 Task: In the event  named  Third Lunch Break: Mindfulness Session, Set a range of dates when you can accept meetings  '12 Jul â€" 5 Aug 2023'. Select a duration of  30 min. Select working hours  	_x000D_
MON- SAT 10:30am â€" 6:00pm. Add time before or after your events  as 15 min. Set the frequency of available time slots for invitees as  35 min. Set the minimum notice period and maximum events allowed per day as  166 hour and 6. , logged in from the account softage.4@softage.net and add another guest for the event, softage.9@softage.net
Action: Mouse pressed left at (499, 401)
Screenshot: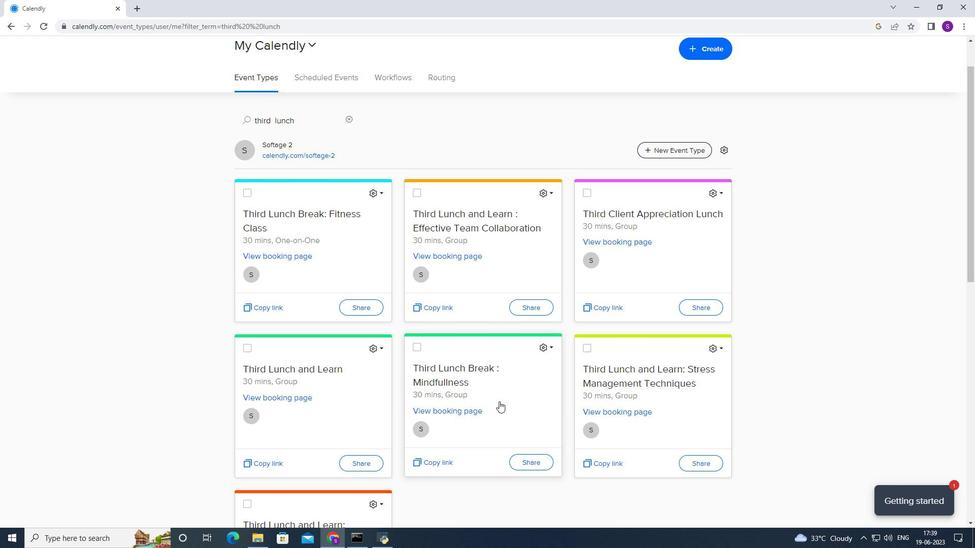 
Action: Mouse moved to (345, 227)
Screenshot: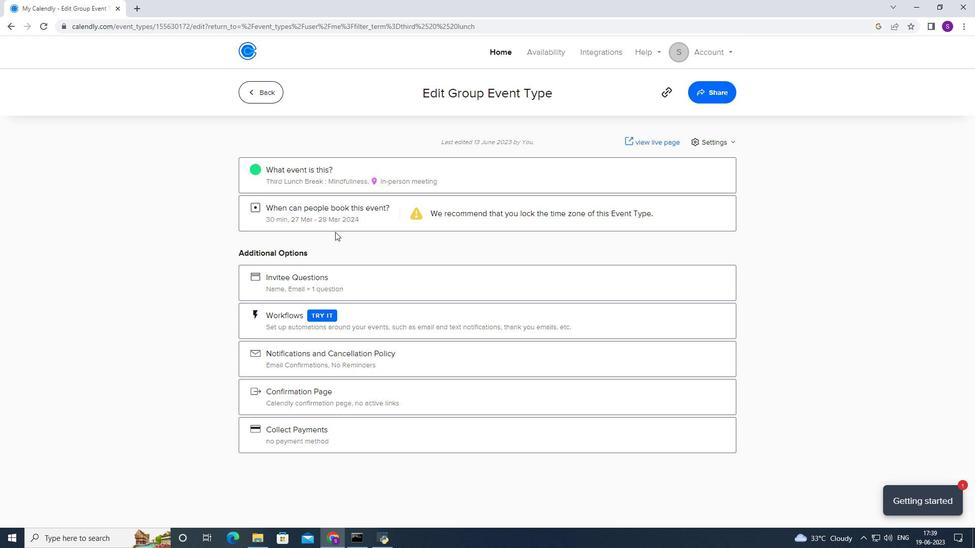 
Action: Mouse pressed left at (345, 227)
Screenshot: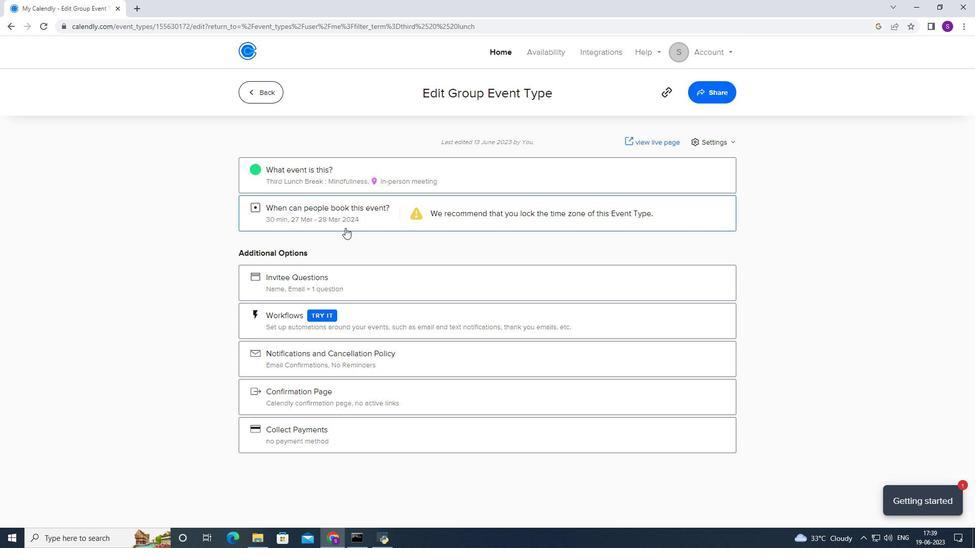 
Action: Mouse moved to (370, 343)
Screenshot: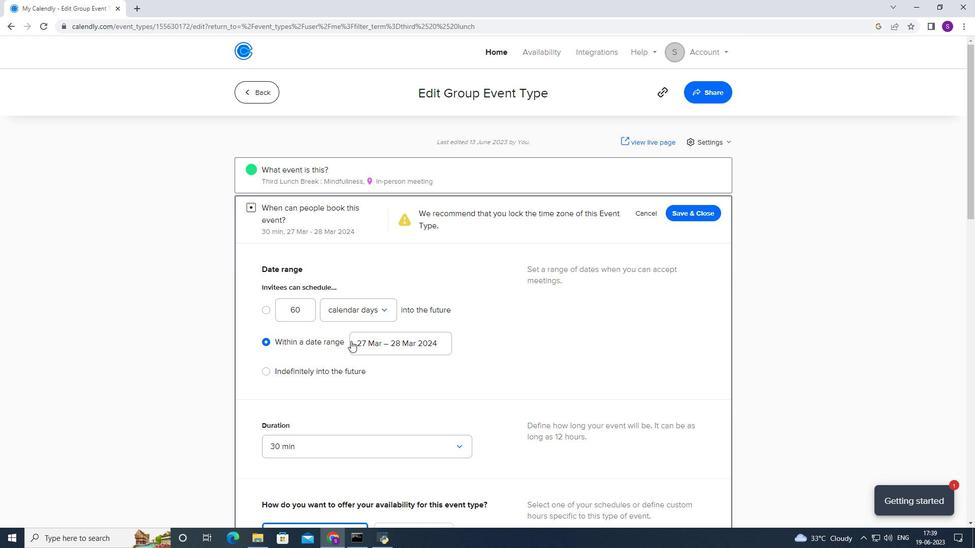 
Action: Mouse pressed left at (370, 343)
Screenshot: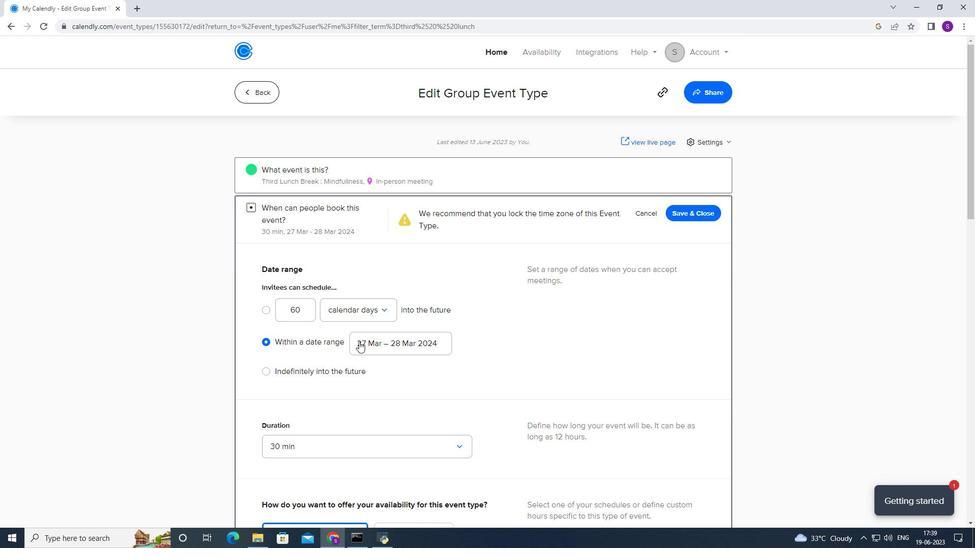 
Action: Mouse moved to (429, 161)
Screenshot: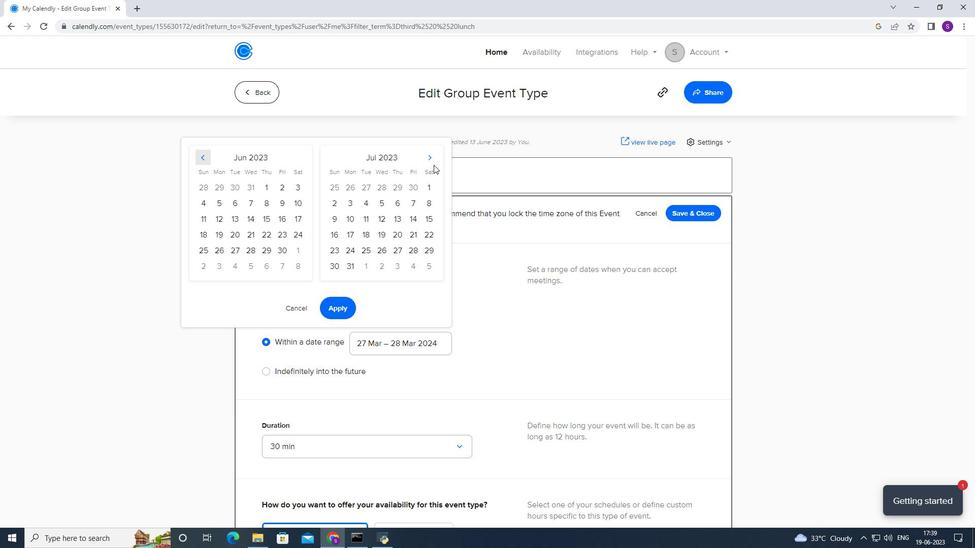 
Action: Mouse pressed left at (429, 161)
Screenshot: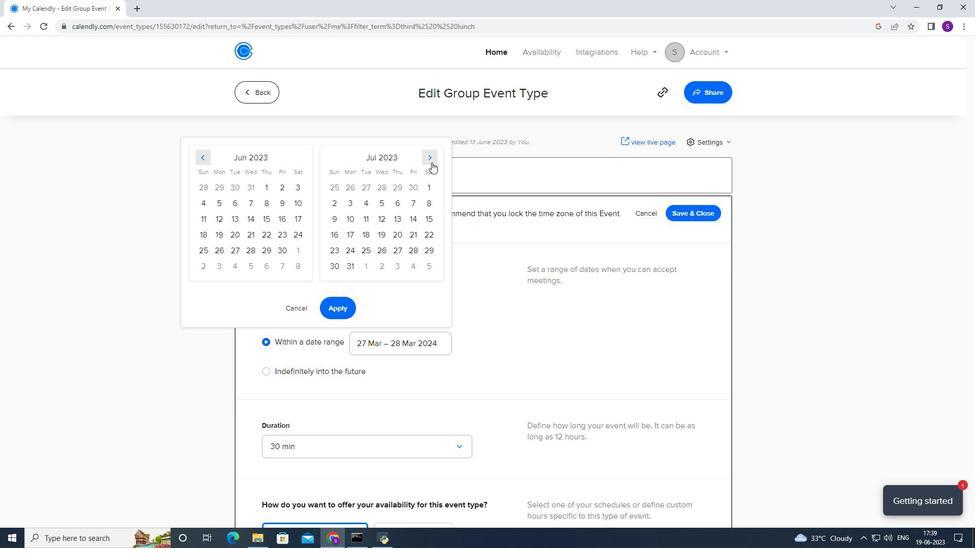
Action: Mouse moved to (251, 217)
Screenshot: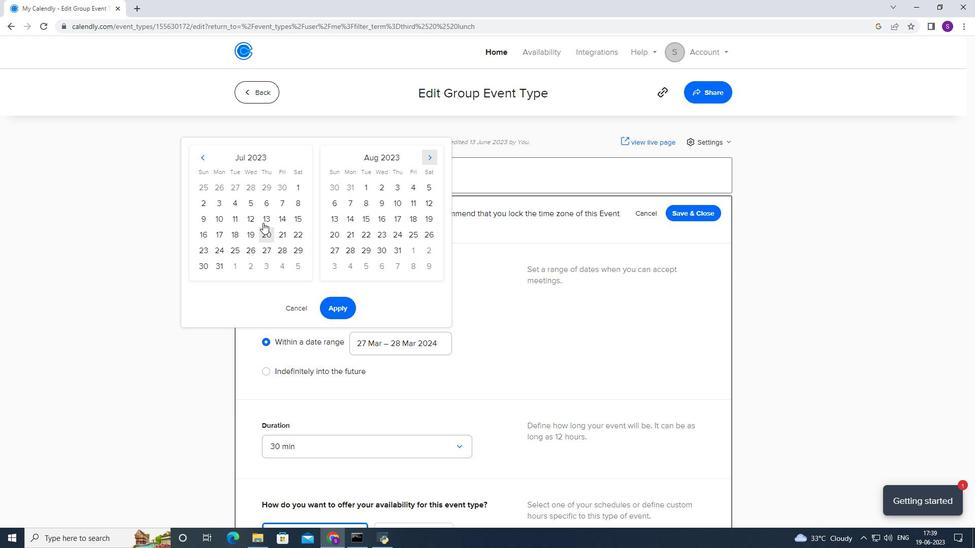 
Action: Mouse pressed left at (251, 217)
Screenshot: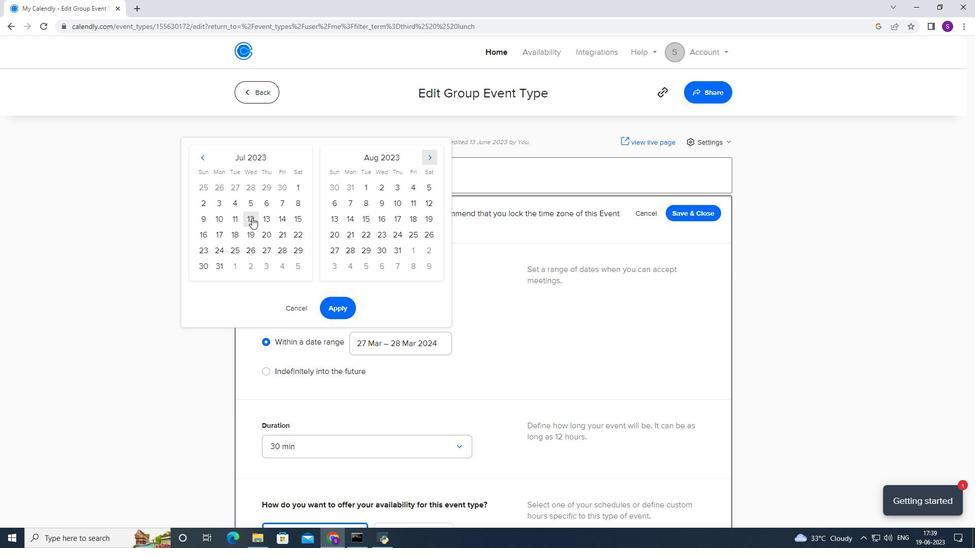 
Action: Mouse moved to (426, 192)
Screenshot: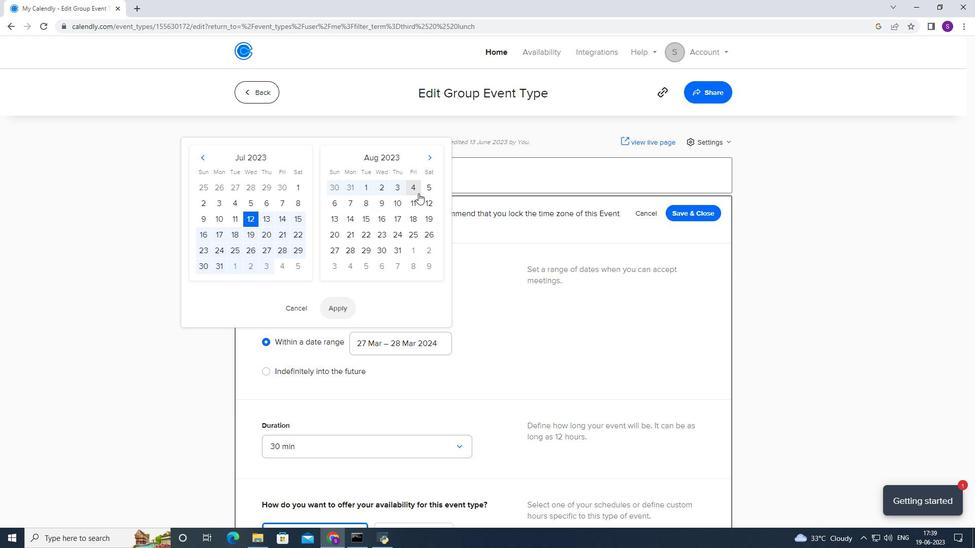 
Action: Mouse pressed left at (426, 192)
Screenshot: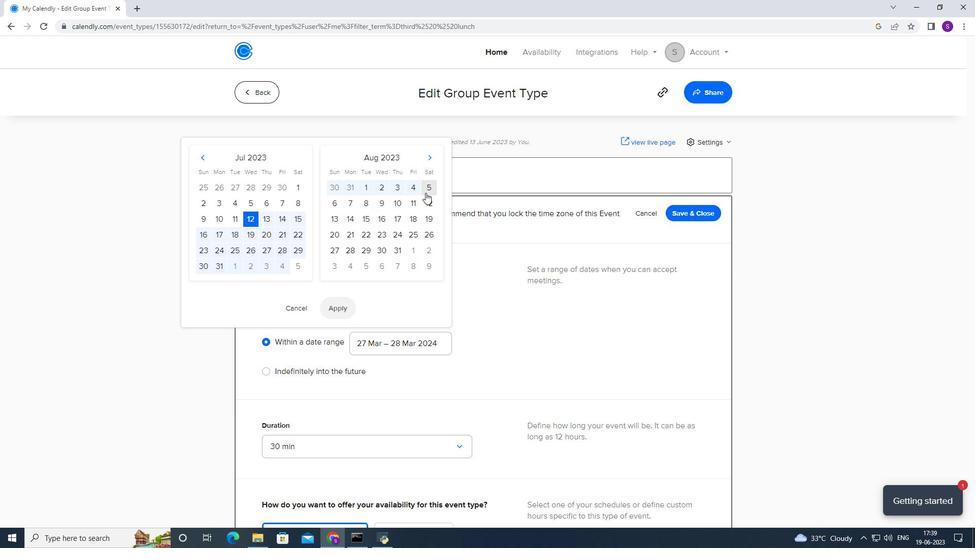 
Action: Mouse moved to (339, 304)
Screenshot: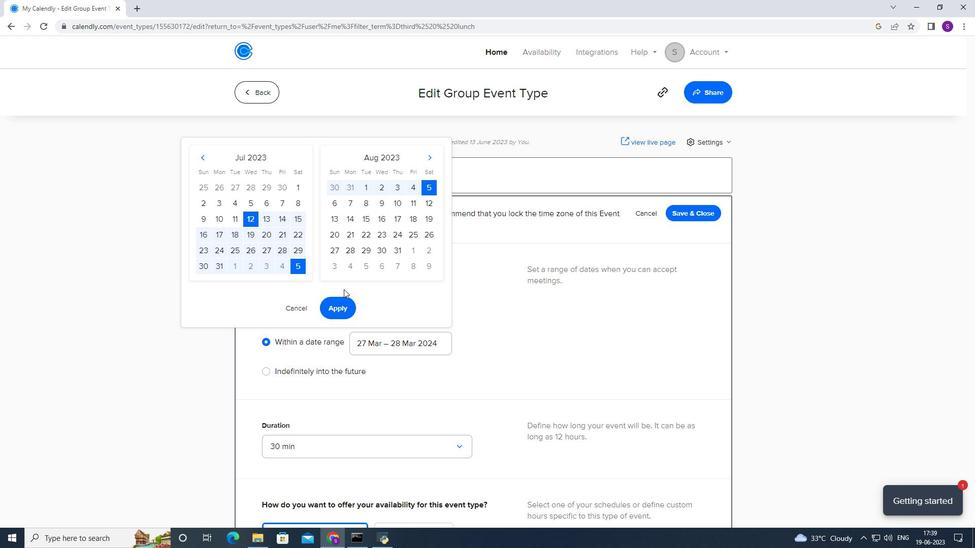 
Action: Mouse pressed left at (339, 304)
Screenshot: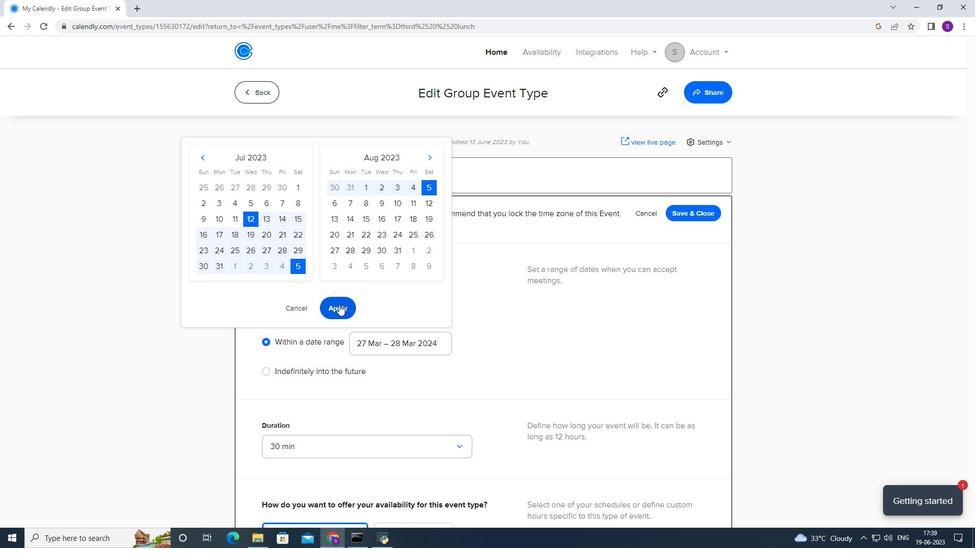 
Action: Mouse moved to (314, 352)
Screenshot: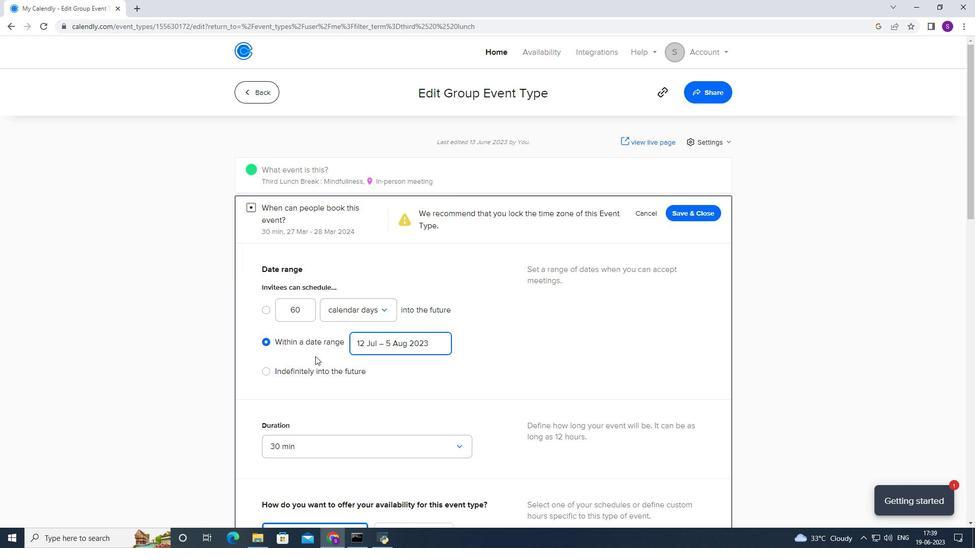 
Action: Mouse scrolled (314, 351) with delta (0, 0)
Screenshot: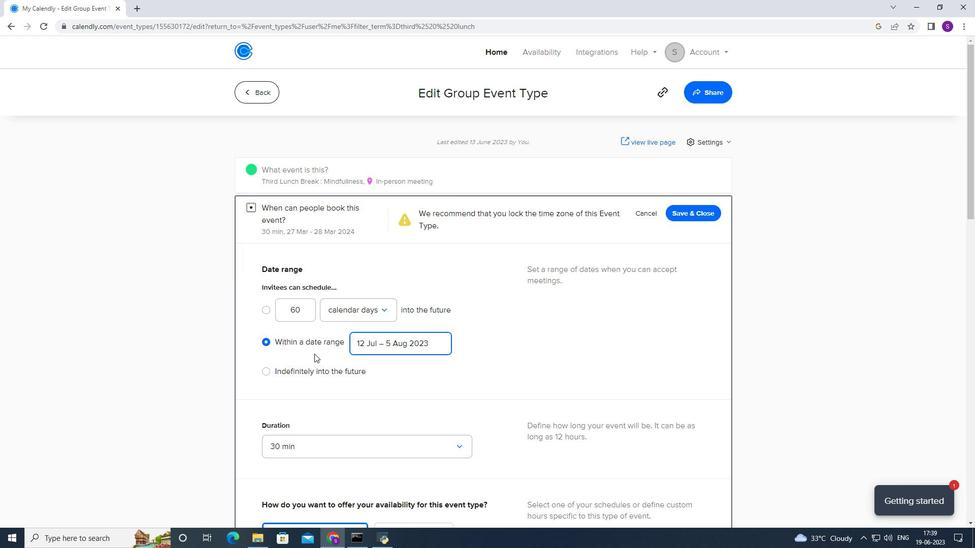 
Action: Mouse scrolled (314, 351) with delta (0, 0)
Screenshot: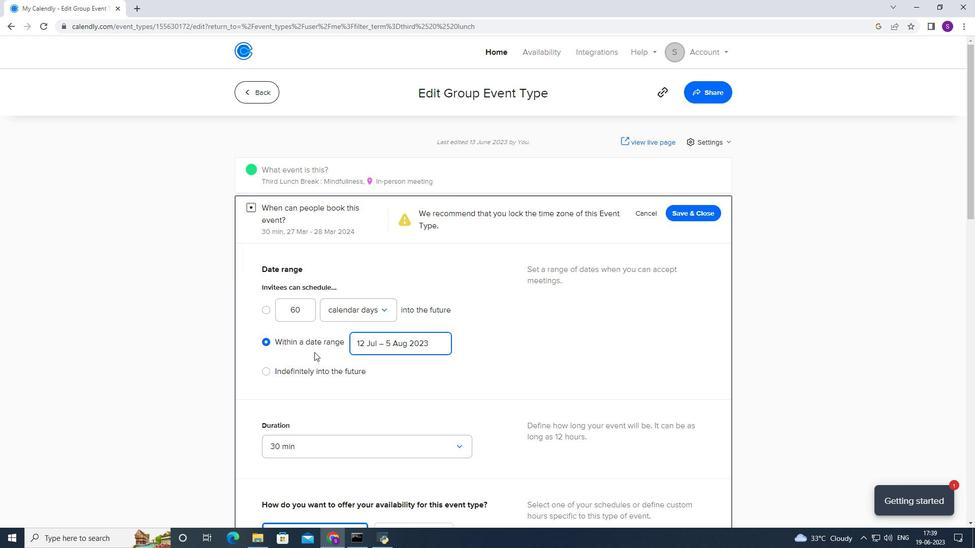 
Action: Mouse scrolled (314, 351) with delta (0, 0)
Screenshot: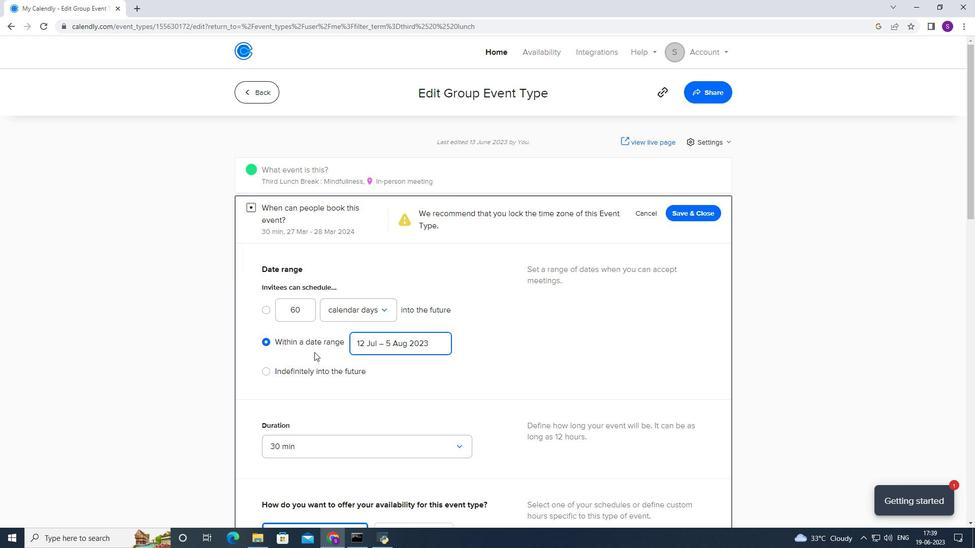 
Action: Mouse moved to (312, 306)
Screenshot: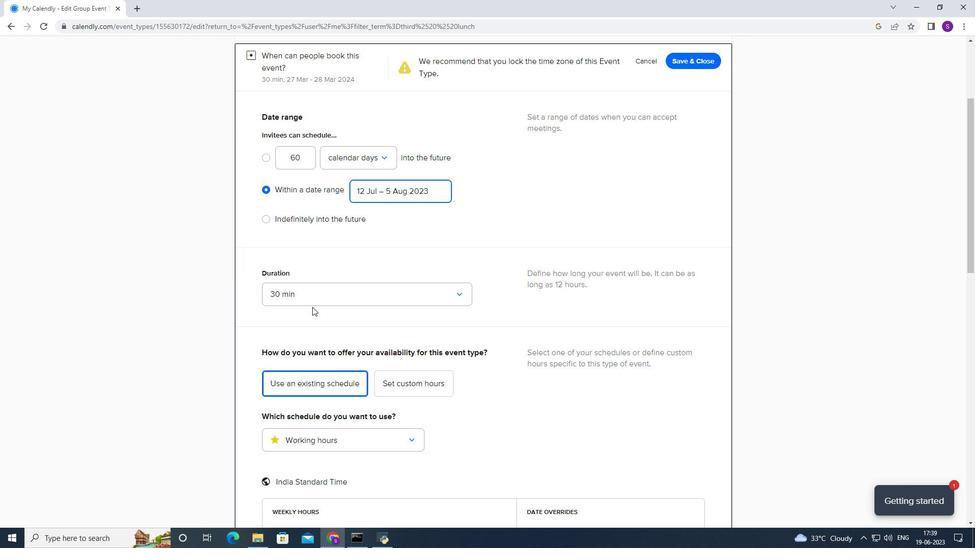 
Action: Mouse scrolled (312, 306) with delta (0, 0)
Screenshot: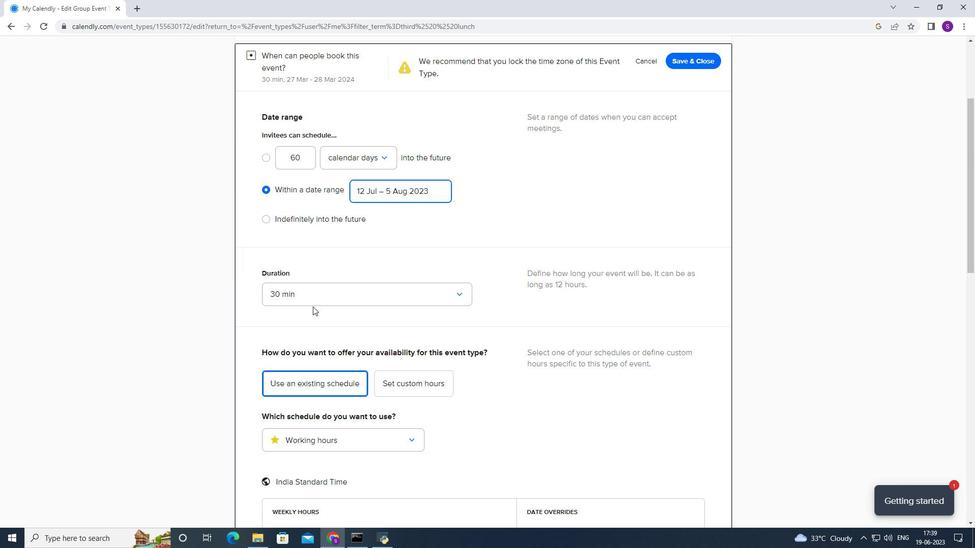 
Action: Mouse scrolled (312, 306) with delta (0, 0)
Screenshot: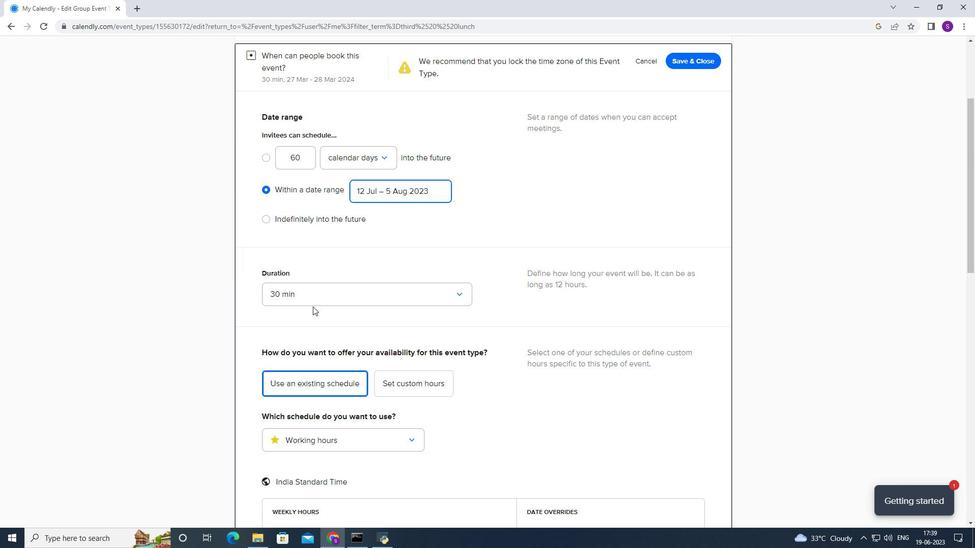 
Action: Mouse scrolled (312, 306) with delta (0, 0)
Screenshot: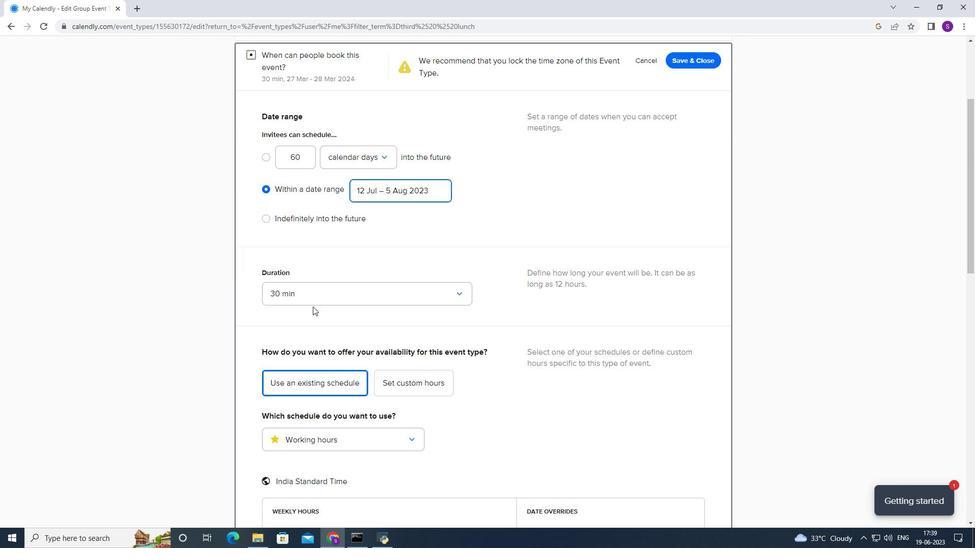 
Action: Mouse moved to (383, 267)
Screenshot: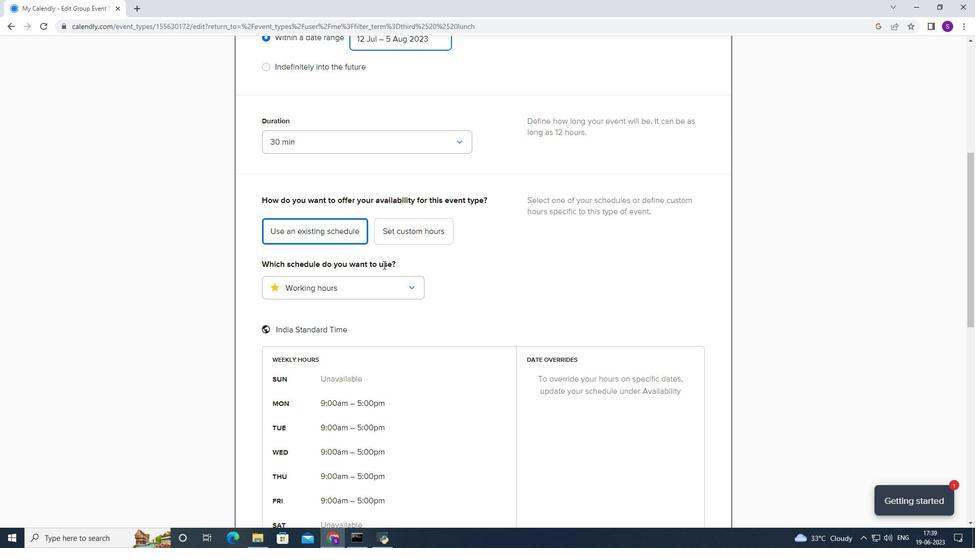 
Action: Mouse scrolled (383, 266) with delta (0, 0)
Screenshot: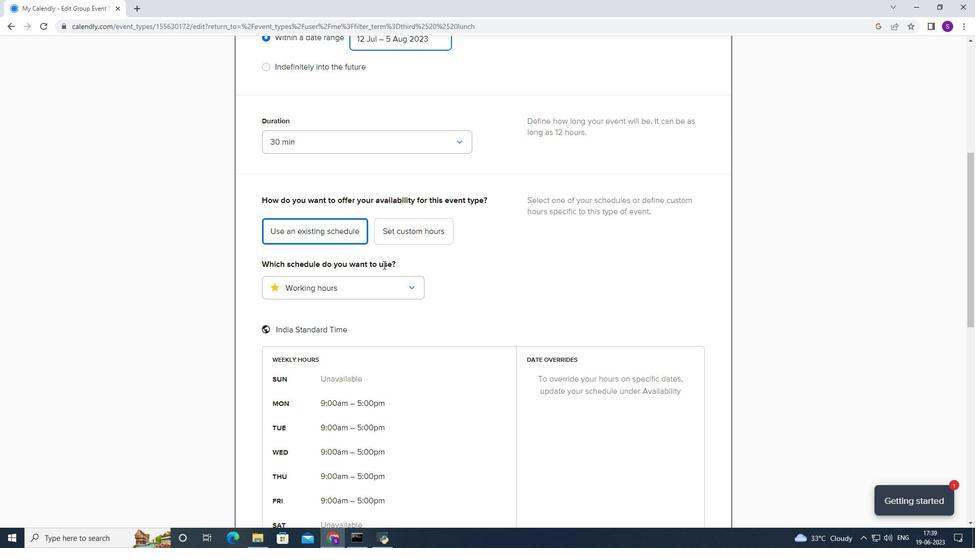 
Action: Mouse moved to (384, 274)
Screenshot: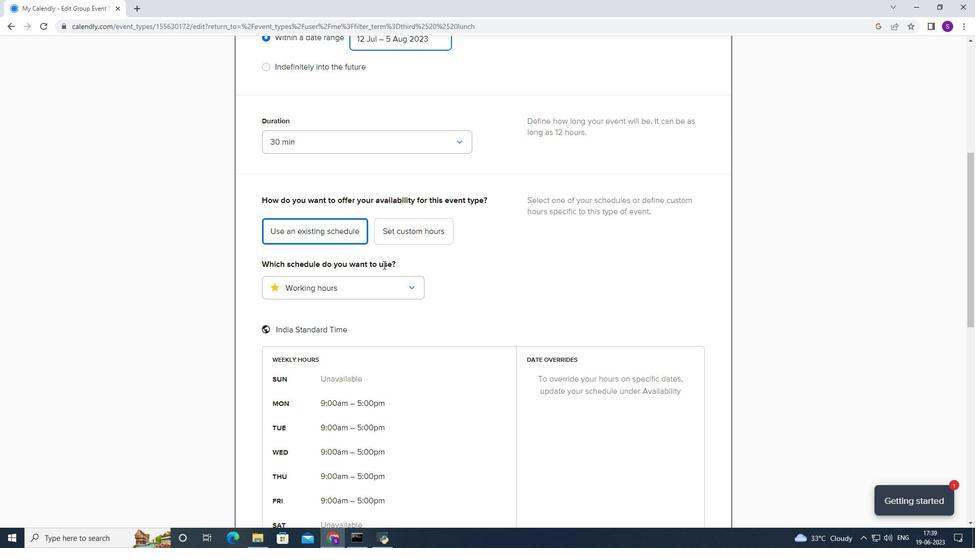 
Action: Mouse scrolled (384, 273) with delta (0, 0)
Screenshot: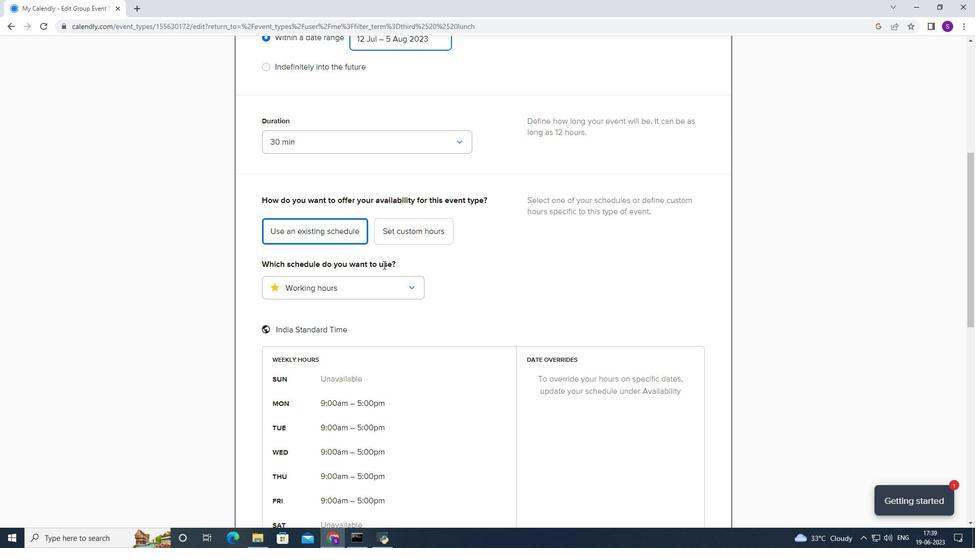 
Action: Mouse moved to (384, 275)
Screenshot: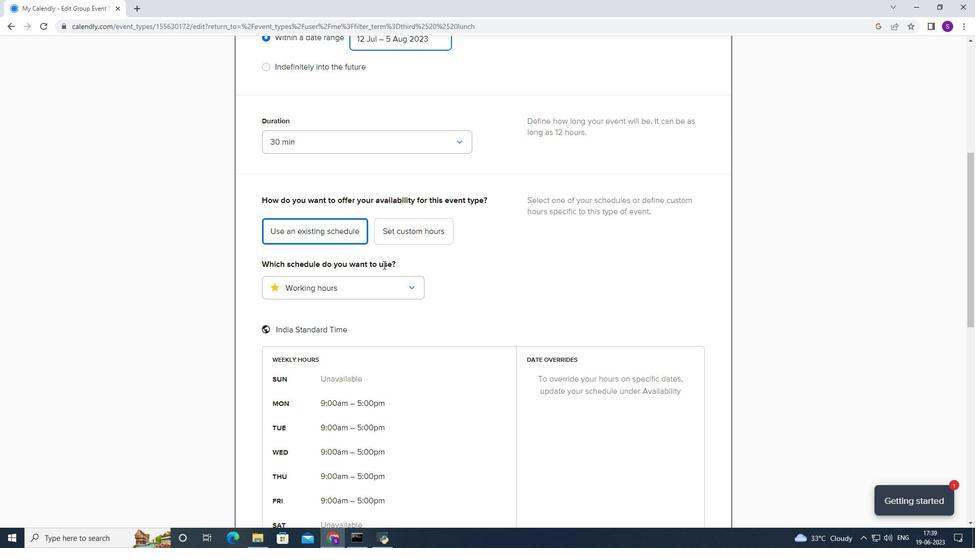 
Action: Mouse scrolled (384, 274) with delta (0, 0)
Screenshot: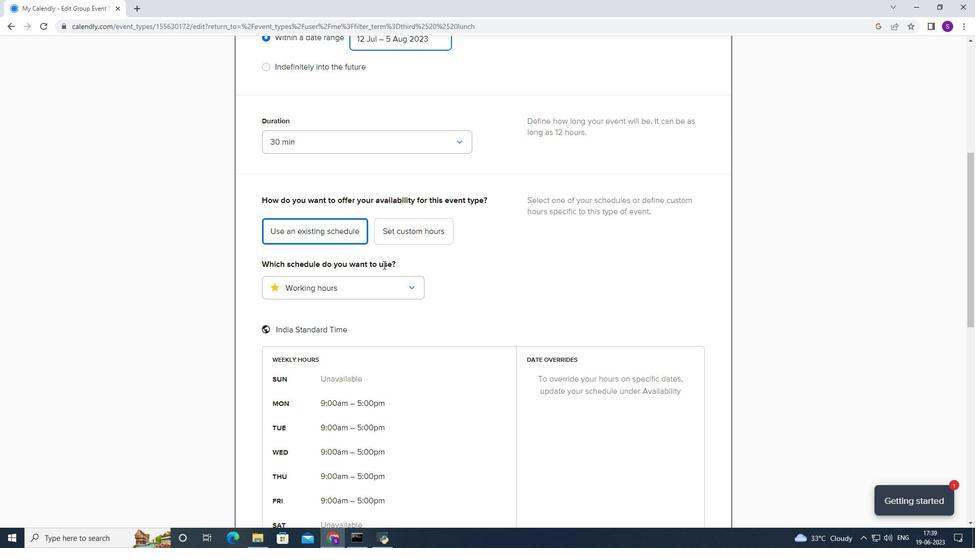 
Action: Mouse moved to (433, 82)
Screenshot: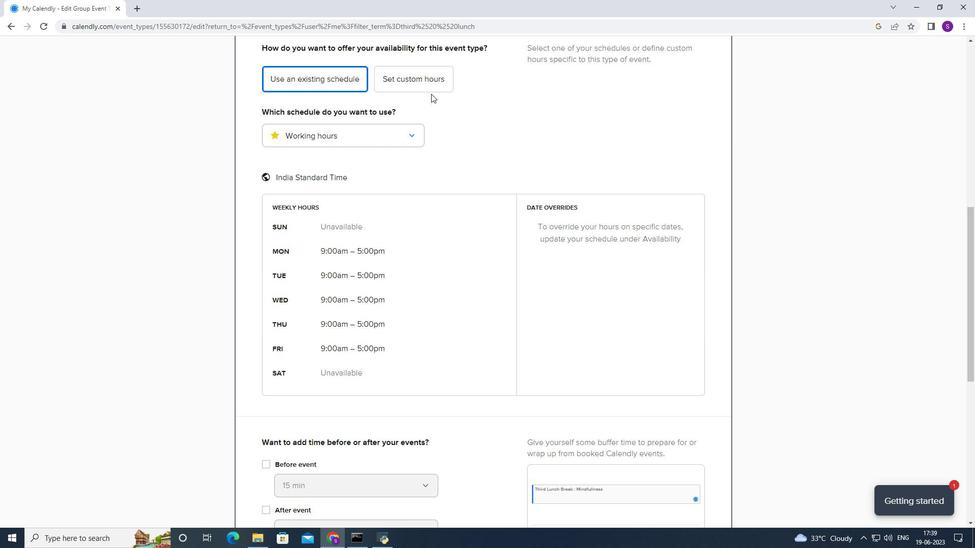 
Action: Mouse pressed left at (433, 82)
Screenshot: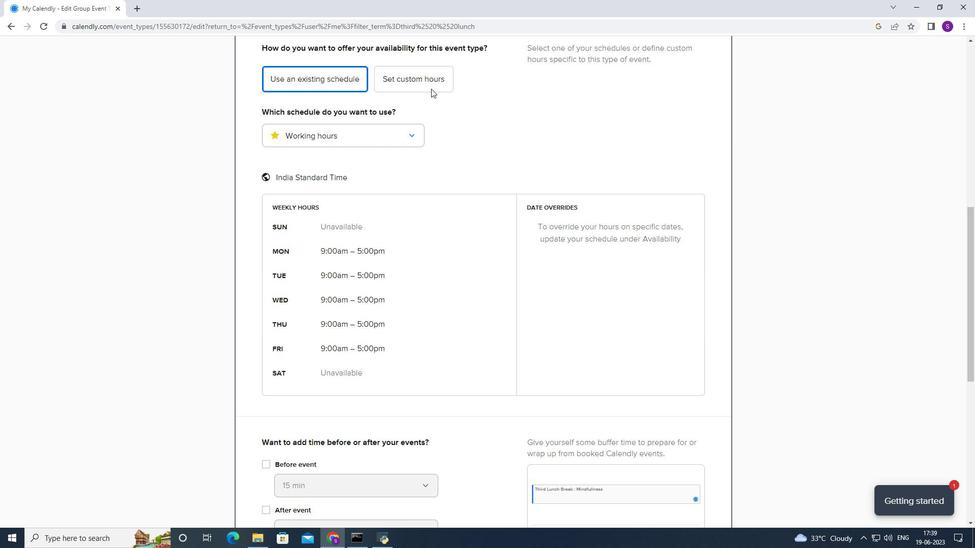 
Action: Mouse moved to (347, 252)
Screenshot: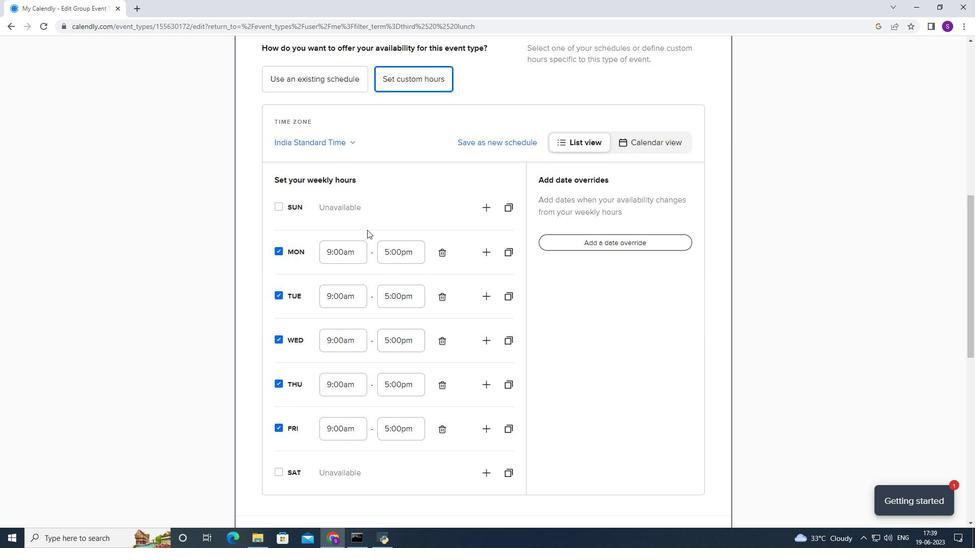 
Action: Mouse pressed left at (347, 252)
Screenshot: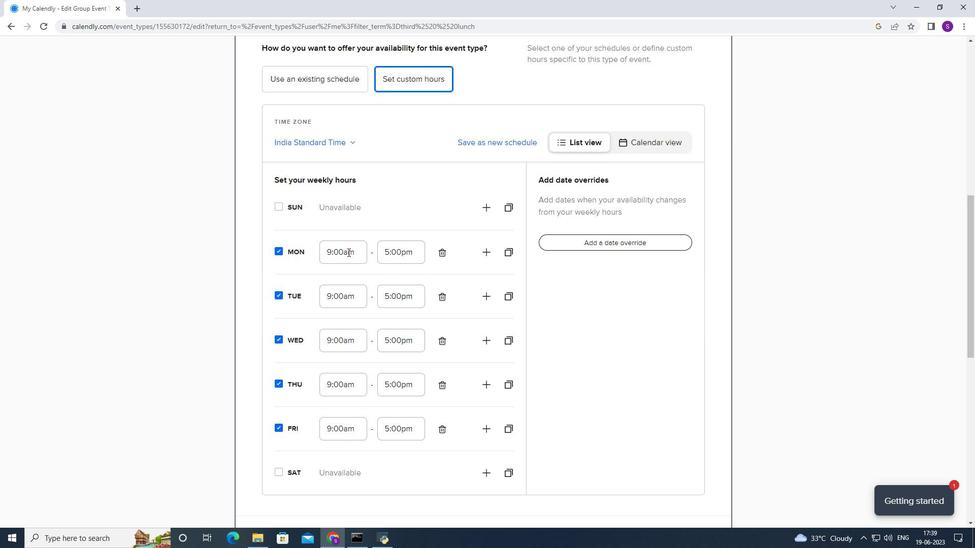 
Action: Mouse moved to (352, 294)
Screenshot: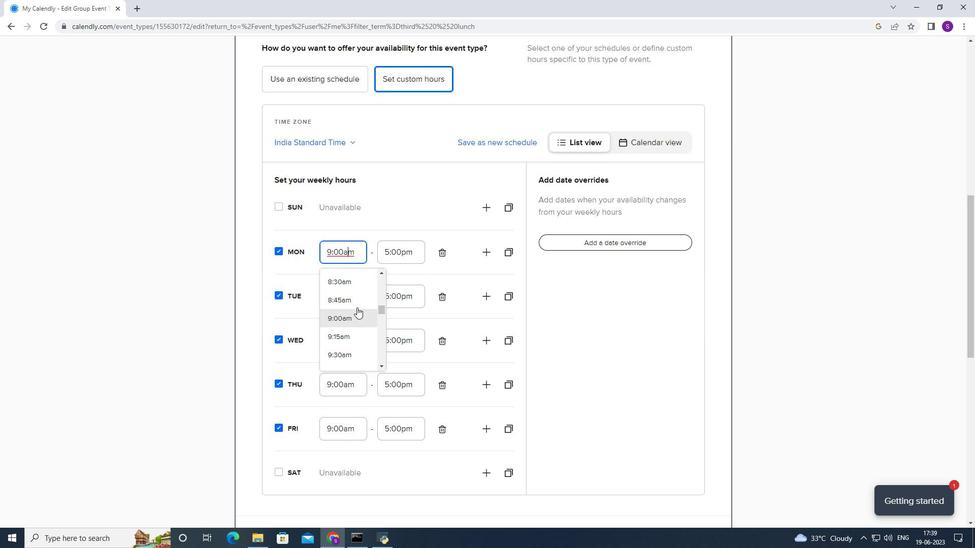 
Action: Mouse scrolled (352, 293) with delta (0, 0)
Screenshot: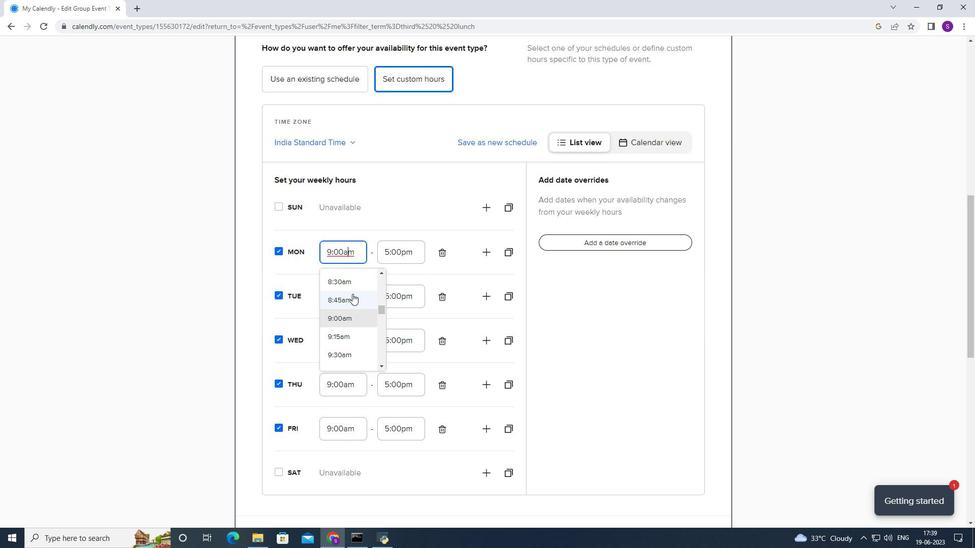 
Action: Mouse scrolled (352, 293) with delta (0, 0)
Screenshot: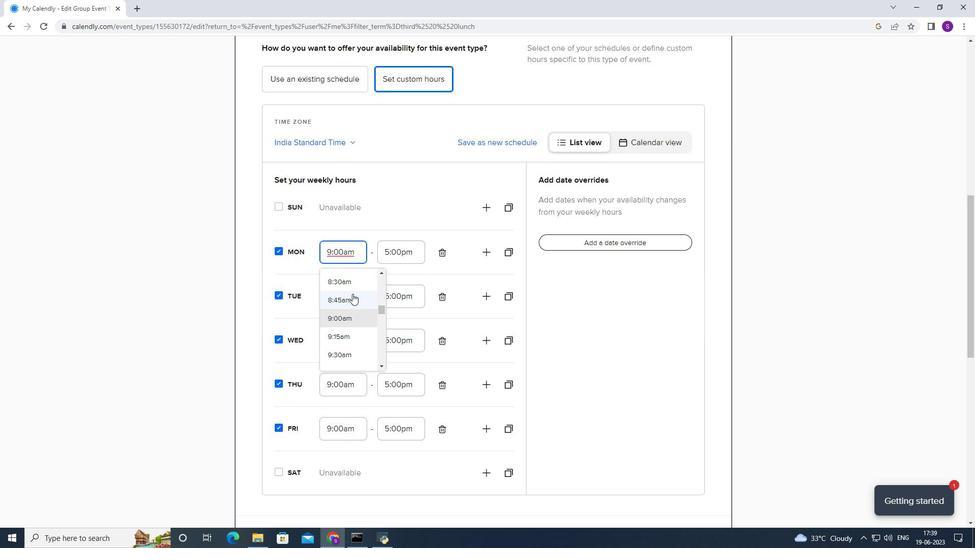 
Action: Mouse moved to (355, 332)
Screenshot: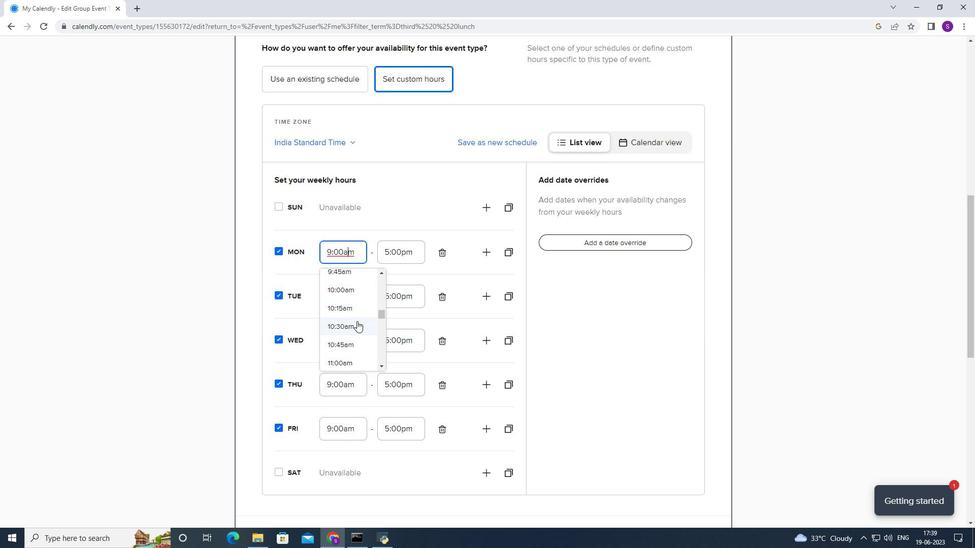 
Action: Mouse pressed left at (355, 332)
Screenshot: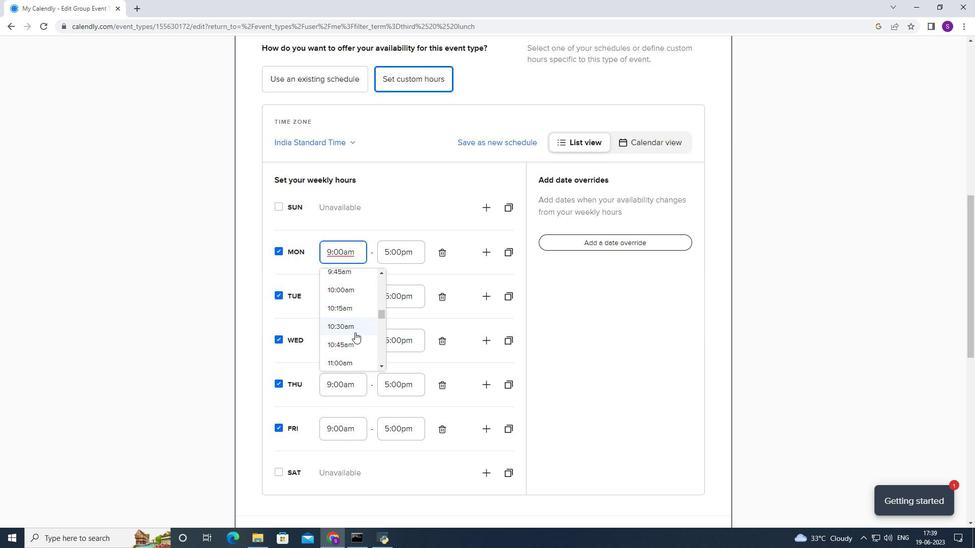 
Action: Mouse moved to (418, 244)
Screenshot: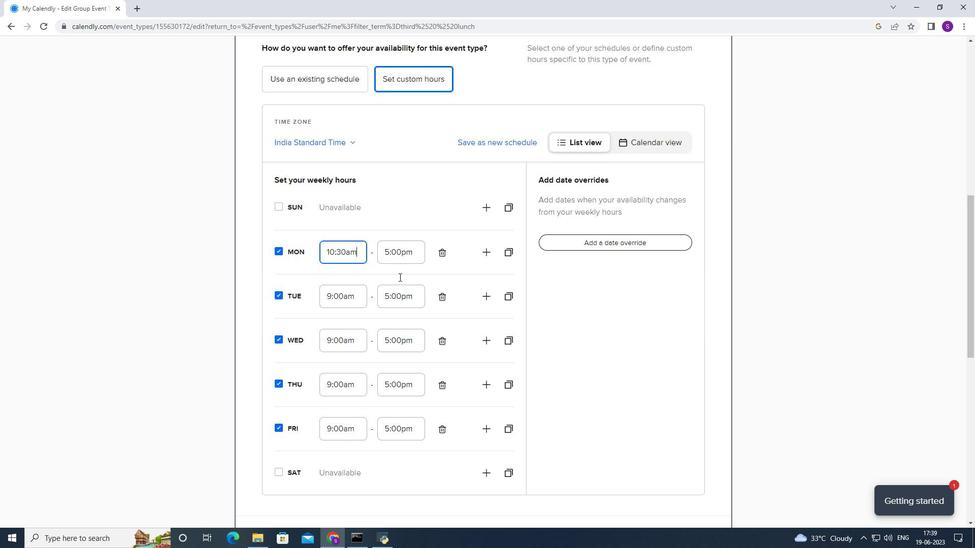 
Action: Mouse pressed left at (418, 244)
Screenshot: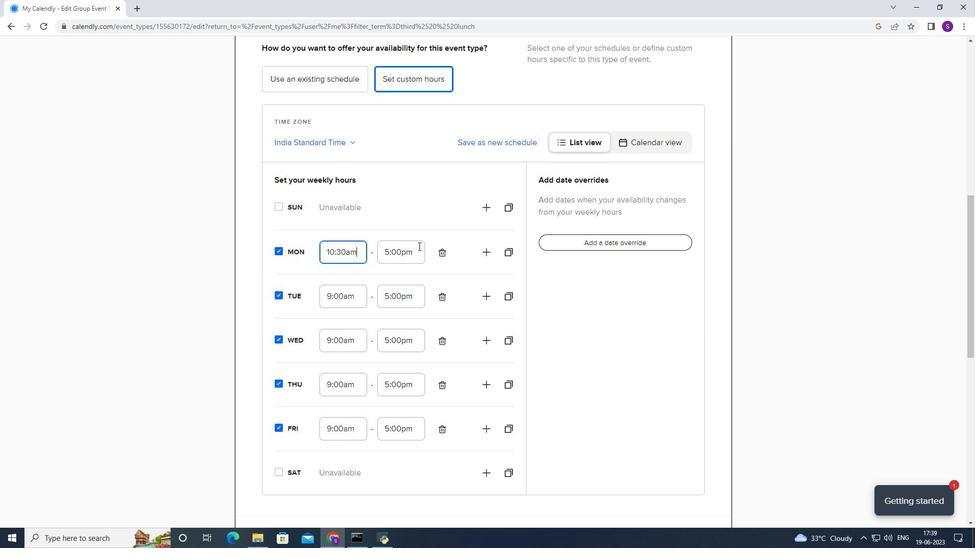 
Action: Mouse moved to (402, 323)
Screenshot: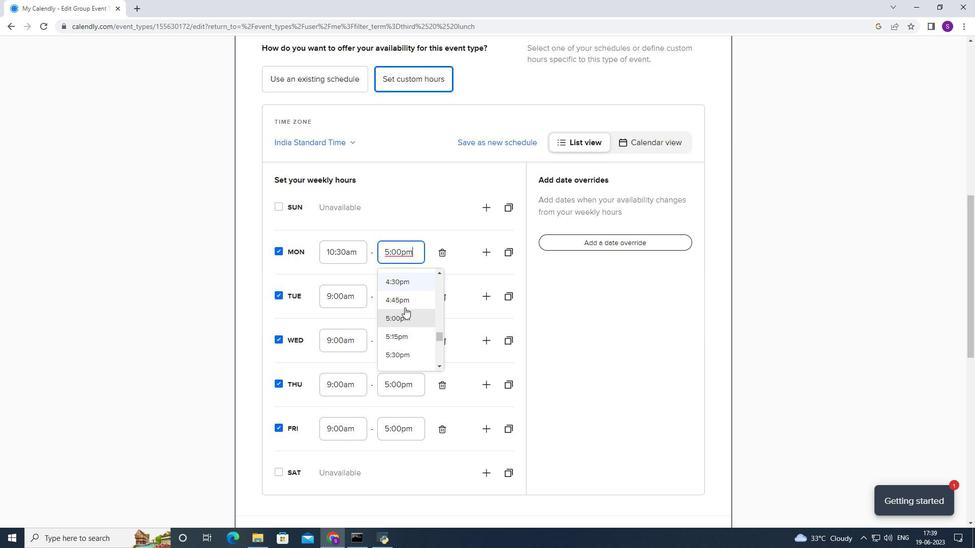 
Action: Mouse scrolled (402, 322) with delta (0, 0)
Screenshot: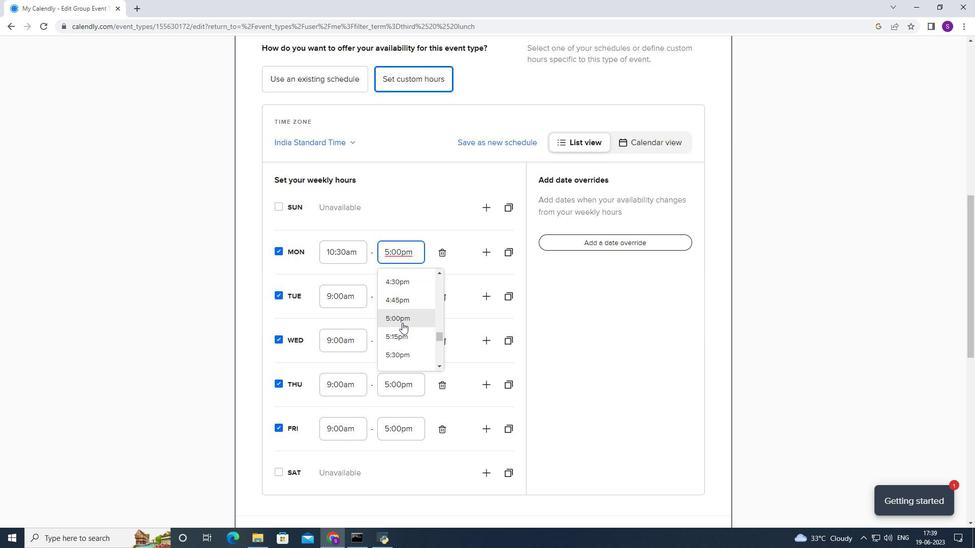 
Action: Mouse moved to (396, 341)
Screenshot: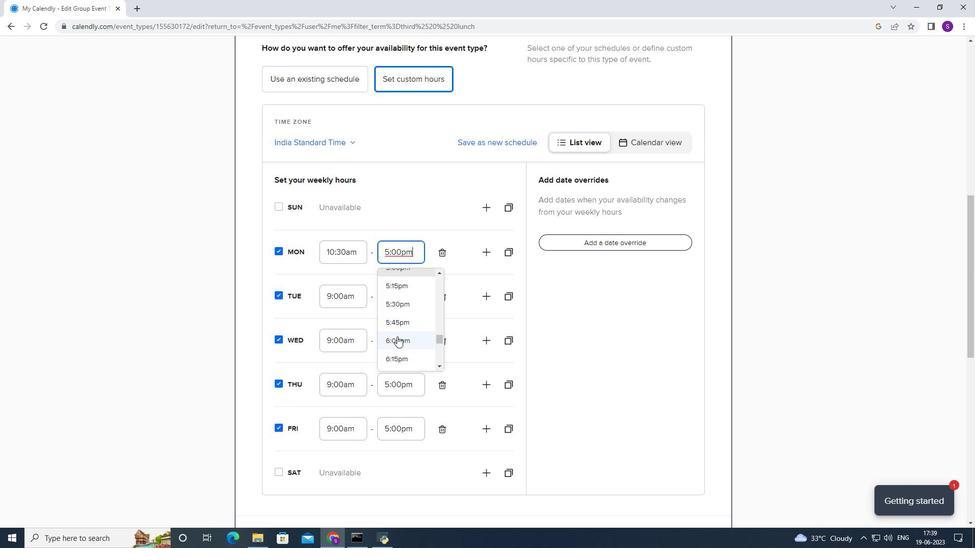 
Action: Mouse pressed left at (396, 341)
Screenshot: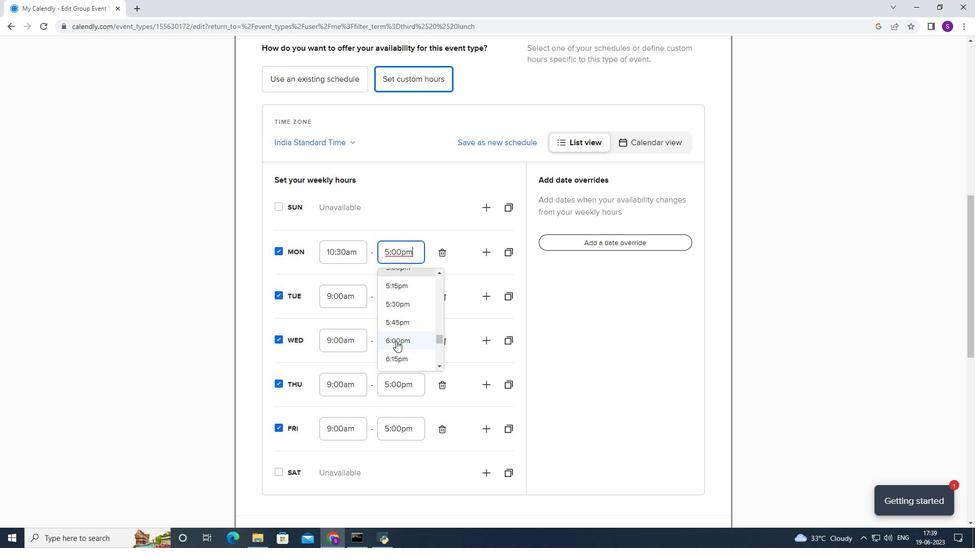 
Action: Mouse moved to (358, 303)
Screenshot: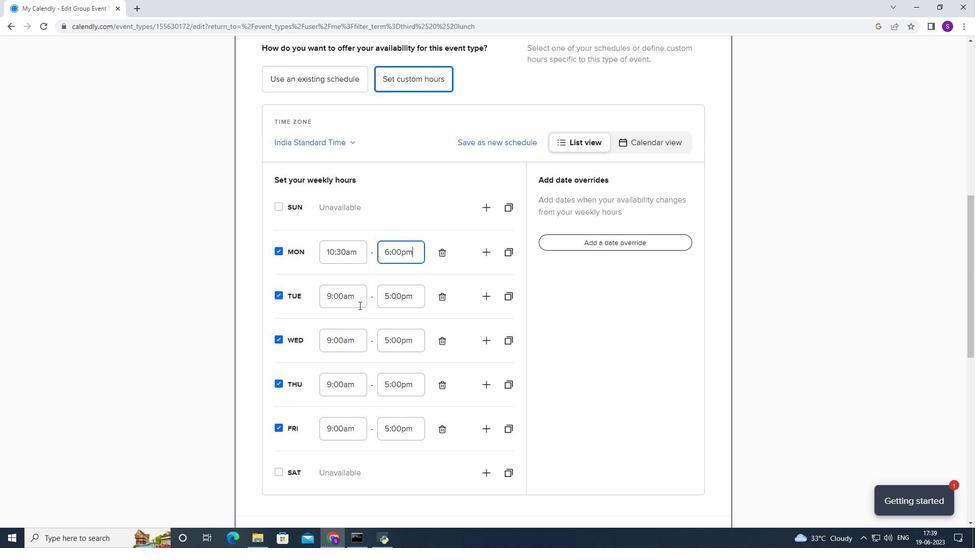 
Action: Mouse pressed left at (358, 303)
Screenshot: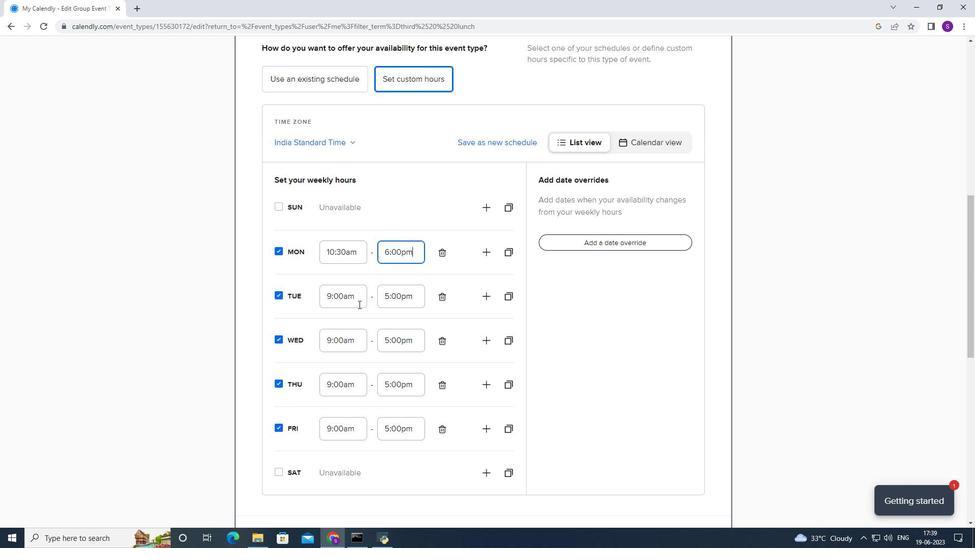 
Action: Mouse moved to (344, 340)
Screenshot: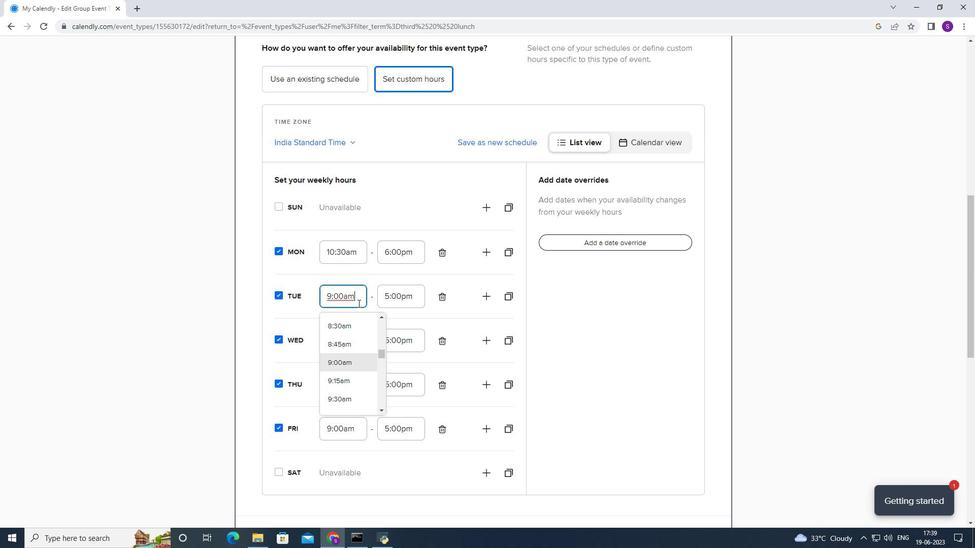 
Action: Mouse scrolled (344, 339) with delta (0, 0)
Screenshot: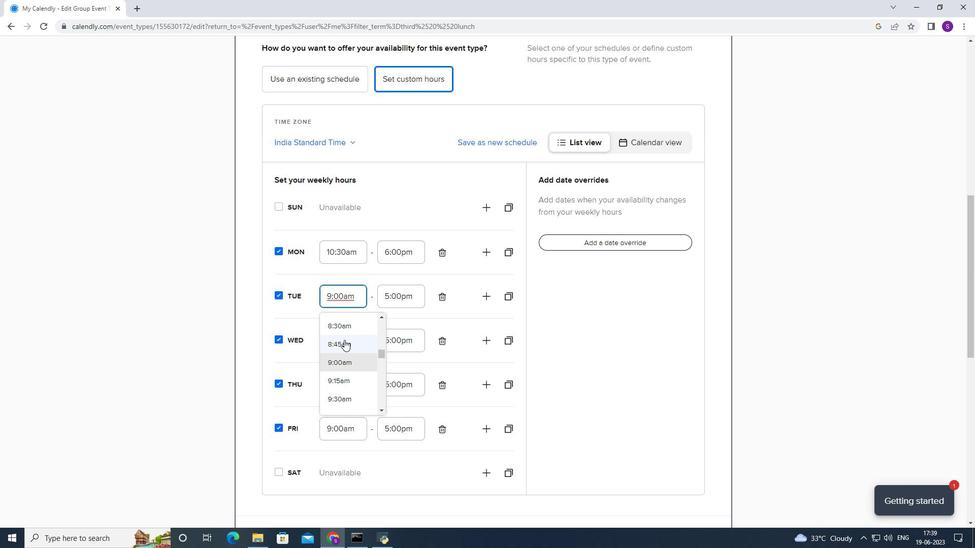 
Action: Mouse moved to (332, 399)
Screenshot: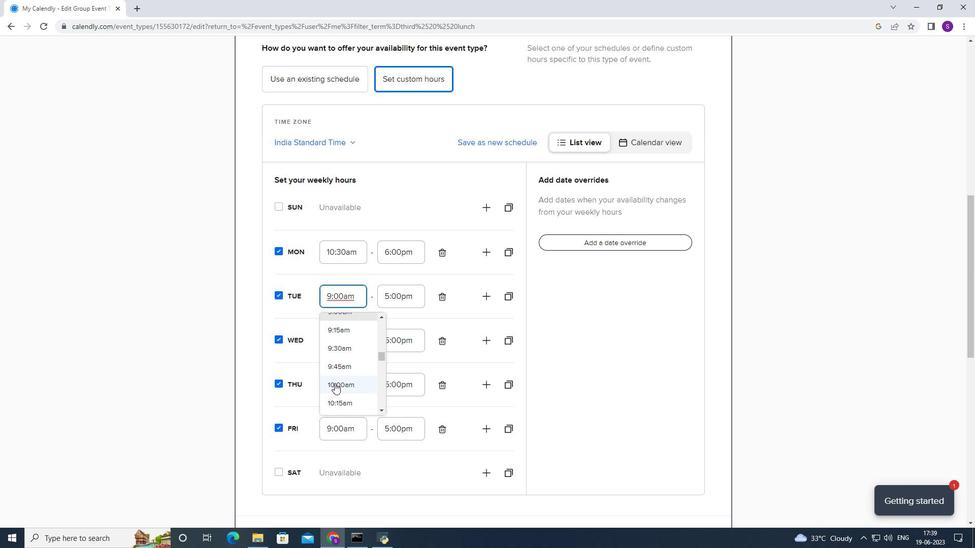 
Action: Mouse pressed left at (332, 399)
Screenshot: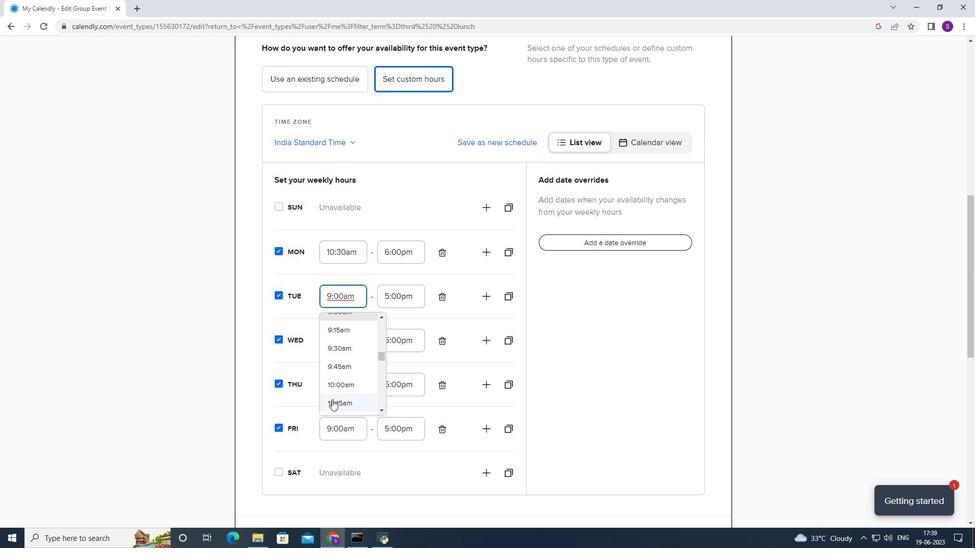 
Action: Mouse moved to (357, 297)
Screenshot: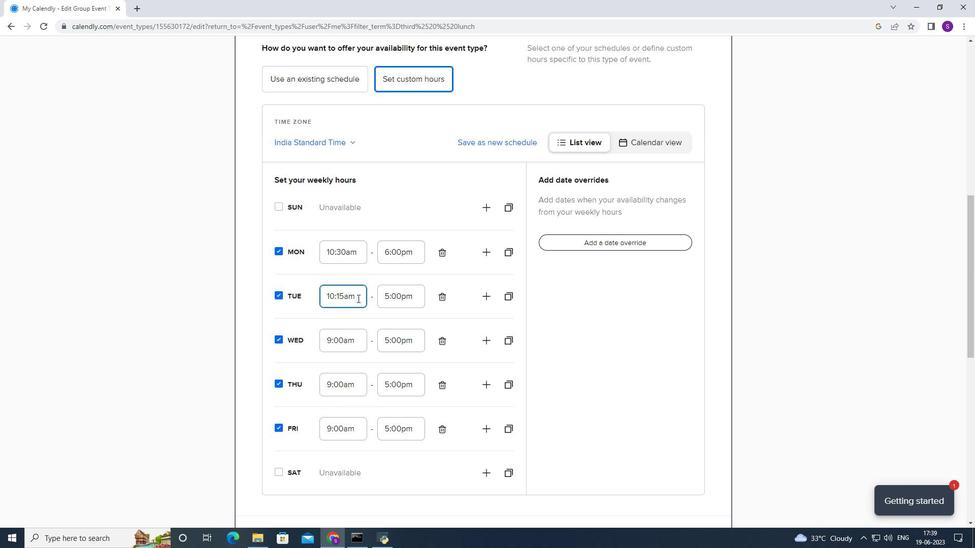 
Action: Mouse pressed left at (357, 297)
Screenshot: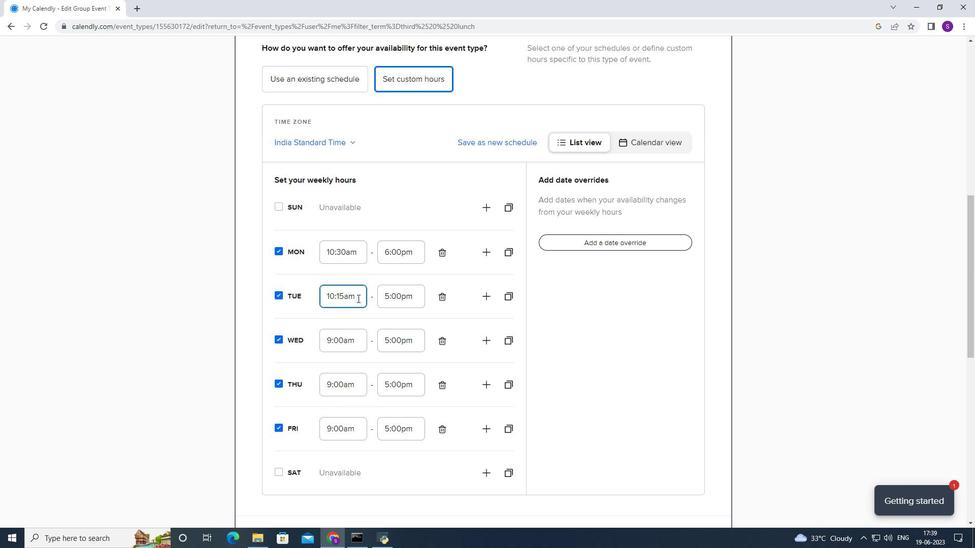 
Action: Mouse moved to (347, 364)
Screenshot: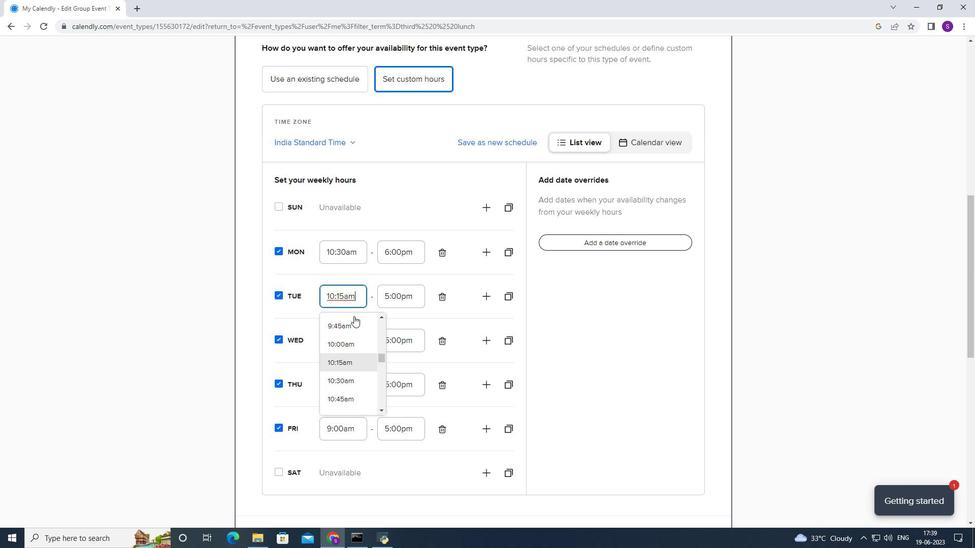 
Action: Mouse scrolled (347, 364) with delta (0, 0)
Screenshot: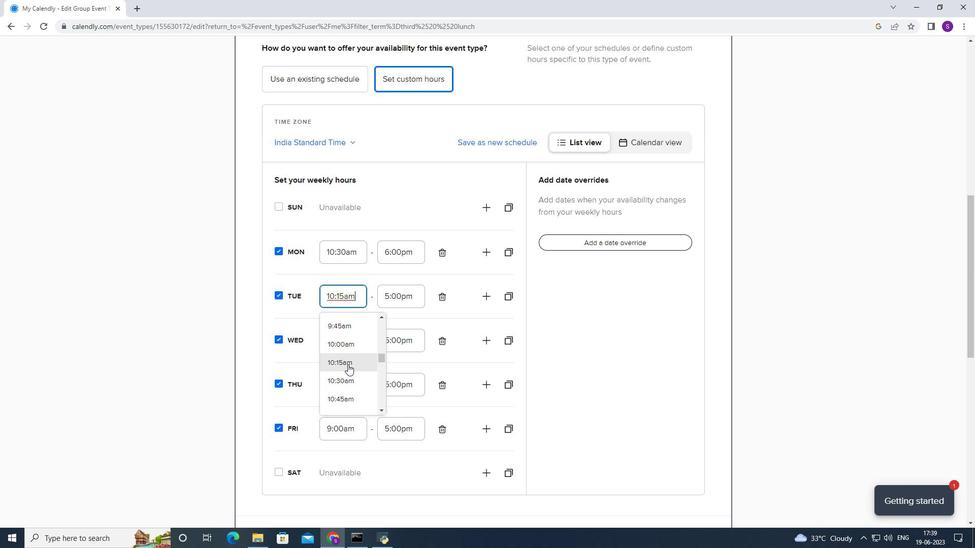 
Action: Mouse scrolled (347, 364) with delta (0, 0)
Screenshot: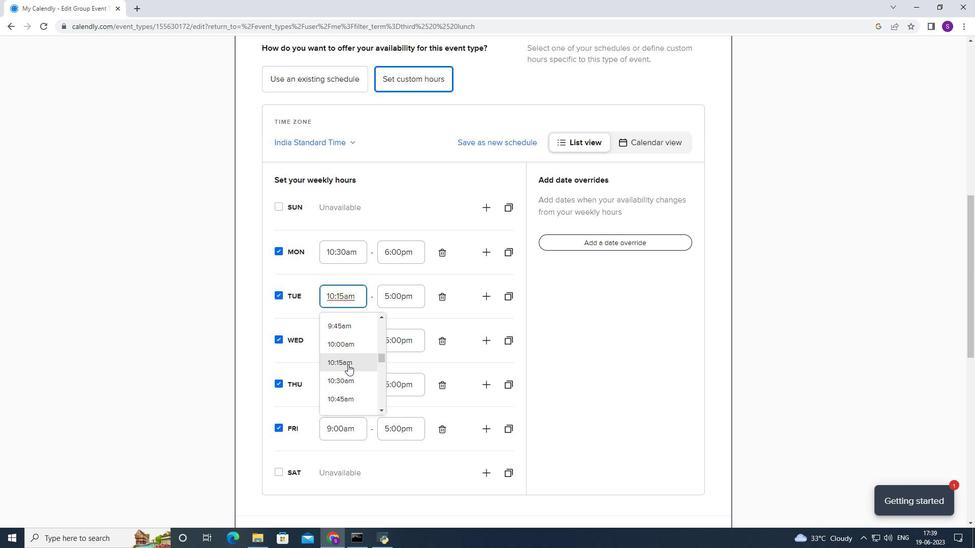 
Action: Mouse moved to (344, 337)
Screenshot: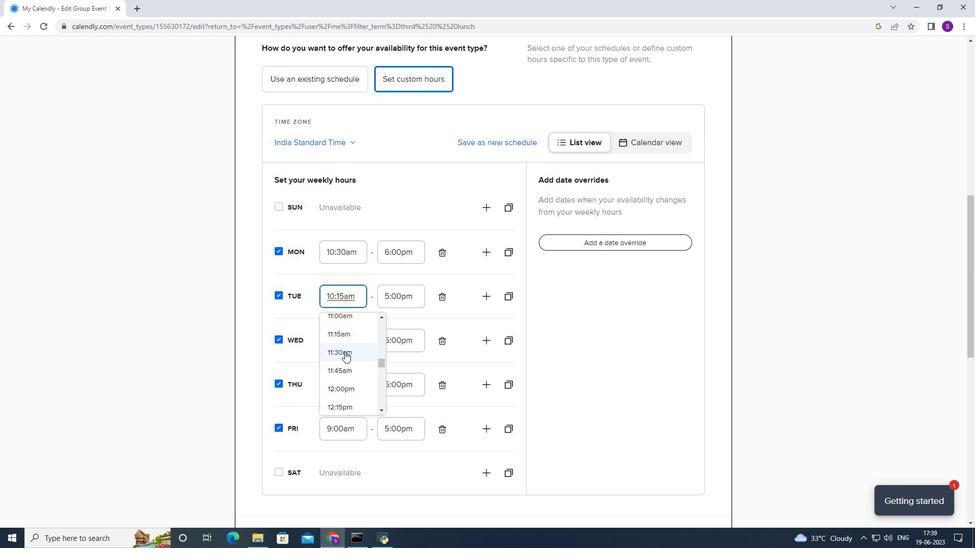 
Action: Mouse scrolled (344, 338) with delta (0, 0)
Screenshot: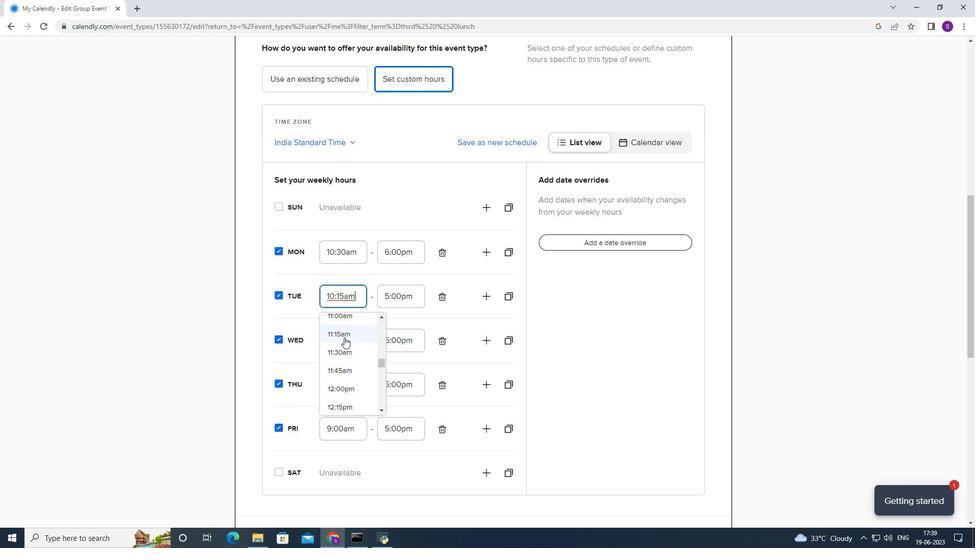 
Action: Mouse moved to (355, 338)
Screenshot: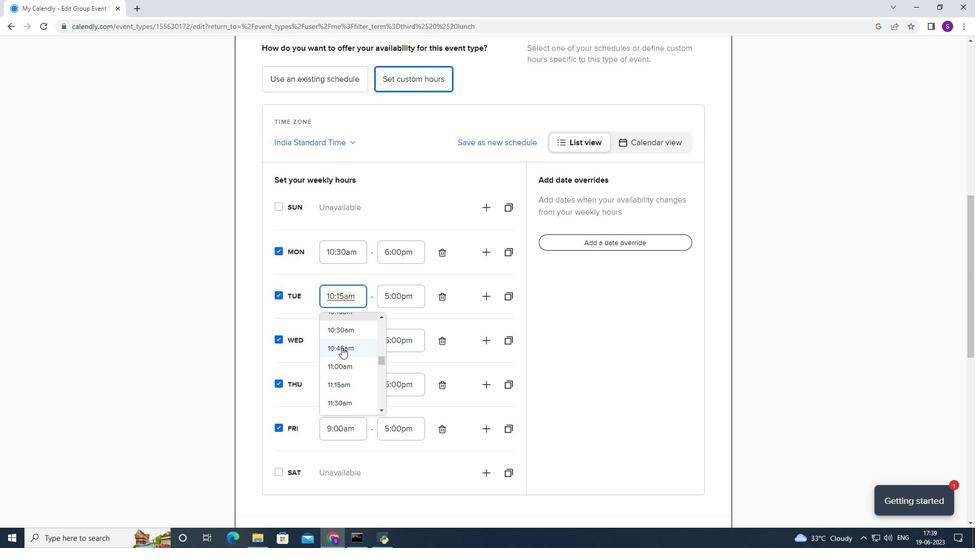 
Action: Mouse pressed left at (355, 338)
Screenshot: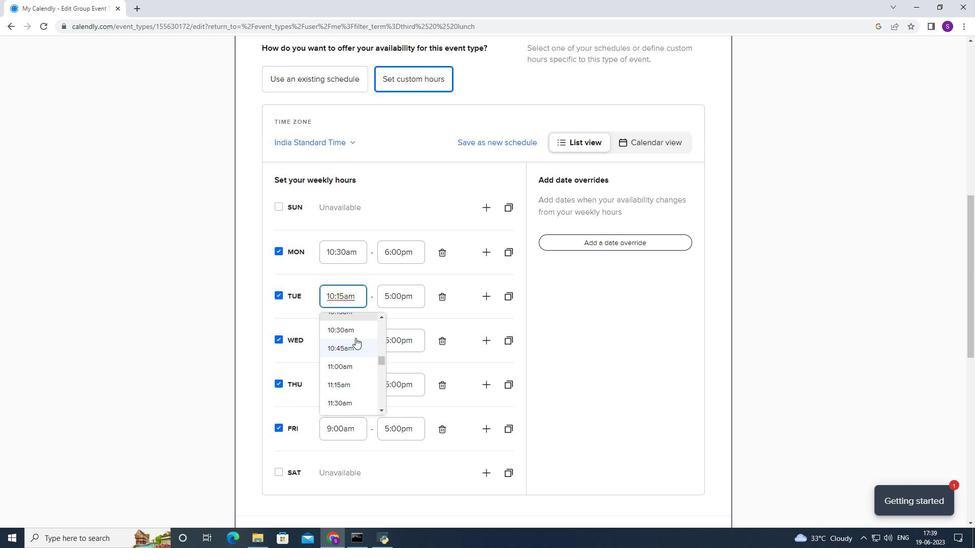 
Action: Mouse moved to (409, 310)
Screenshot: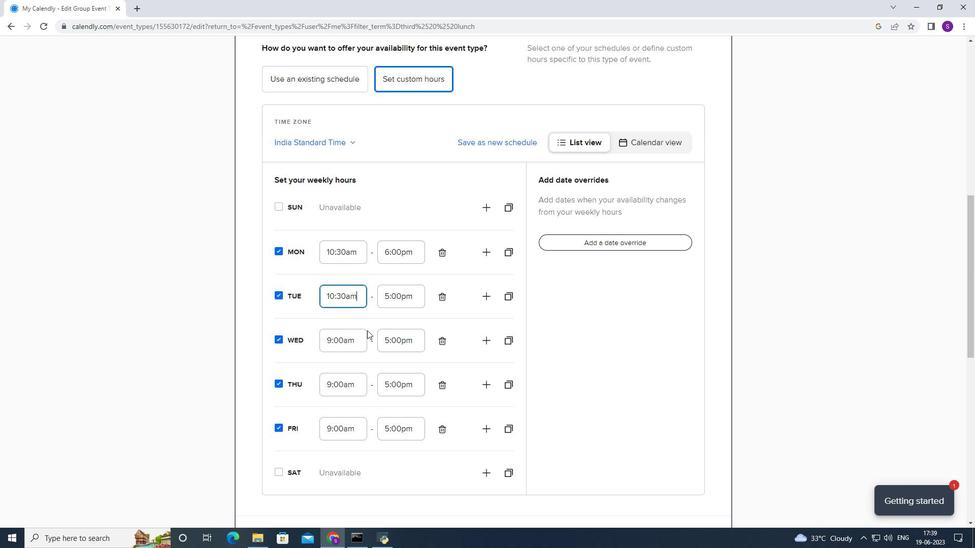 
Action: Mouse pressed left at (409, 310)
Screenshot: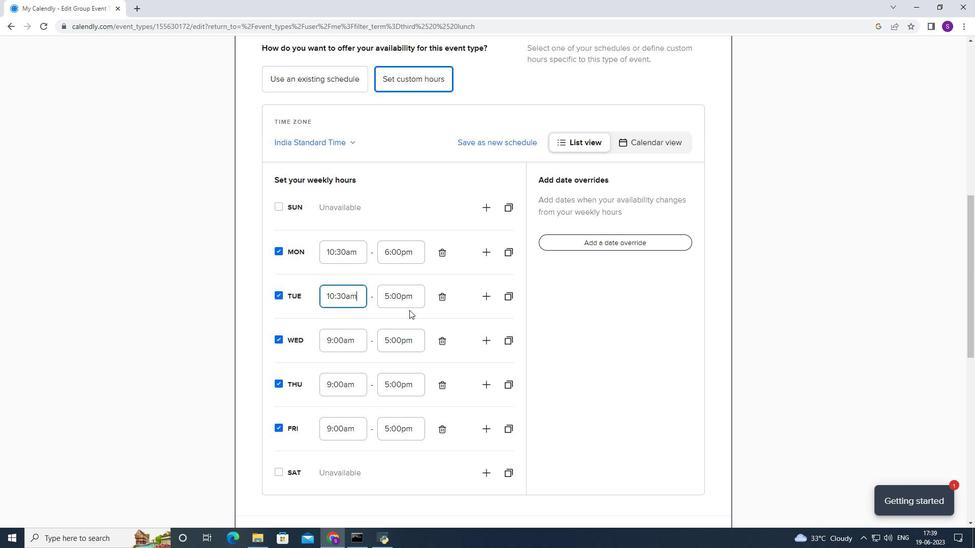 
Action: Mouse moved to (413, 302)
Screenshot: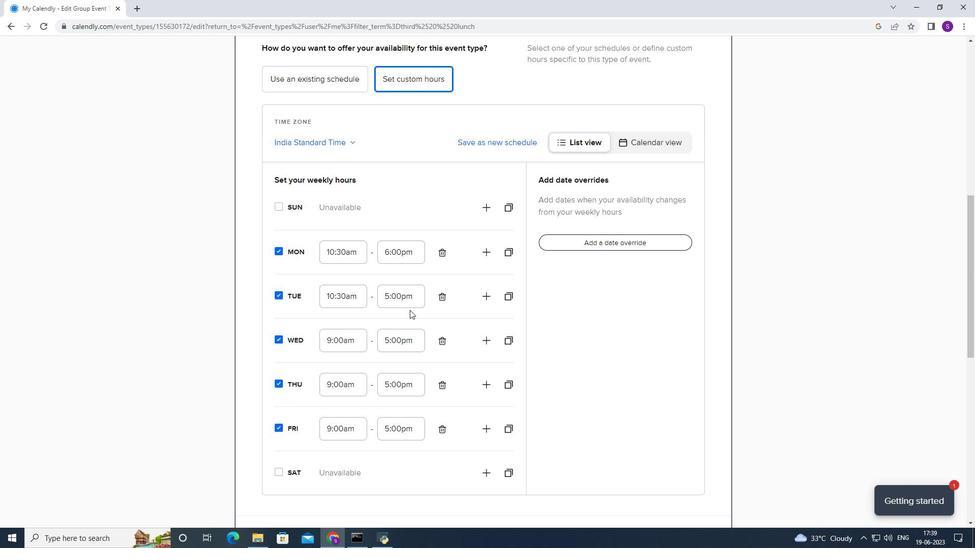 
Action: Mouse pressed left at (413, 302)
Screenshot: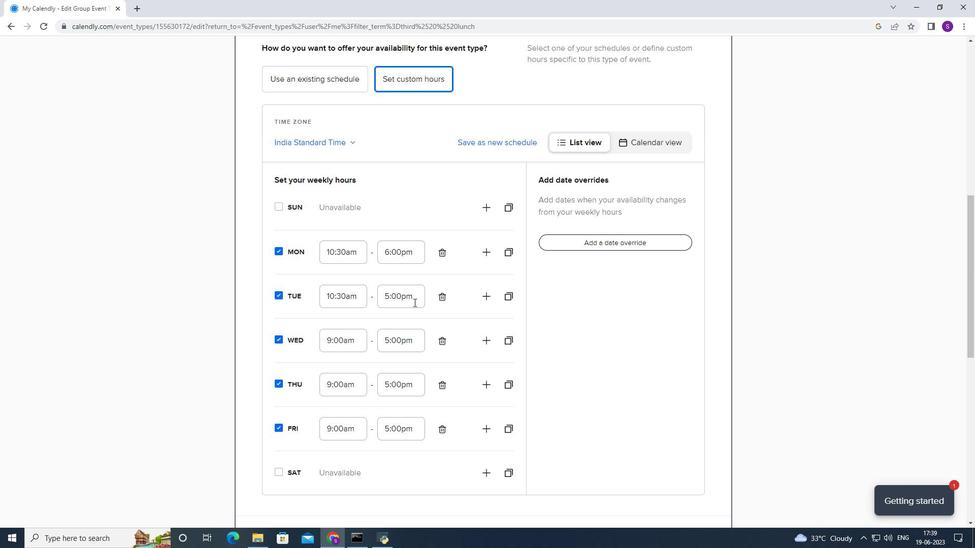 
Action: Mouse moved to (403, 354)
Screenshot: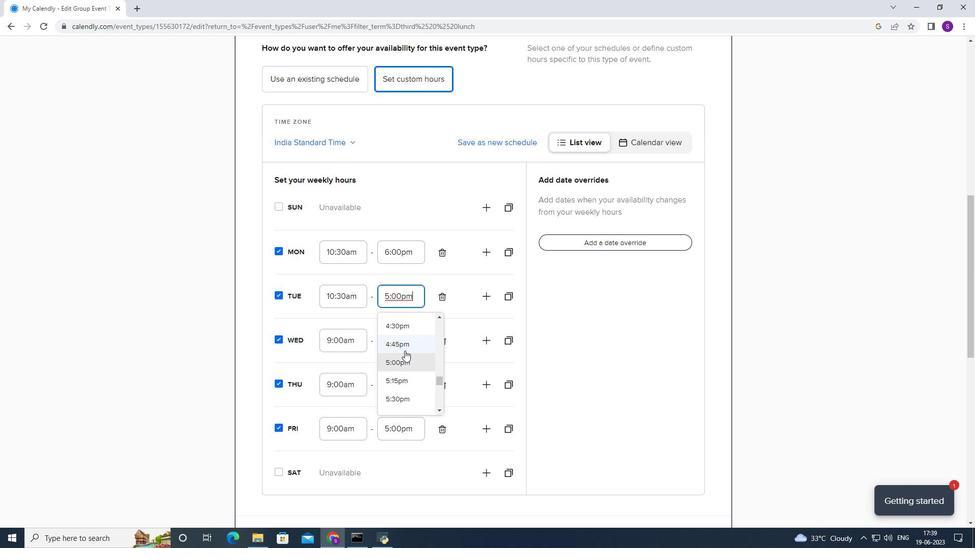 
Action: Mouse scrolled (403, 353) with delta (0, 0)
Screenshot: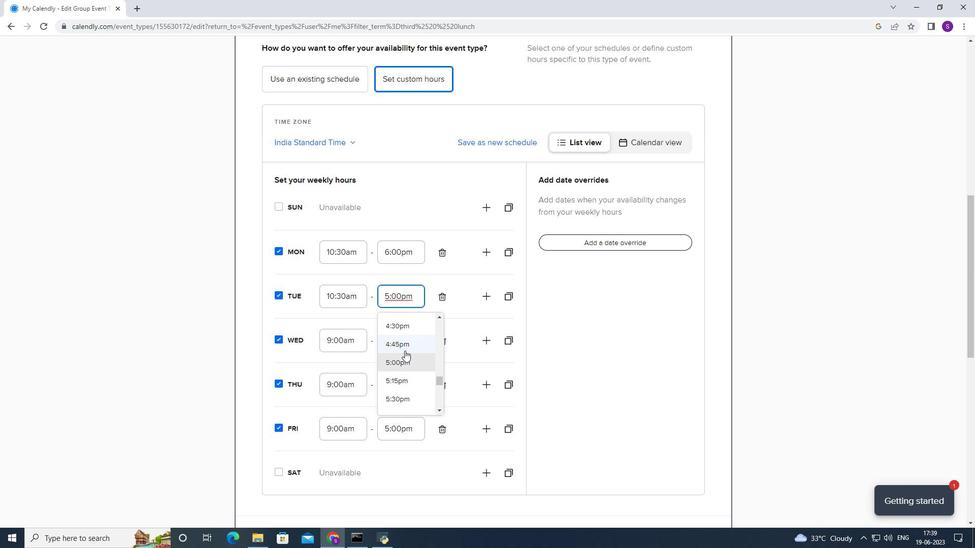 
Action: Mouse moved to (393, 387)
Screenshot: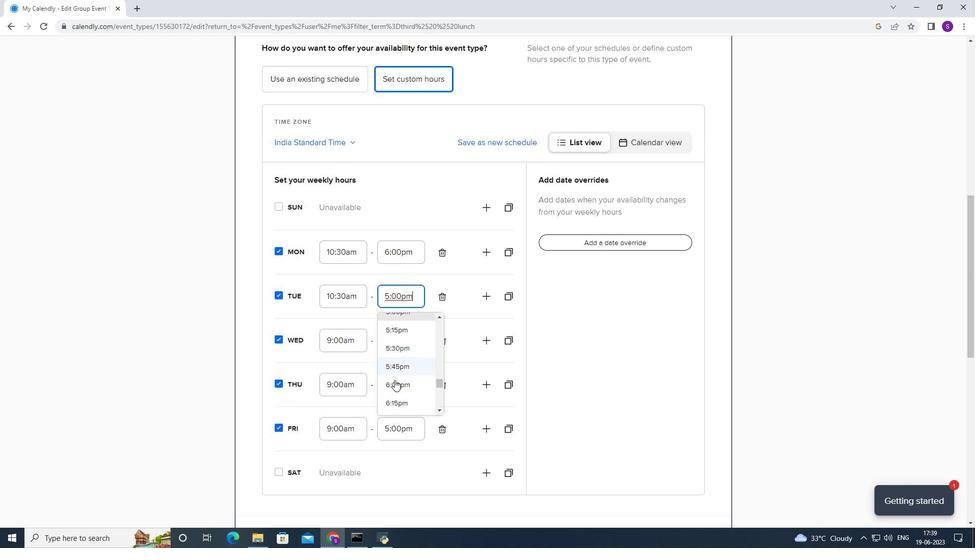 
Action: Mouse pressed left at (393, 387)
Screenshot: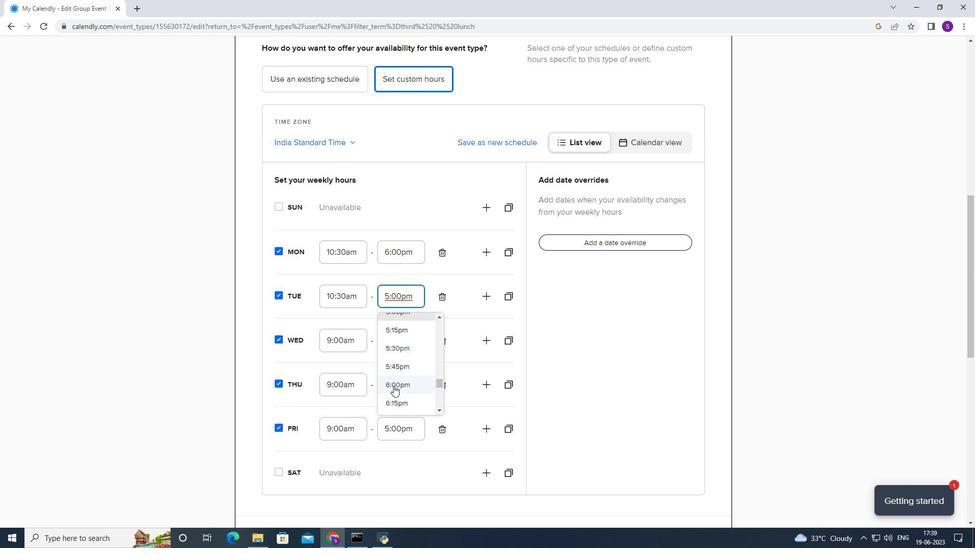
Action: Mouse moved to (351, 345)
Screenshot: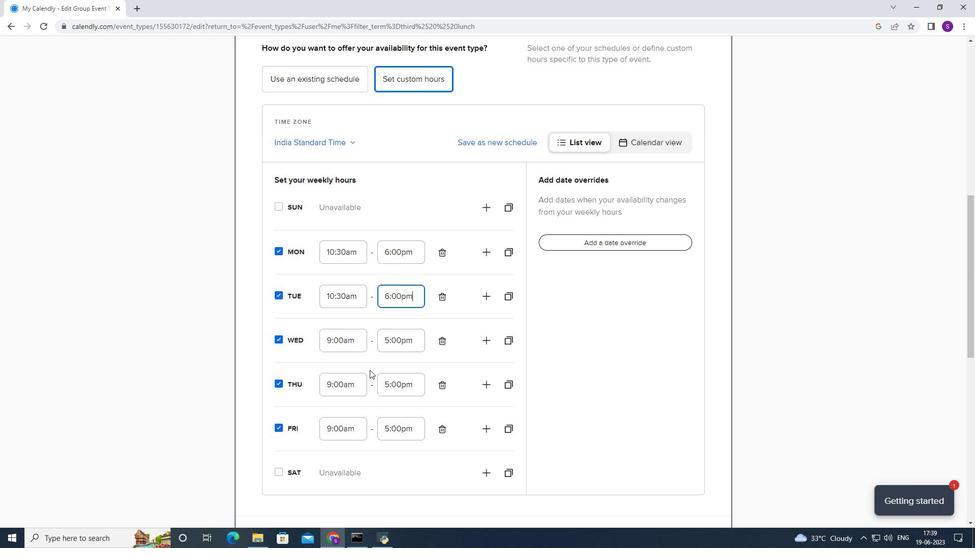 
Action: Mouse pressed left at (351, 345)
Screenshot: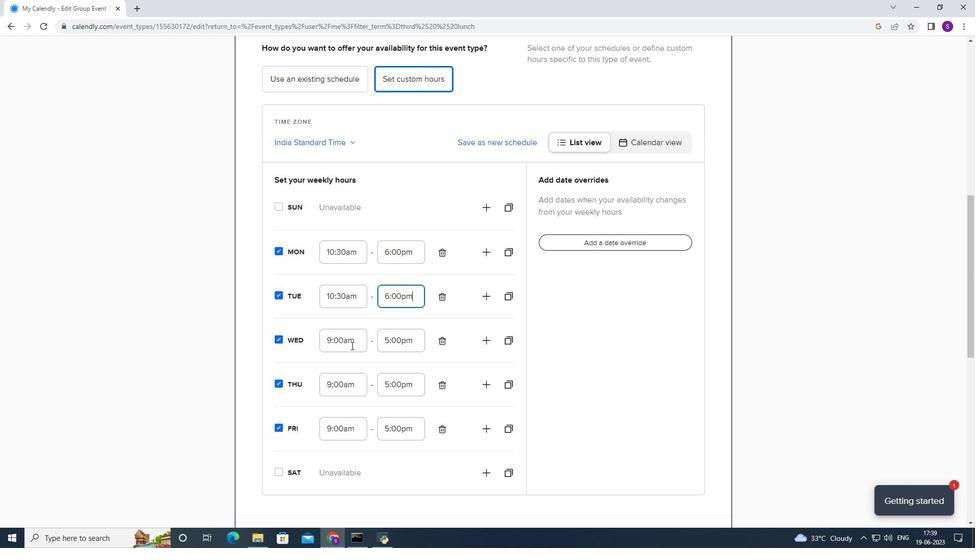 
Action: Mouse moved to (341, 397)
Screenshot: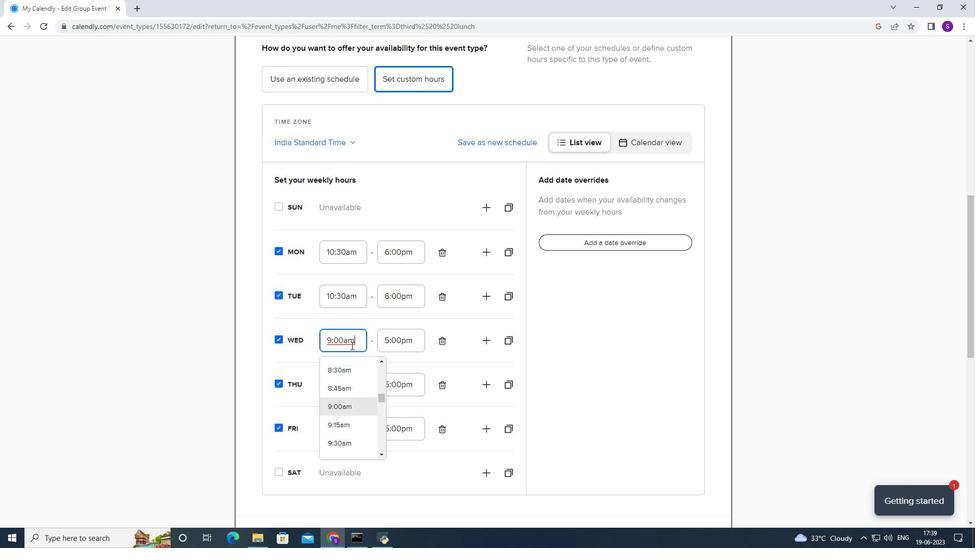 
Action: Mouse scrolled (341, 397) with delta (0, 0)
Screenshot: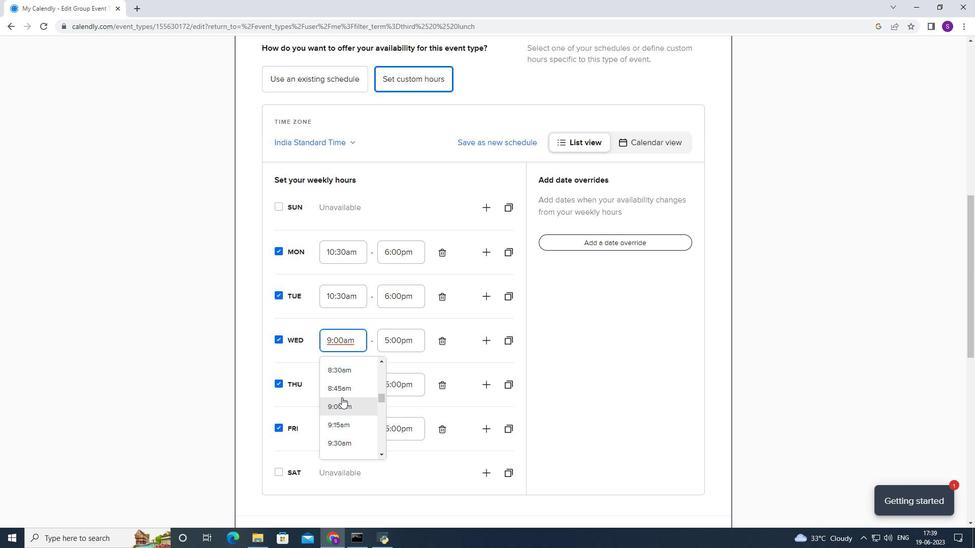 
Action: Mouse scrolled (341, 397) with delta (0, 0)
Screenshot: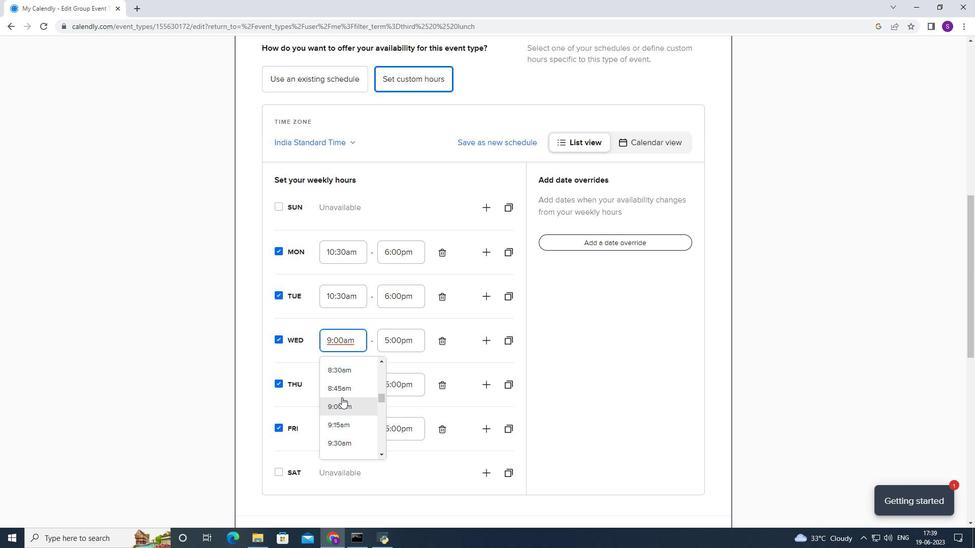 
Action: Mouse moved to (339, 417)
Screenshot: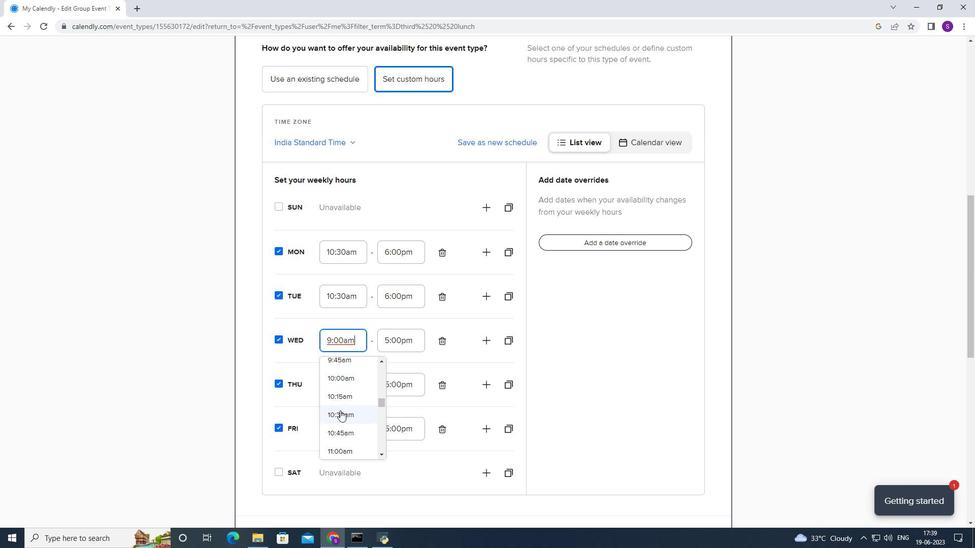 
Action: Mouse pressed left at (339, 417)
Screenshot: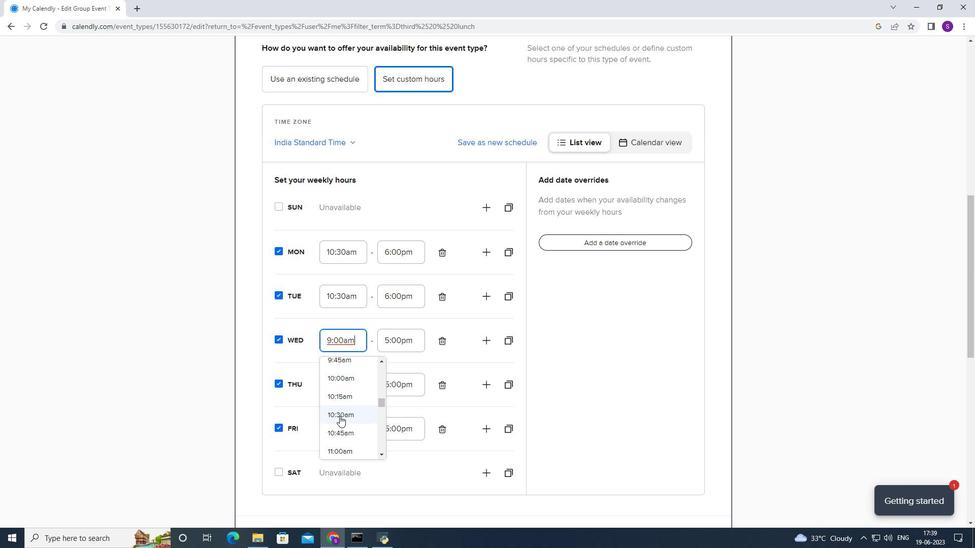 
Action: Mouse moved to (397, 339)
Screenshot: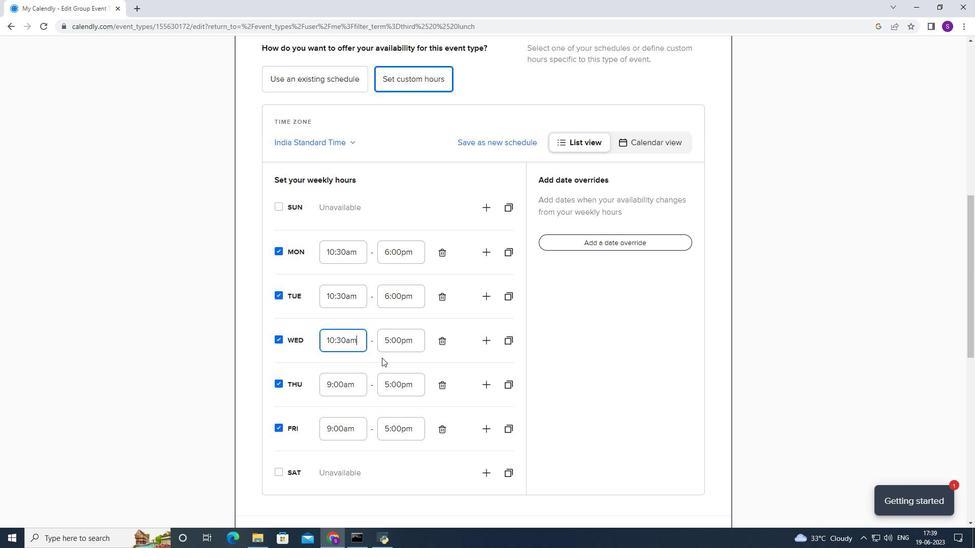 
Action: Mouse pressed left at (397, 339)
Screenshot: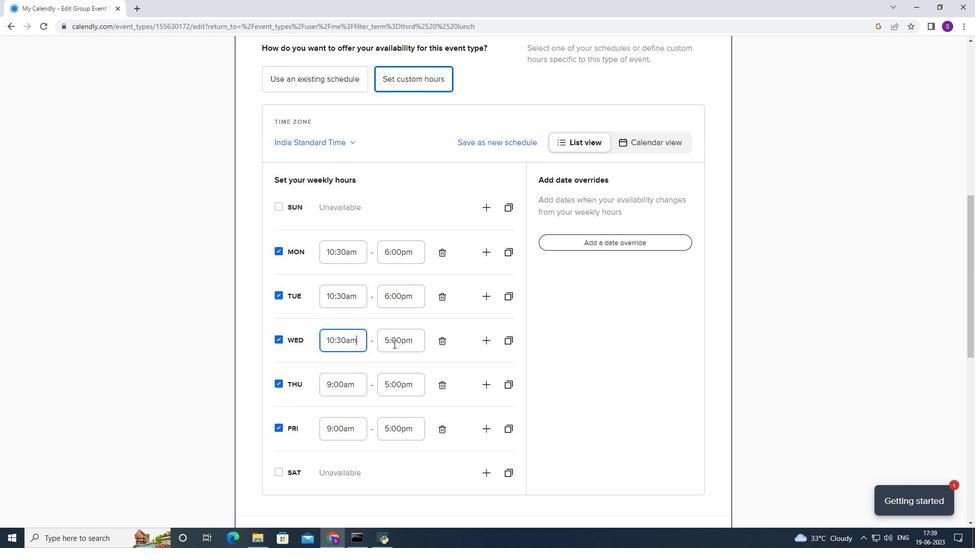 
Action: Mouse moved to (377, 412)
Screenshot: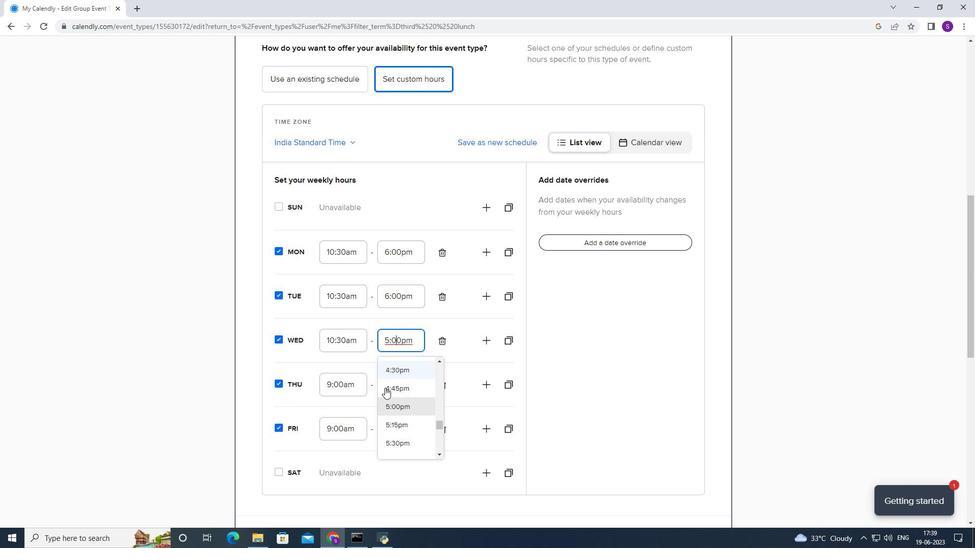
Action: Mouse scrolled (377, 411) with delta (0, 0)
Screenshot: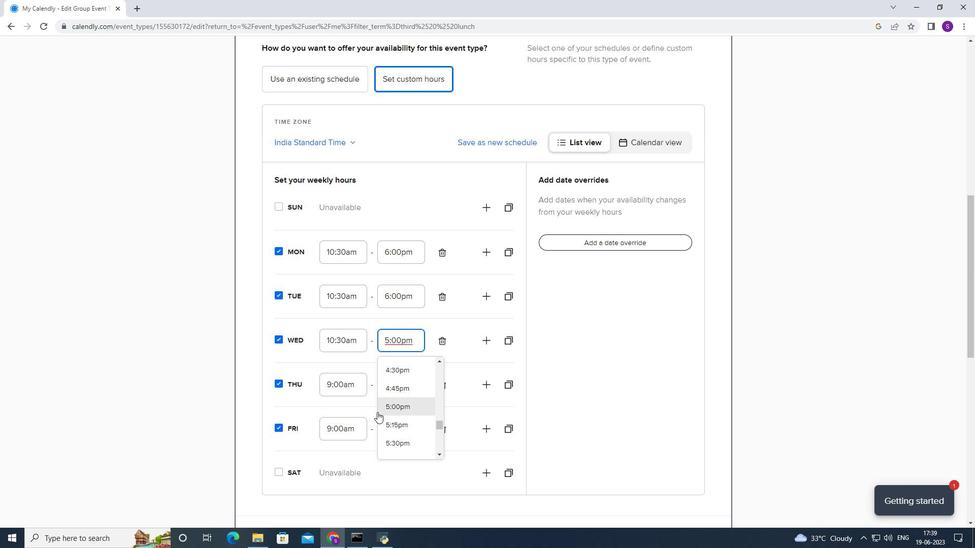 
Action: Mouse scrolled (377, 411) with delta (0, 0)
Screenshot: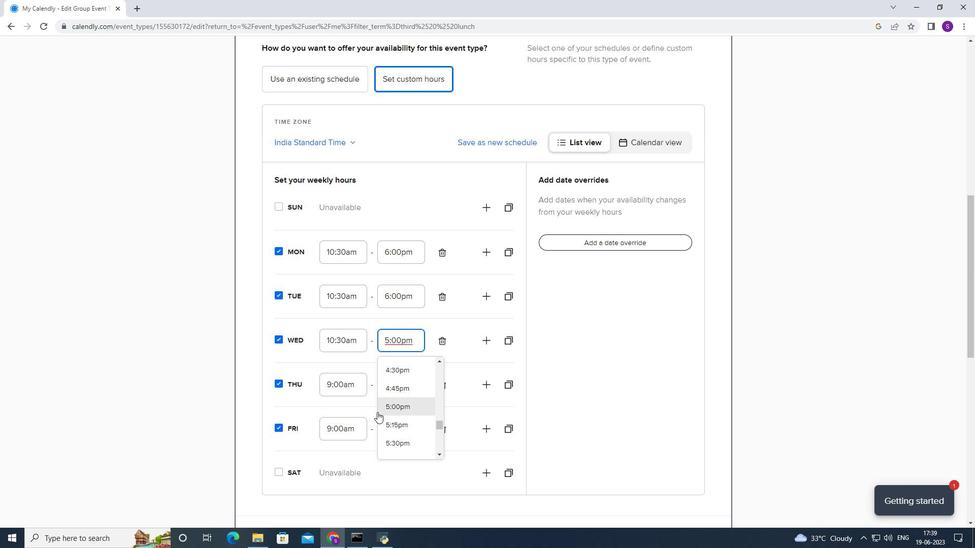 
Action: Mouse moved to (402, 337)
Screenshot: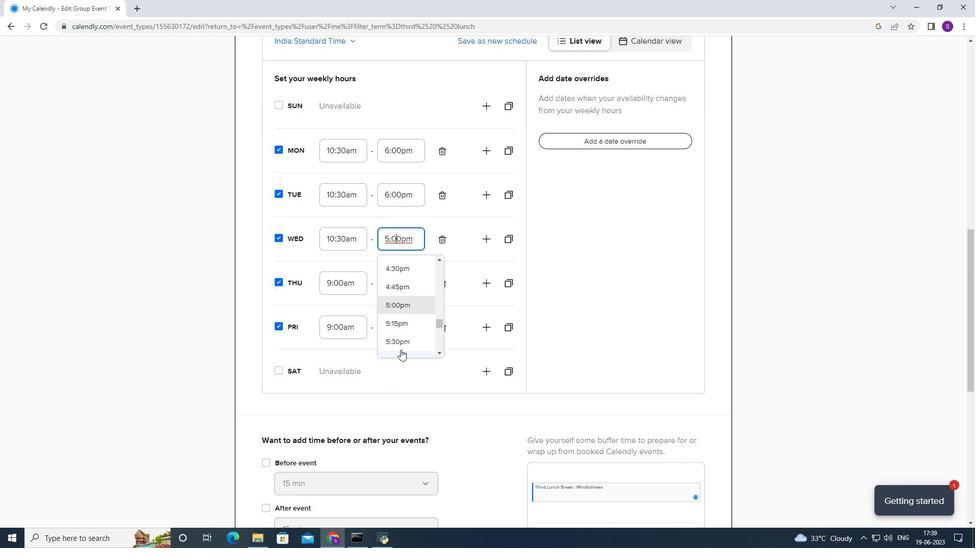 
Action: Mouse scrolled (402, 336) with delta (0, 0)
Screenshot: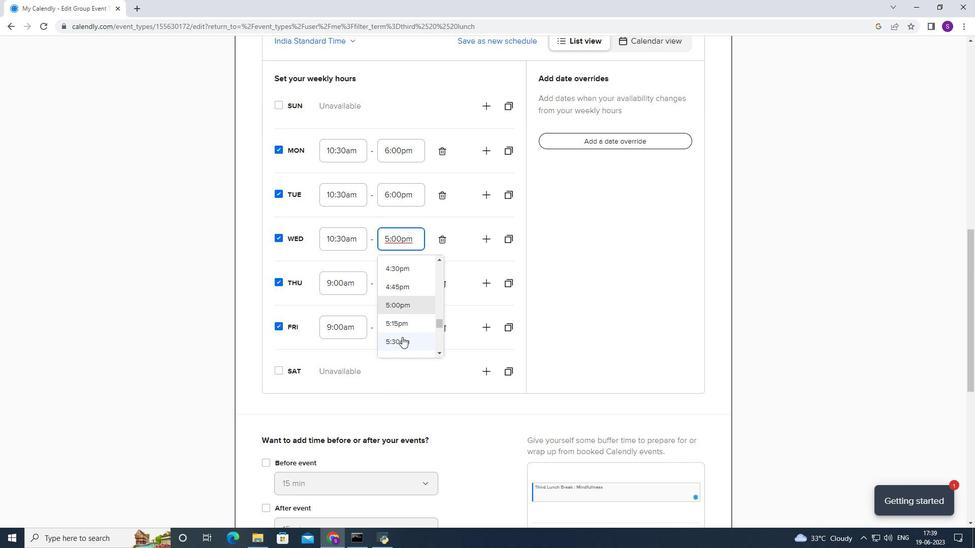 
Action: Mouse moved to (401, 323)
Screenshot: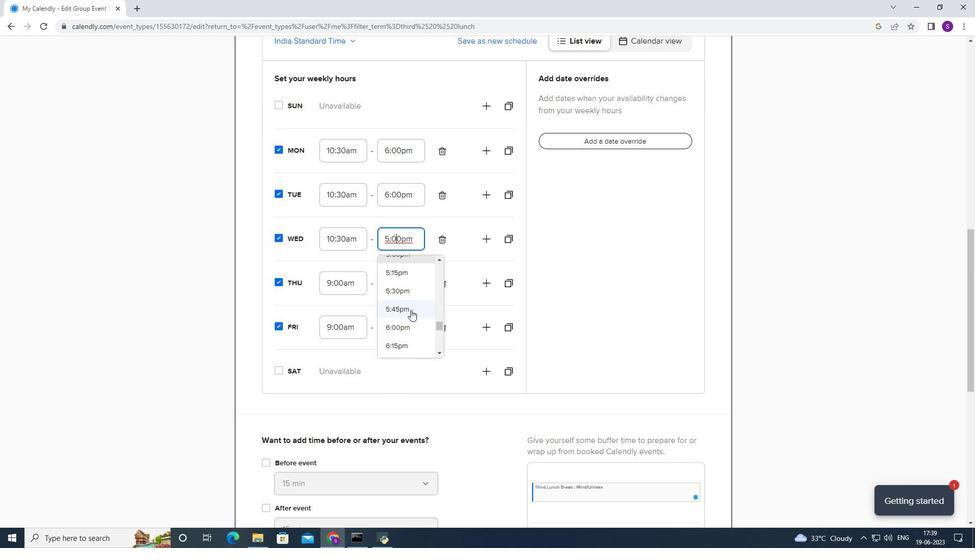 
Action: Mouse pressed left at (401, 323)
Screenshot: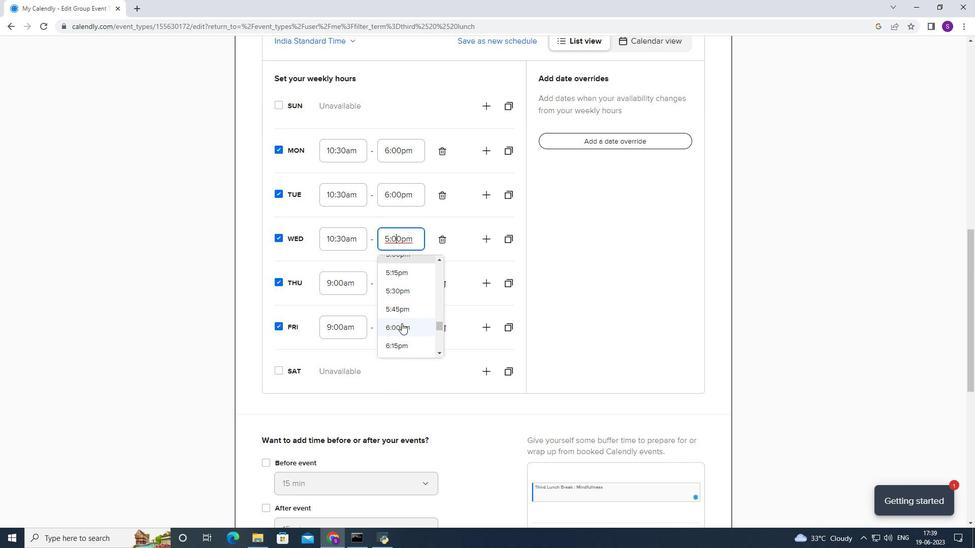 
Action: Mouse moved to (338, 293)
Screenshot: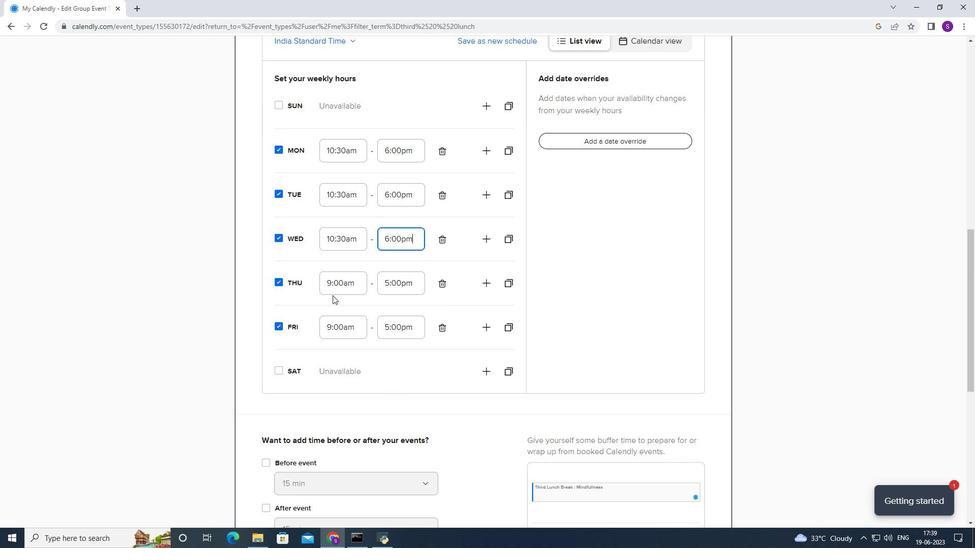 
Action: Mouse pressed left at (338, 293)
Screenshot: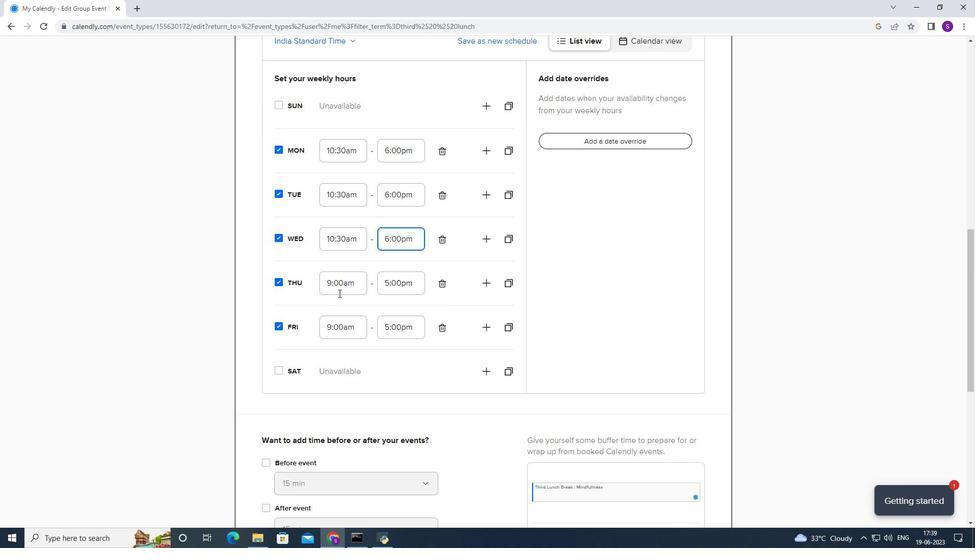 
Action: Mouse moved to (338, 338)
Screenshot: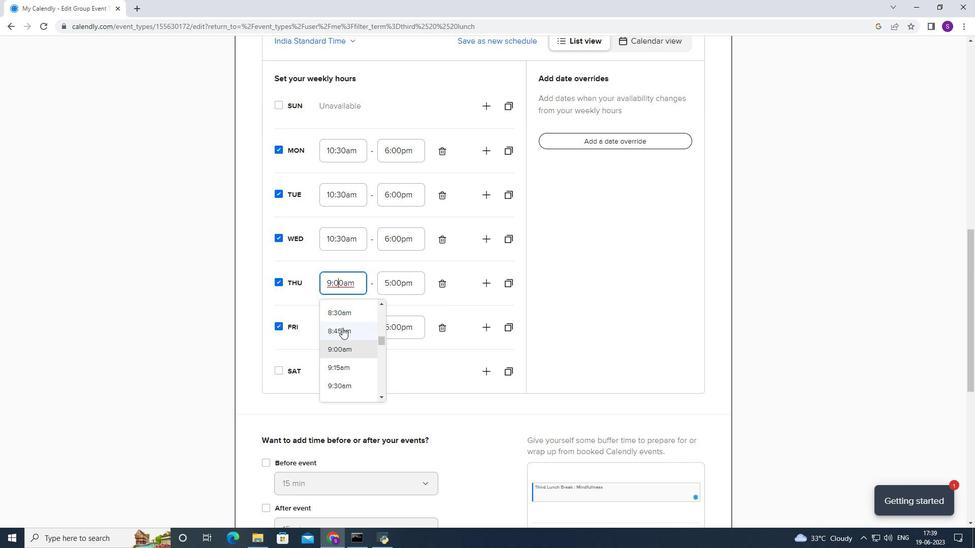 
Action: Mouse scrolled (338, 337) with delta (0, 0)
Screenshot: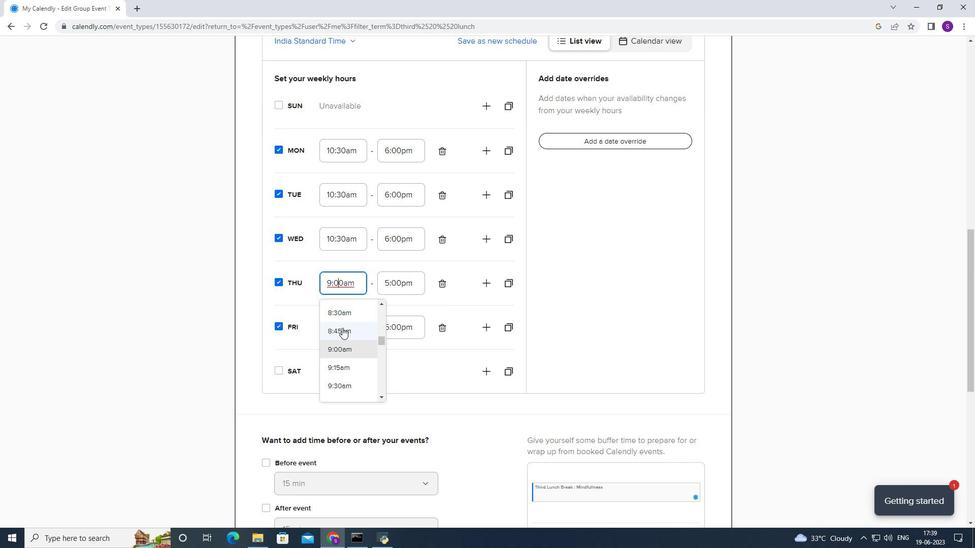 
Action: Mouse scrolled (338, 337) with delta (0, 0)
Screenshot: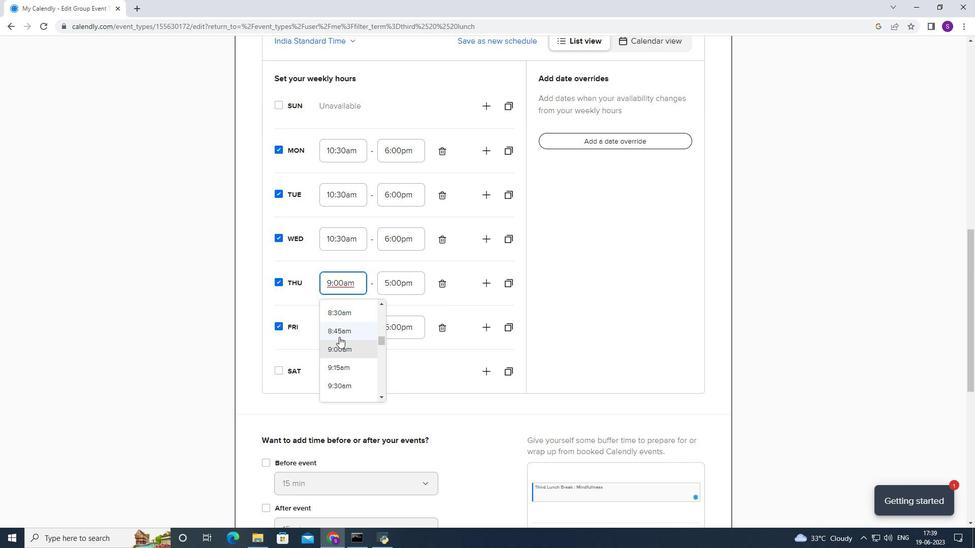 
Action: Mouse moved to (342, 341)
Screenshot: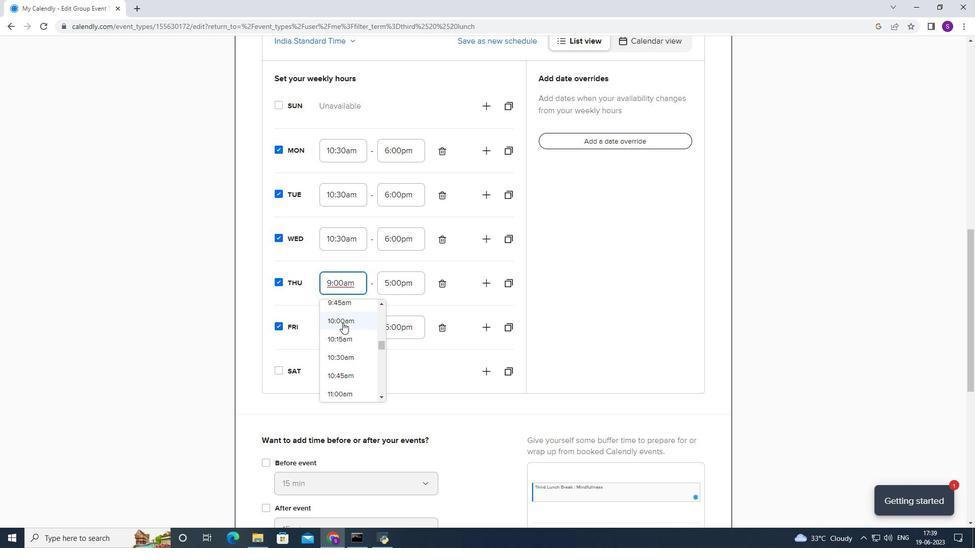 
Action: Mouse pressed left at (342, 341)
Screenshot: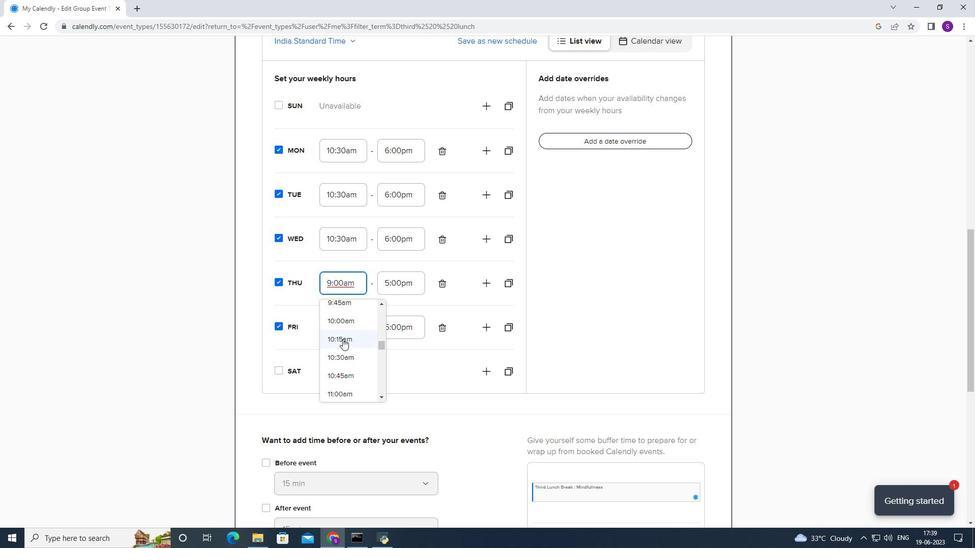 
Action: Mouse moved to (346, 293)
Screenshot: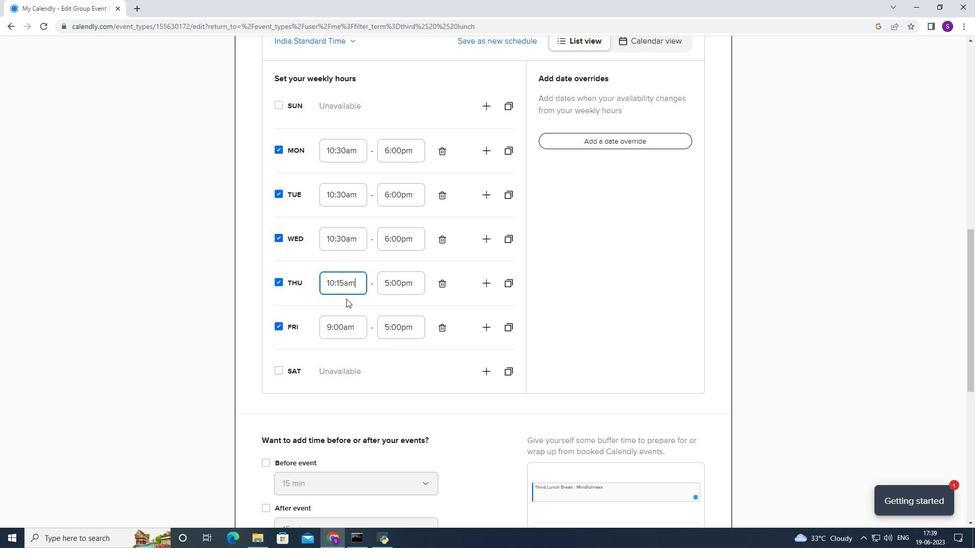 
Action: Mouse pressed left at (346, 293)
Screenshot: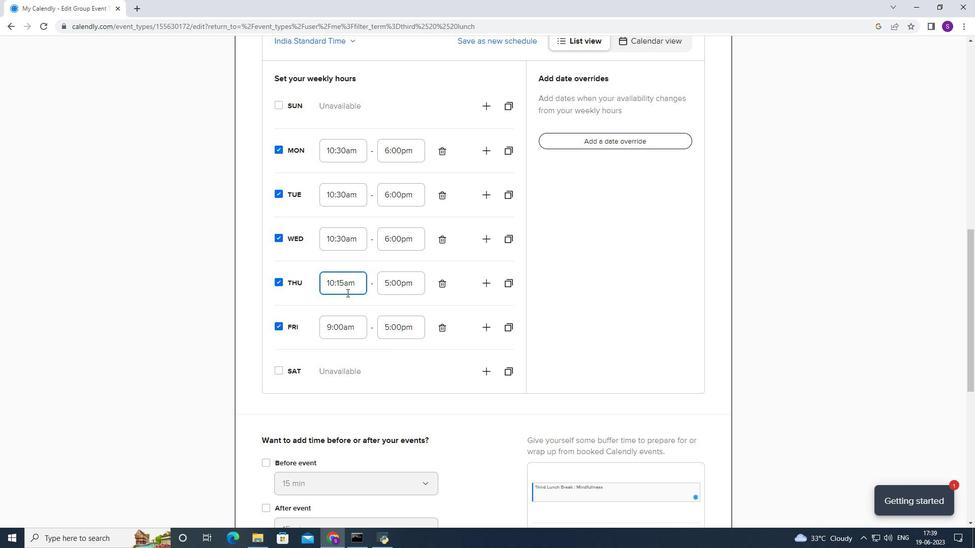 
Action: Mouse moved to (341, 374)
Screenshot: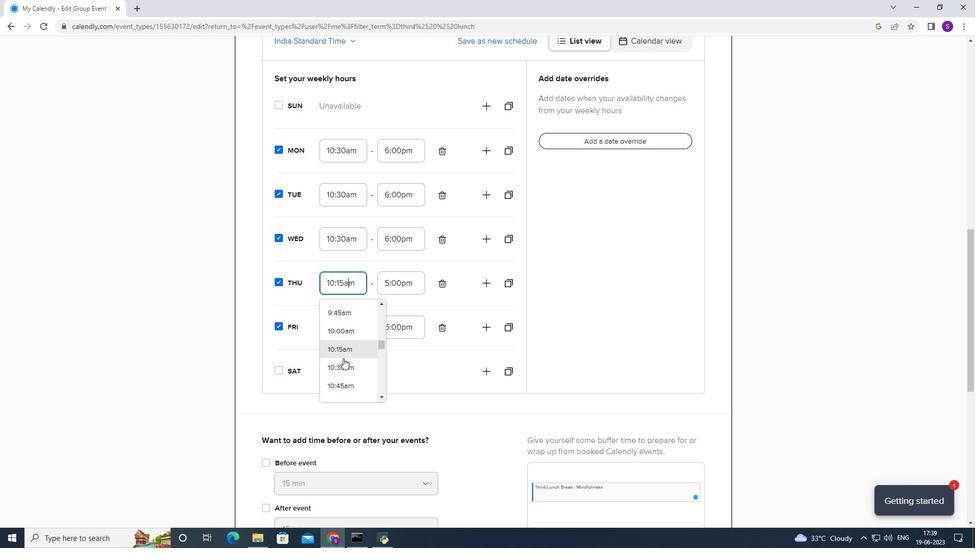 
Action: Mouse pressed left at (341, 374)
Screenshot: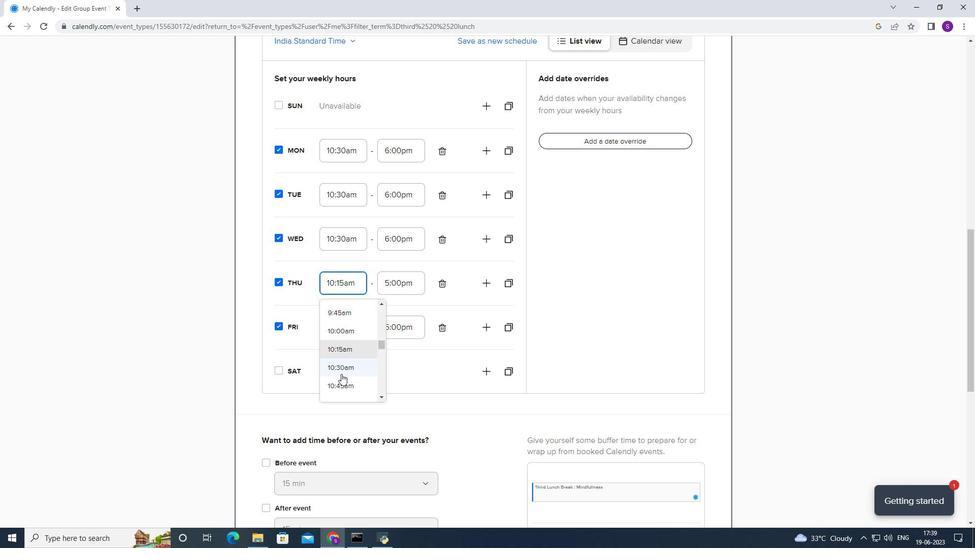 
Action: Mouse moved to (398, 281)
Screenshot: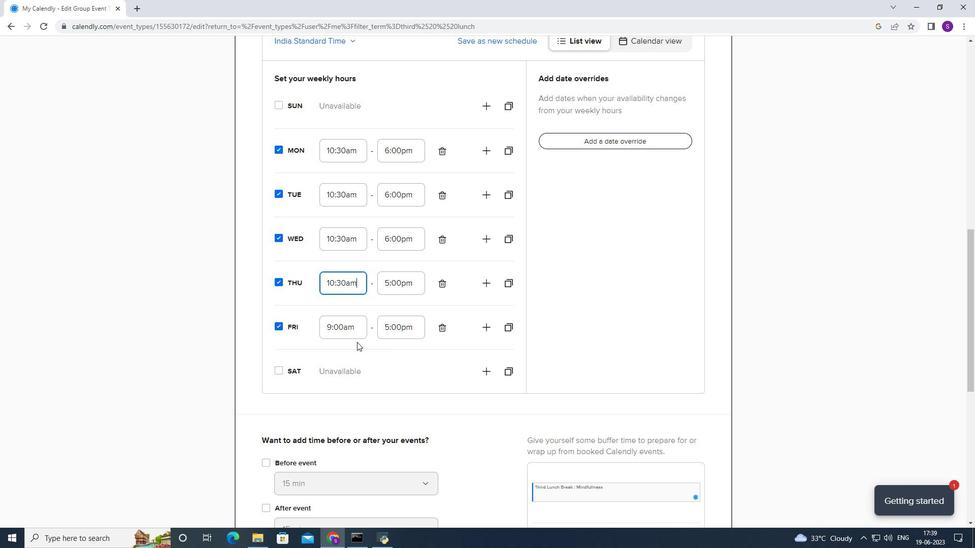 
Action: Mouse pressed left at (398, 281)
Screenshot: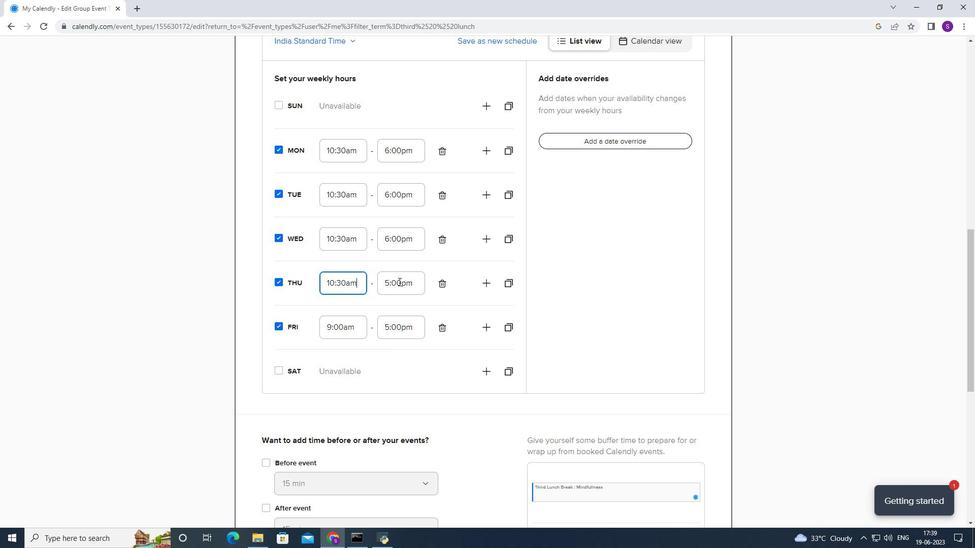 
Action: Mouse moved to (381, 368)
Screenshot: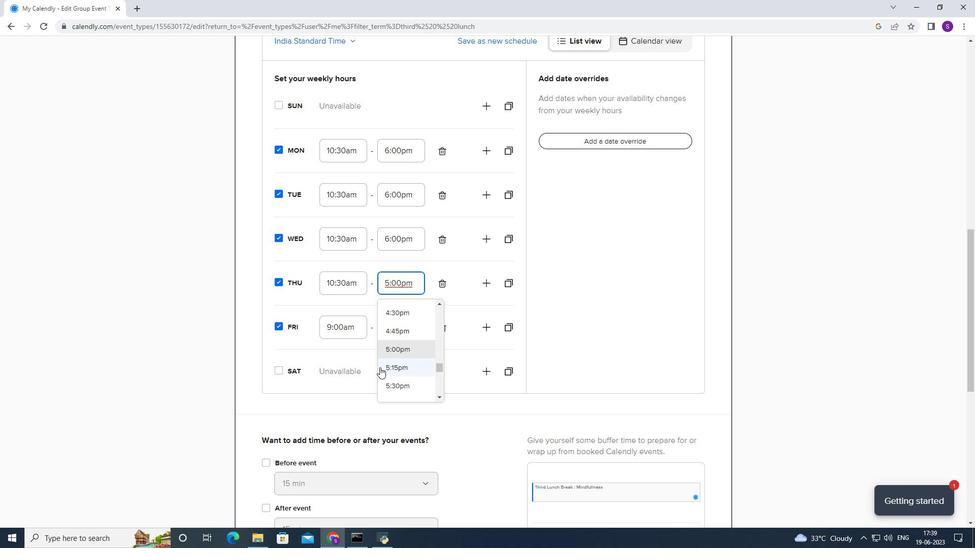 
Action: Mouse scrolled (381, 367) with delta (0, 0)
Screenshot: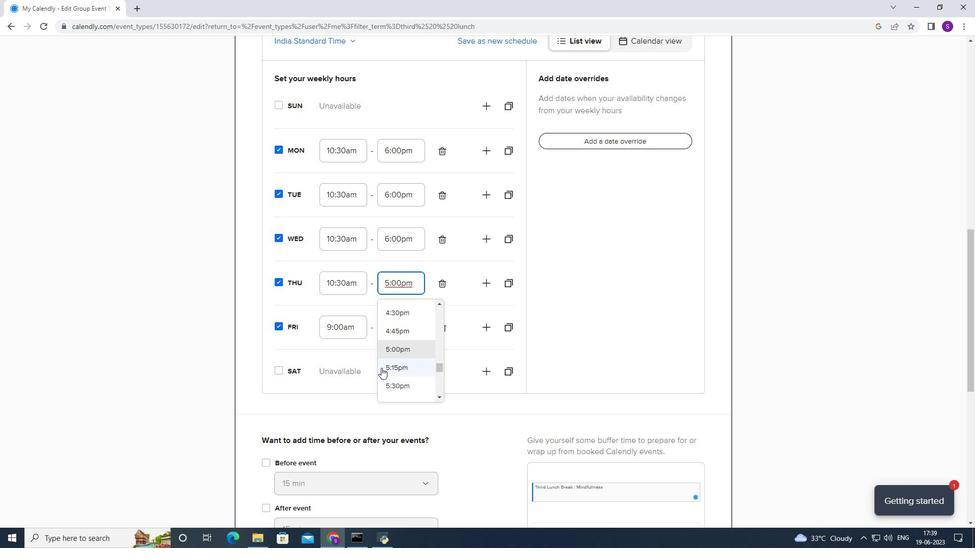 
Action: Mouse moved to (403, 362)
Screenshot: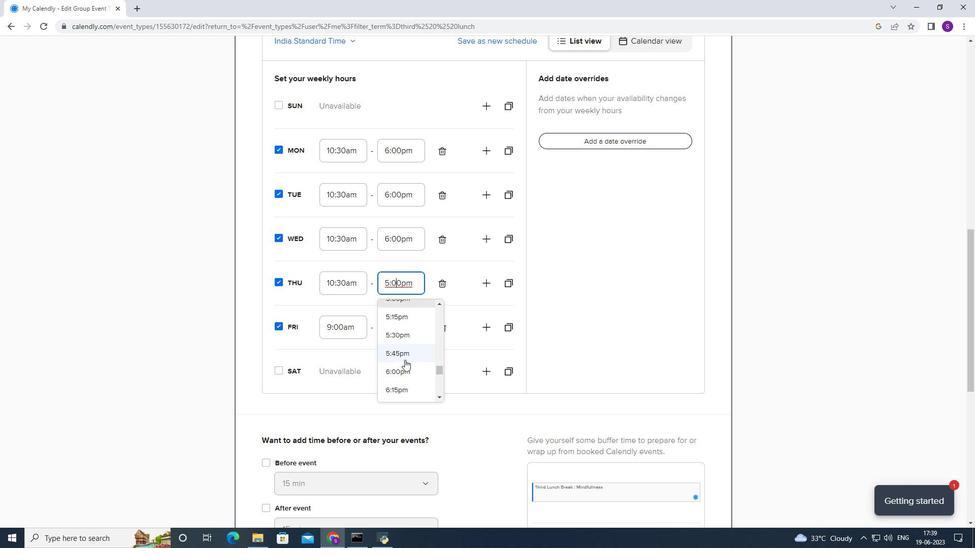 
Action: Mouse pressed left at (403, 362)
Screenshot: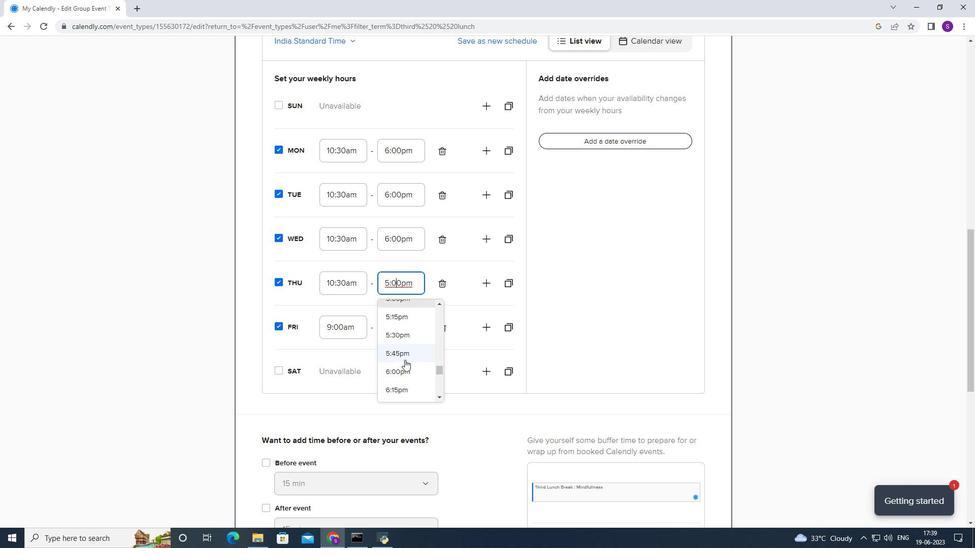 
Action: Mouse moved to (356, 320)
Screenshot: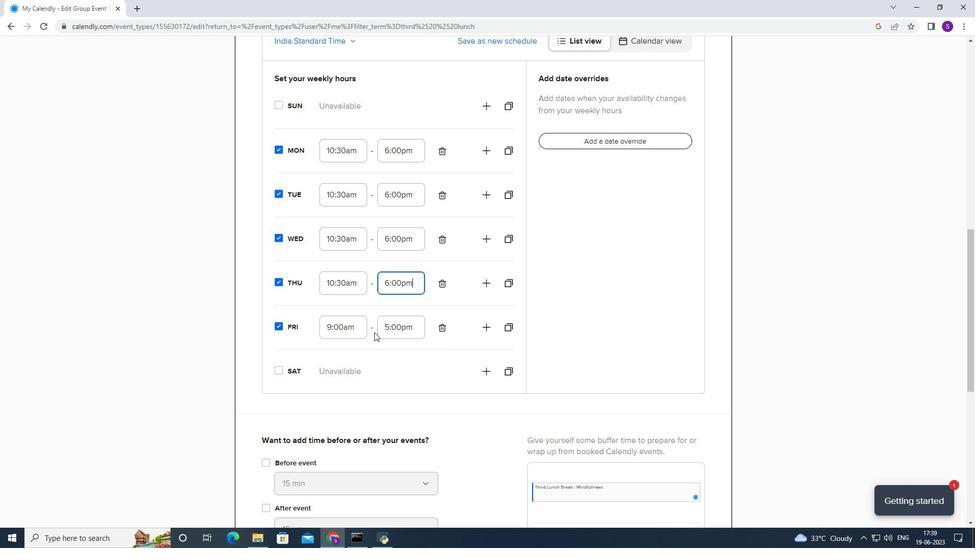 
Action: Mouse pressed left at (356, 320)
Screenshot: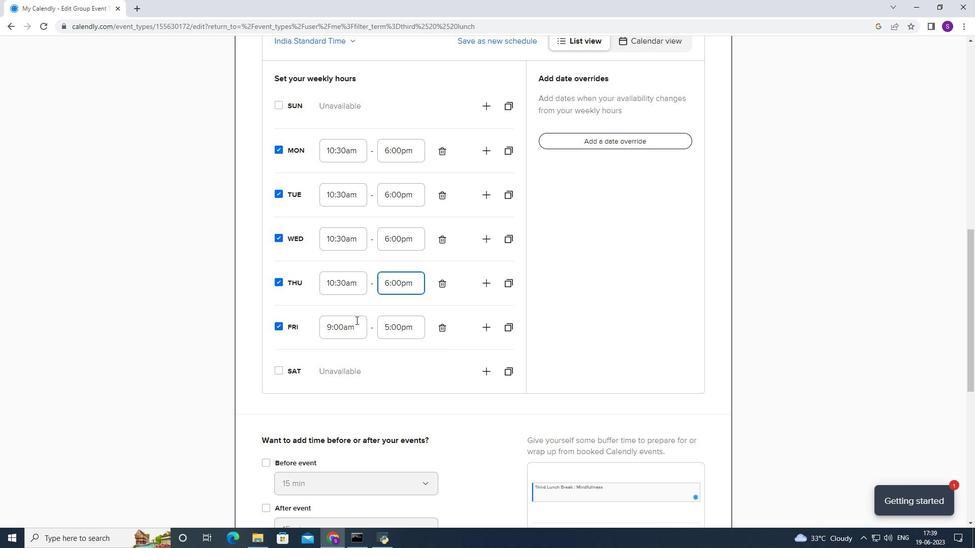 
Action: Mouse moved to (352, 333)
Screenshot: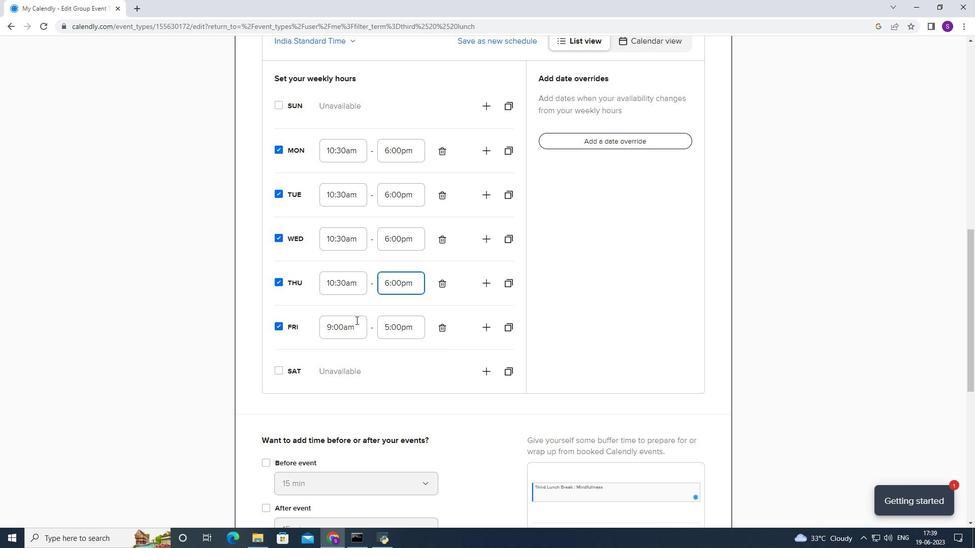 
Action: Mouse pressed left at (352, 333)
Screenshot: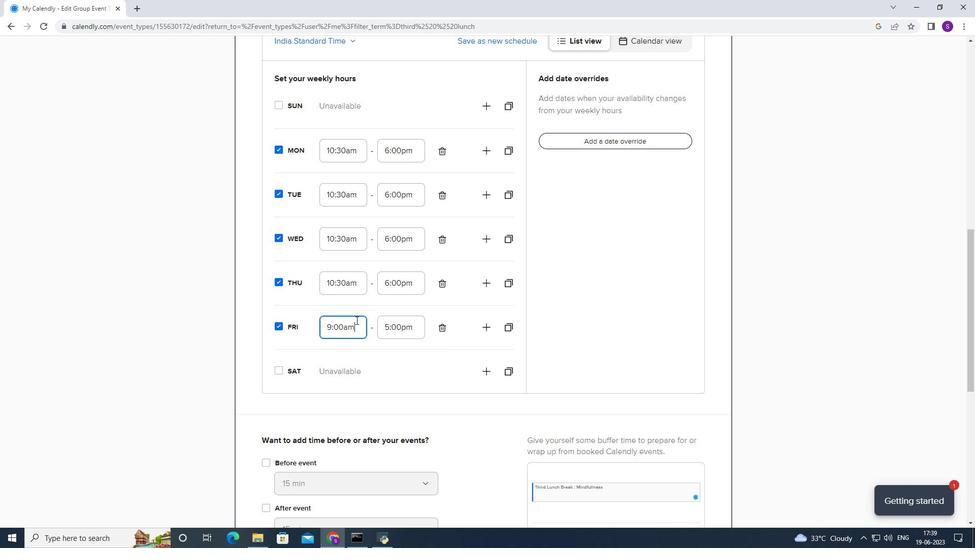 
Action: Mouse moved to (344, 391)
Screenshot: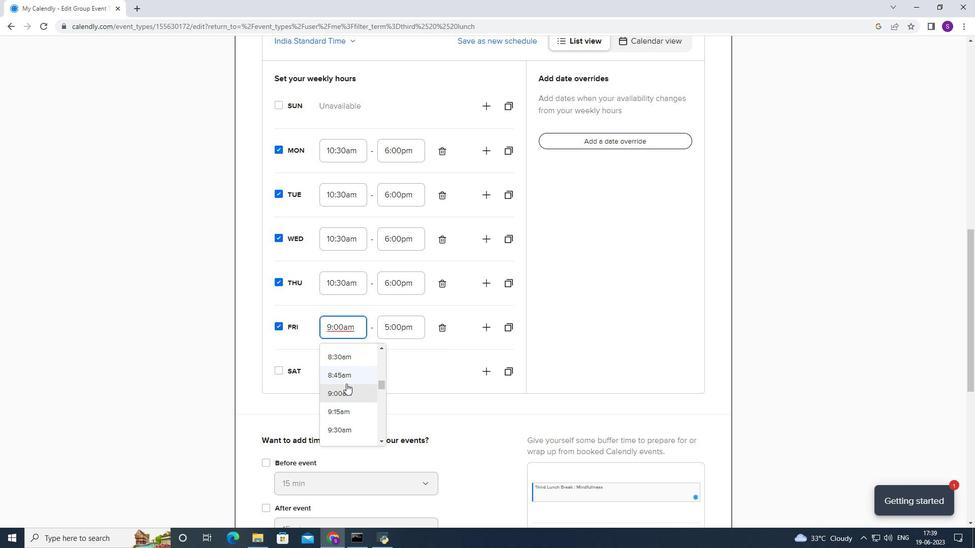 
Action: Mouse scrolled (344, 390) with delta (0, 0)
Screenshot: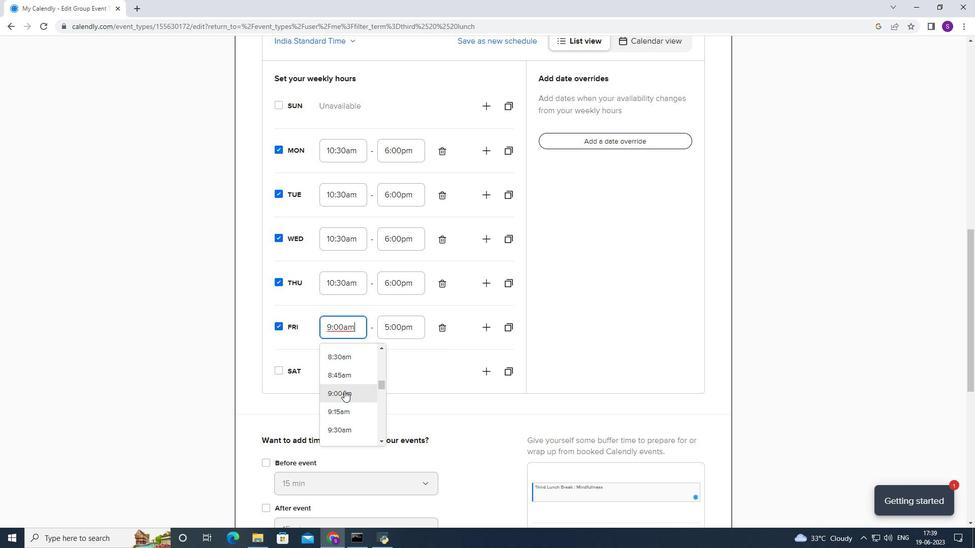
Action: Mouse scrolled (344, 390) with delta (0, 0)
Screenshot: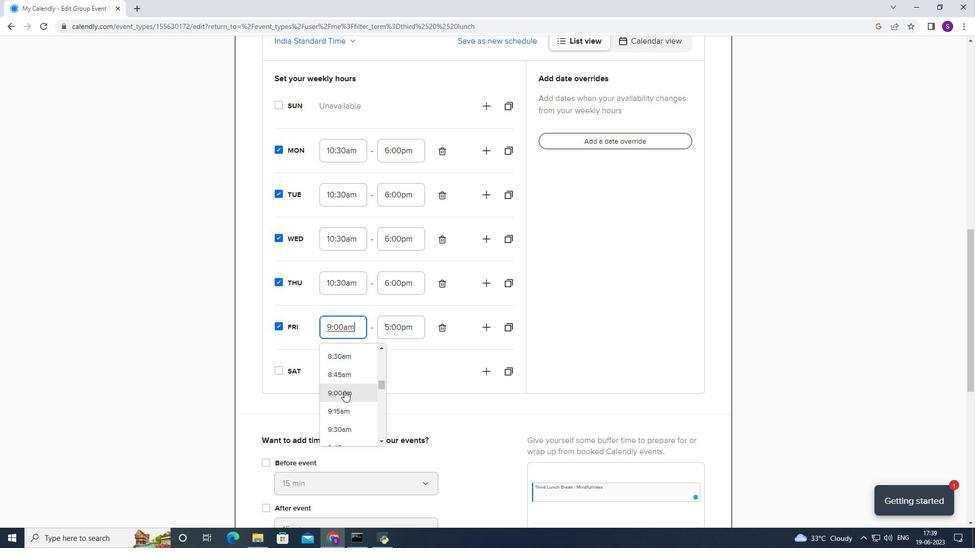 
Action: Mouse moved to (346, 380)
Screenshot: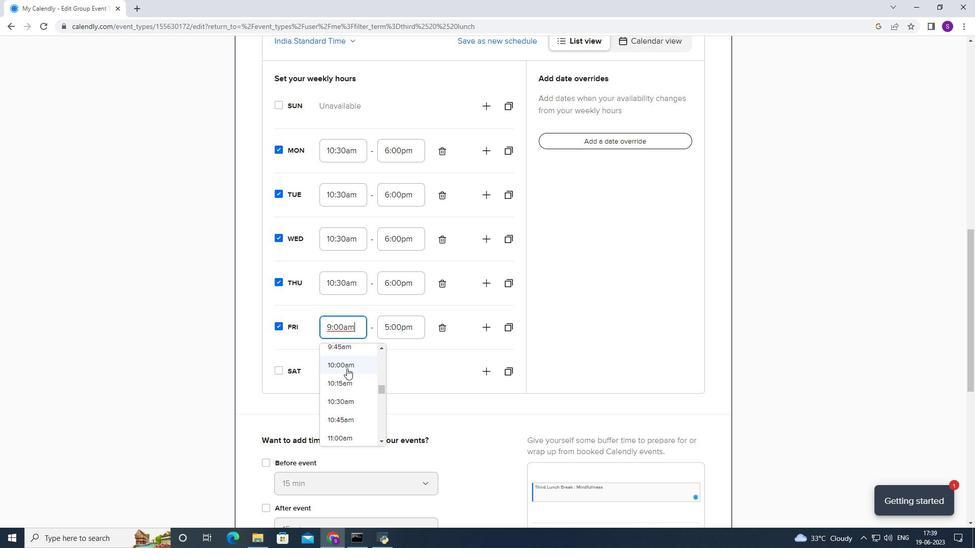 
Action: Mouse pressed left at (346, 380)
Screenshot: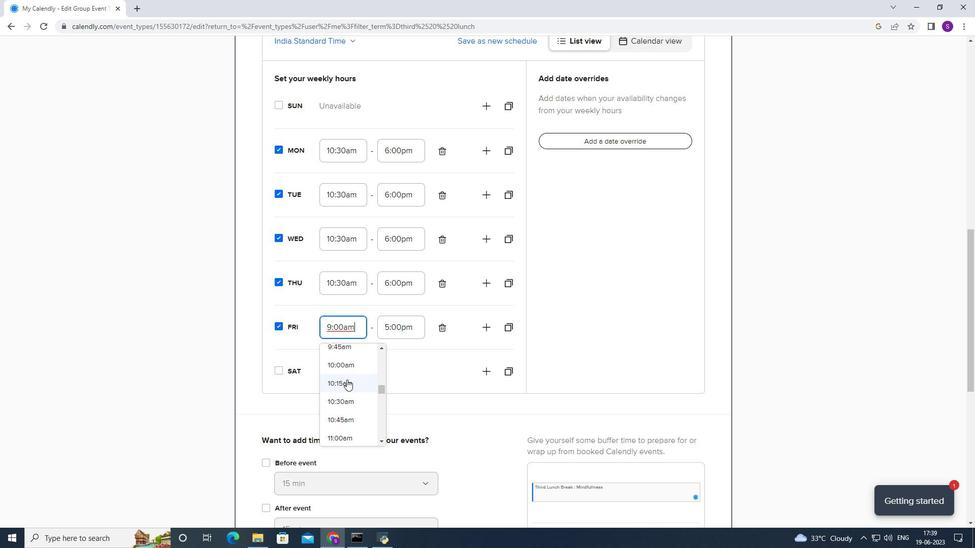 
Action: Mouse moved to (349, 339)
Screenshot: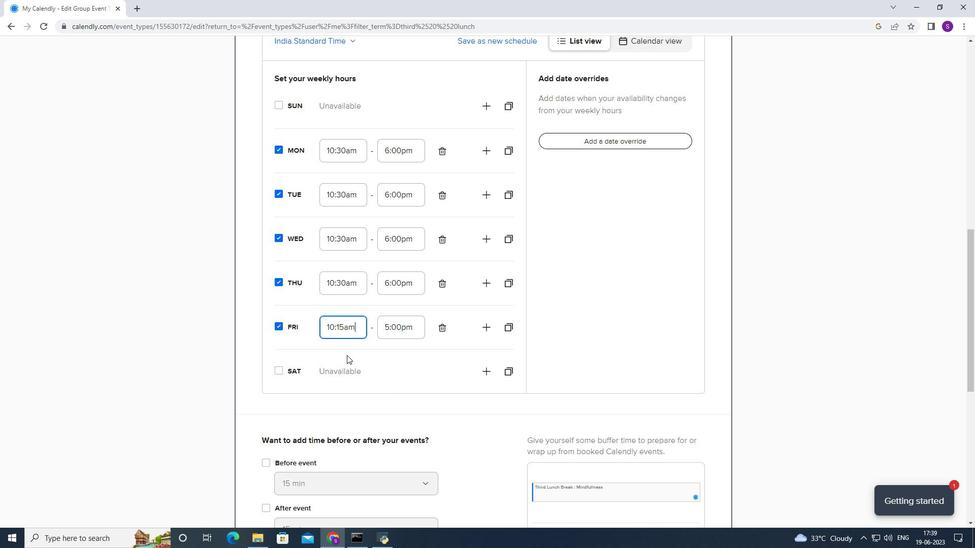 
Action: Mouse pressed left at (349, 339)
Screenshot: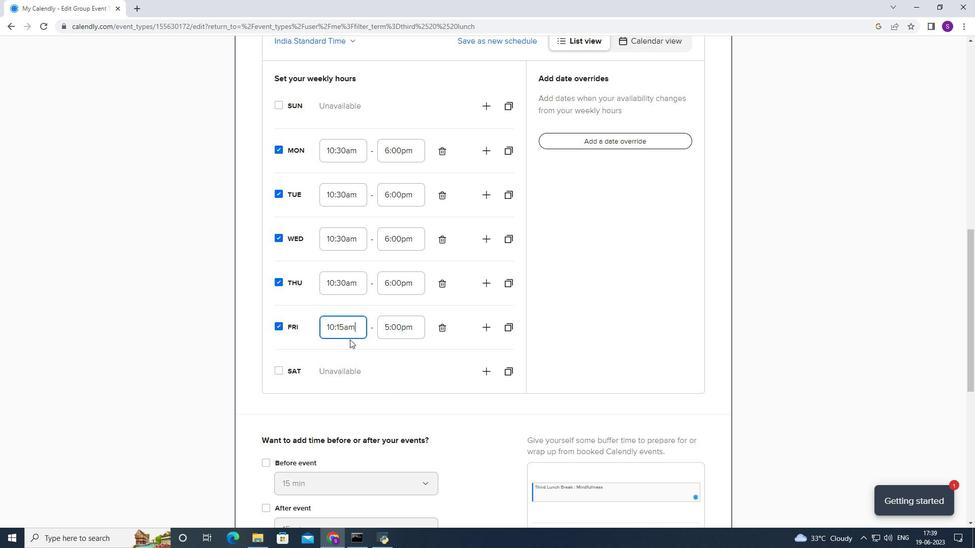 
Action: Mouse moved to (356, 331)
Screenshot: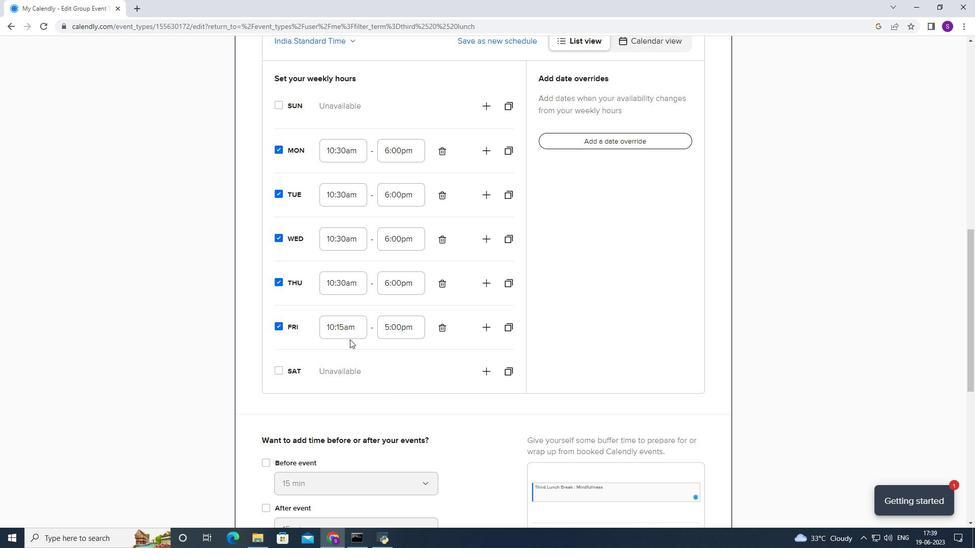 
Action: Mouse pressed left at (356, 331)
Screenshot: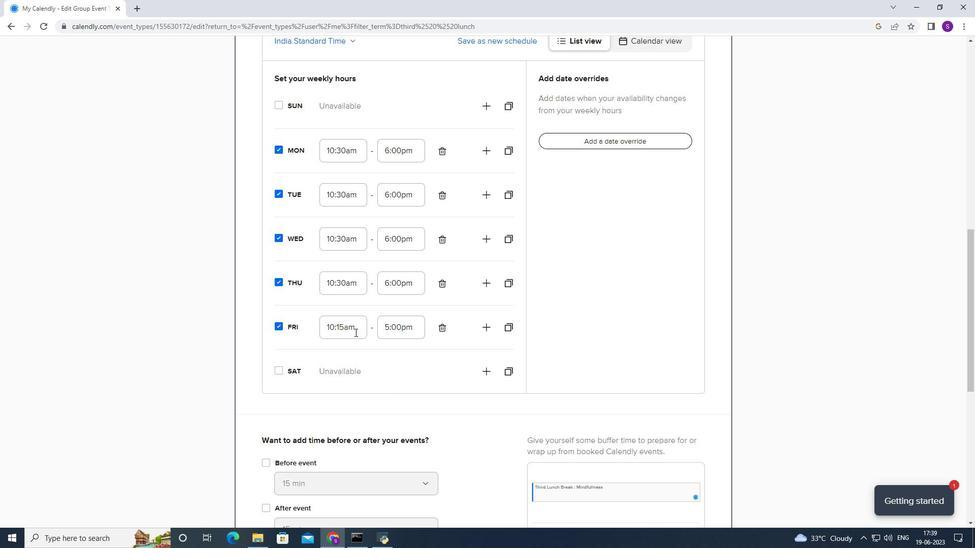 
Action: Mouse moved to (342, 406)
Screenshot: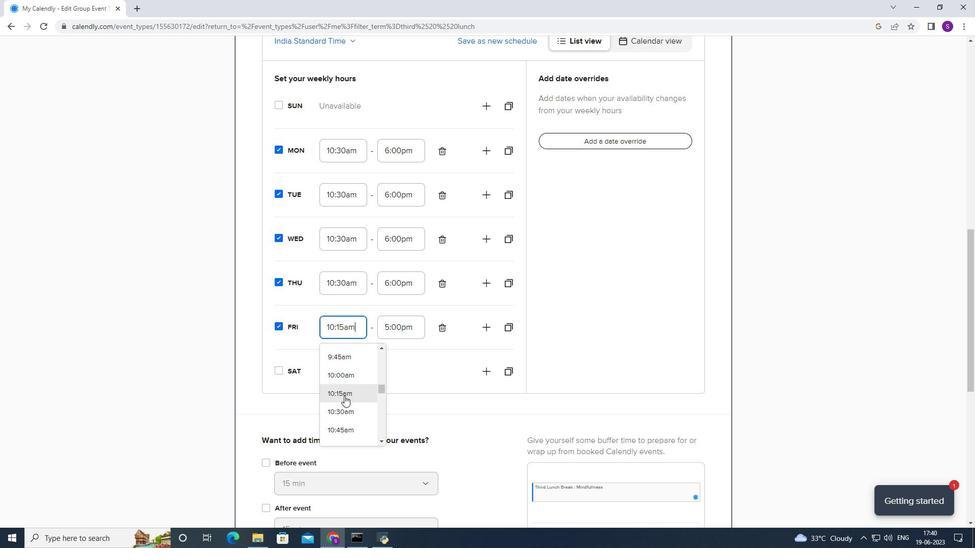
Action: Mouse pressed left at (342, 406)
Screenshot: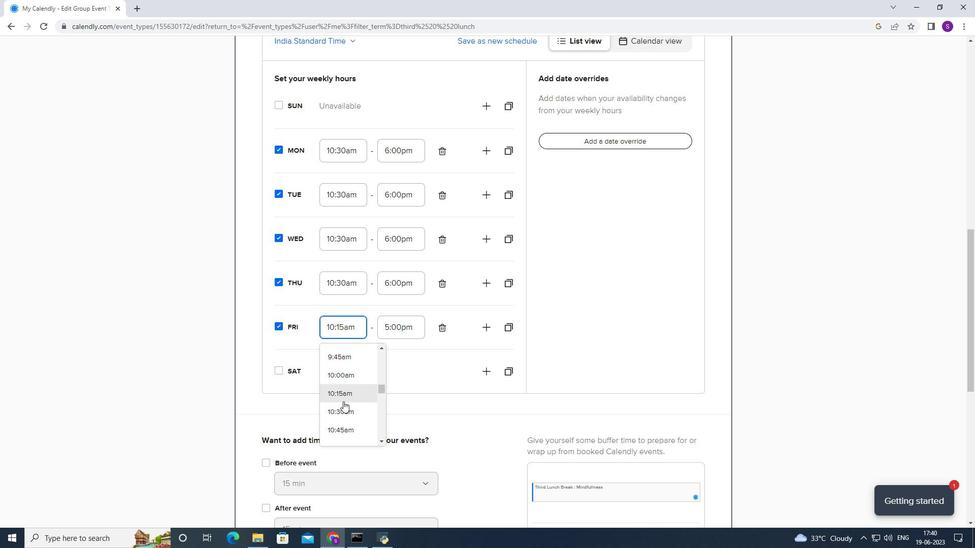 
Action: Mouse moved to (382, 316)
Screenshot: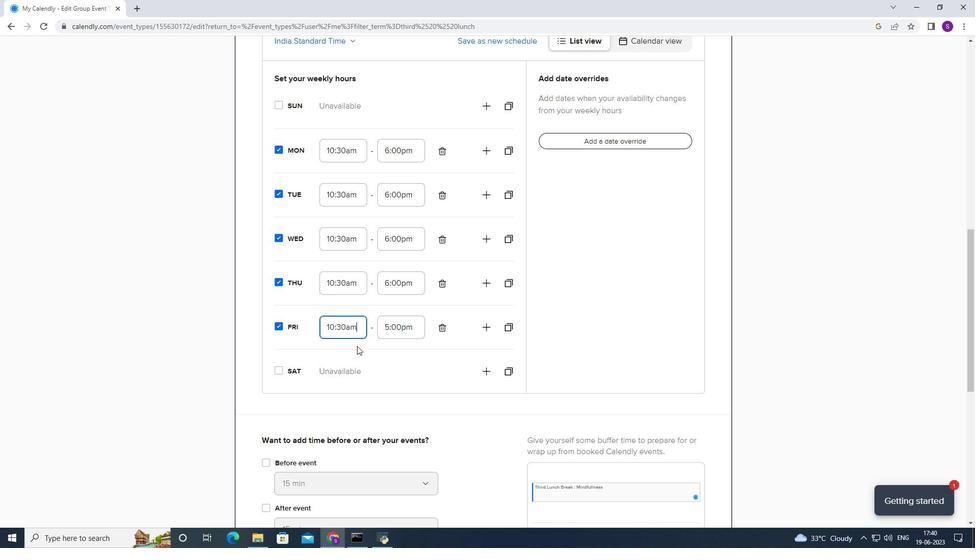 
Action: Mouse pressed left at (382, 316)
Screenshot: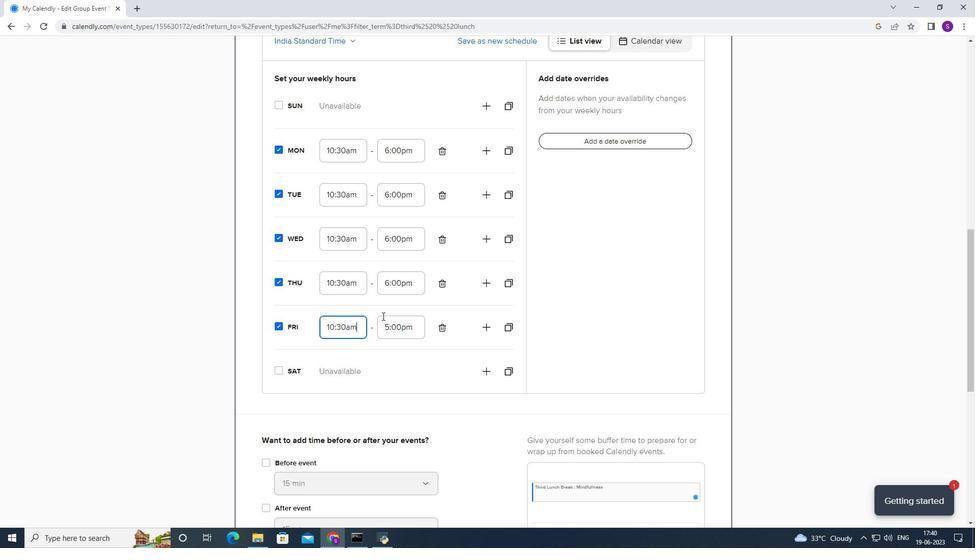 
Action: Mouse moved to (380, 378)
Screenshot: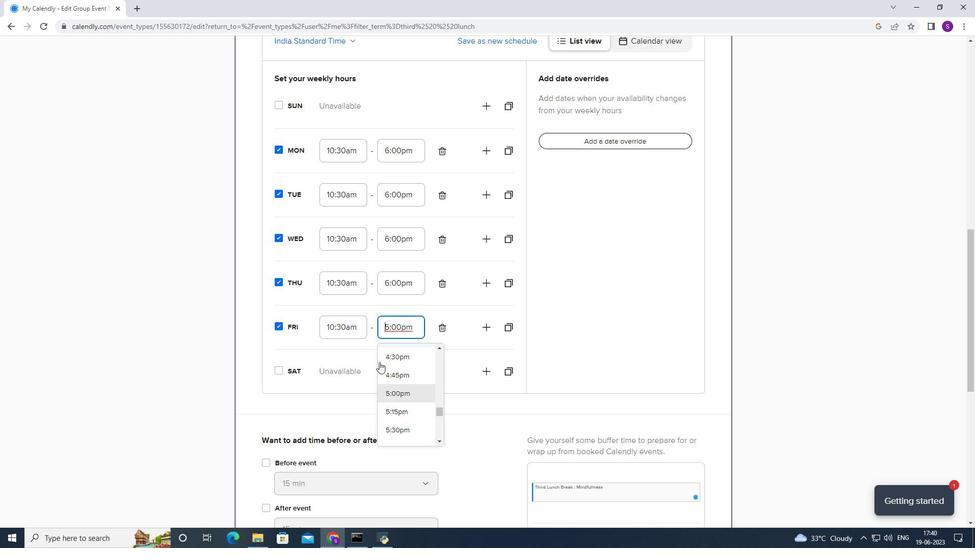 
Action: Mouse pressed left at (380, 378)
Screenshot: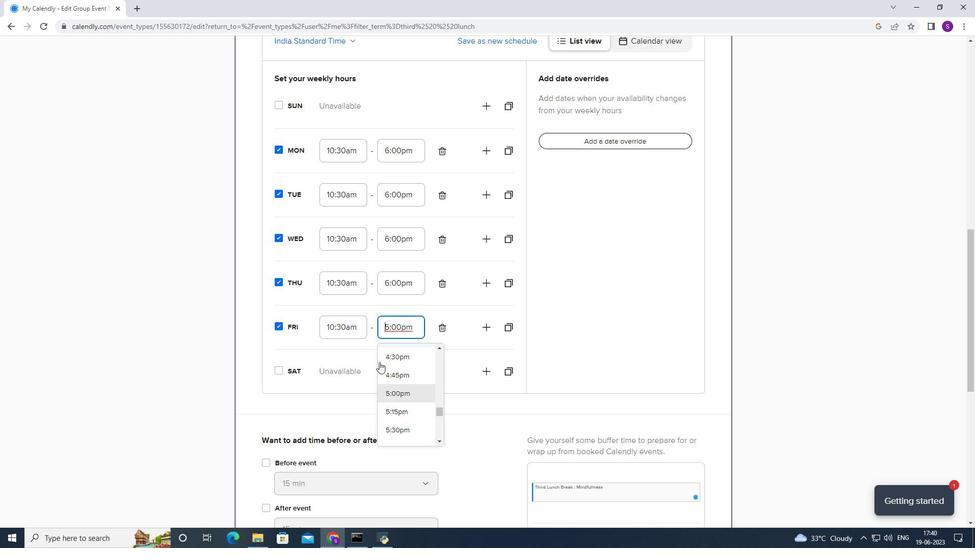 
Action: Mouse moved to (405, 323)
Screenshot: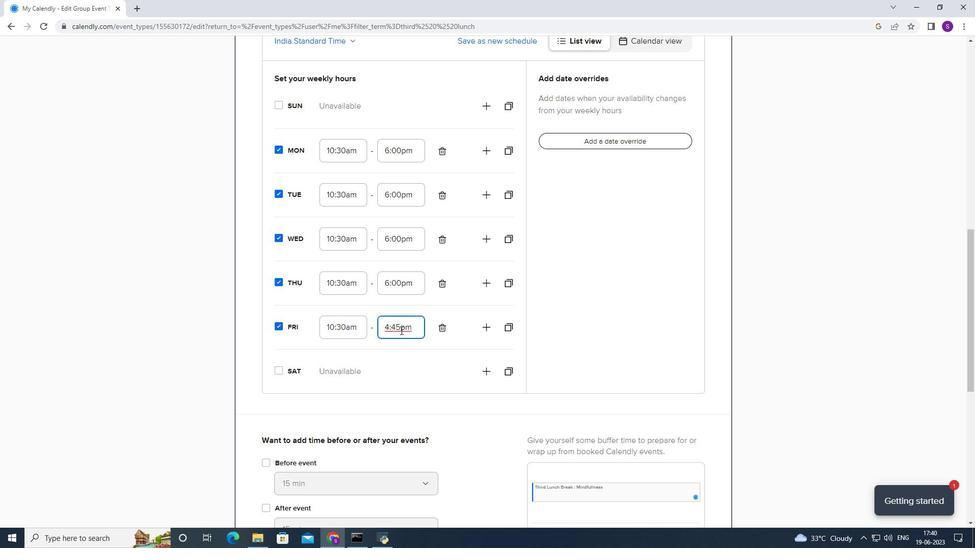 
Action: Mouse pressed left at (405, 323)
Screenshot: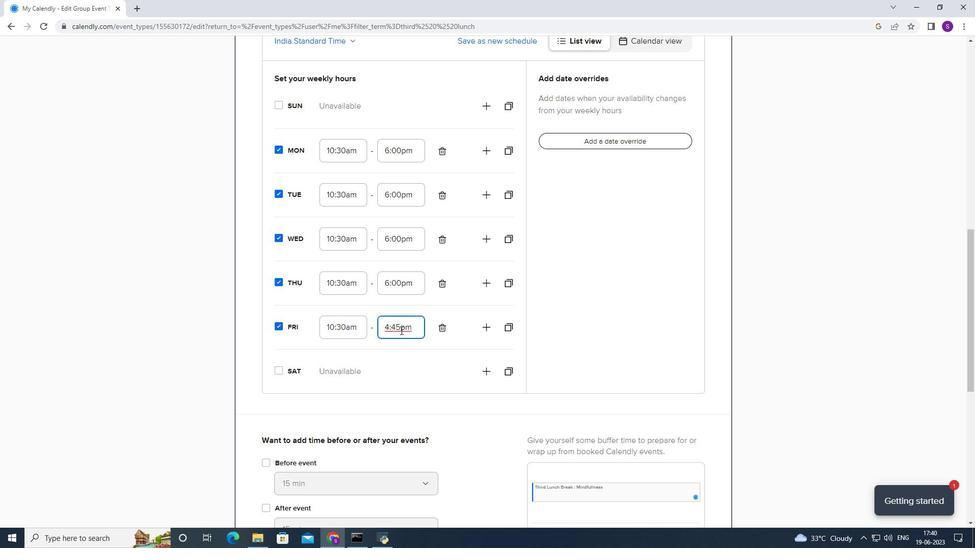 
Action: Mouse moved to (395, 390)
Screenshot: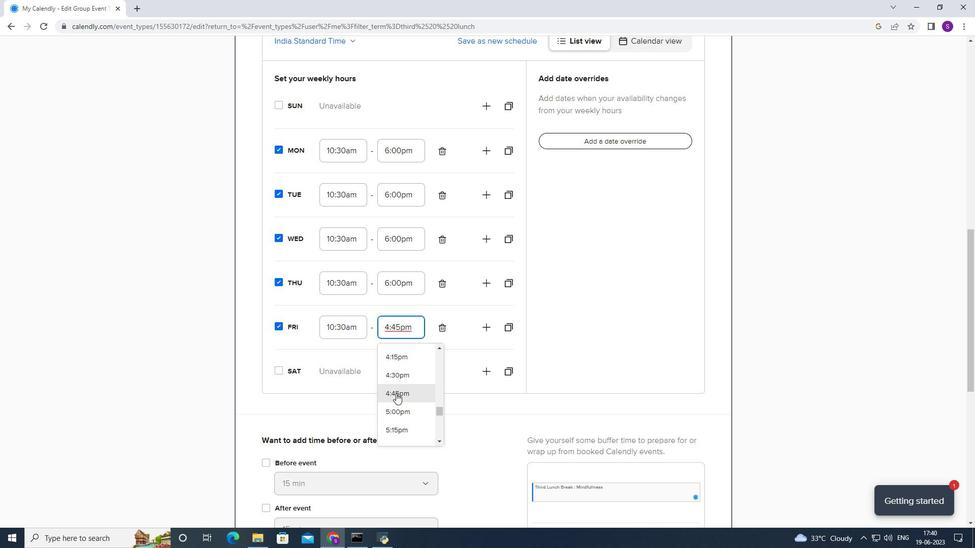 
Action: Mouse scrolled (395, 390) with delta (0, 0)
Screenshot: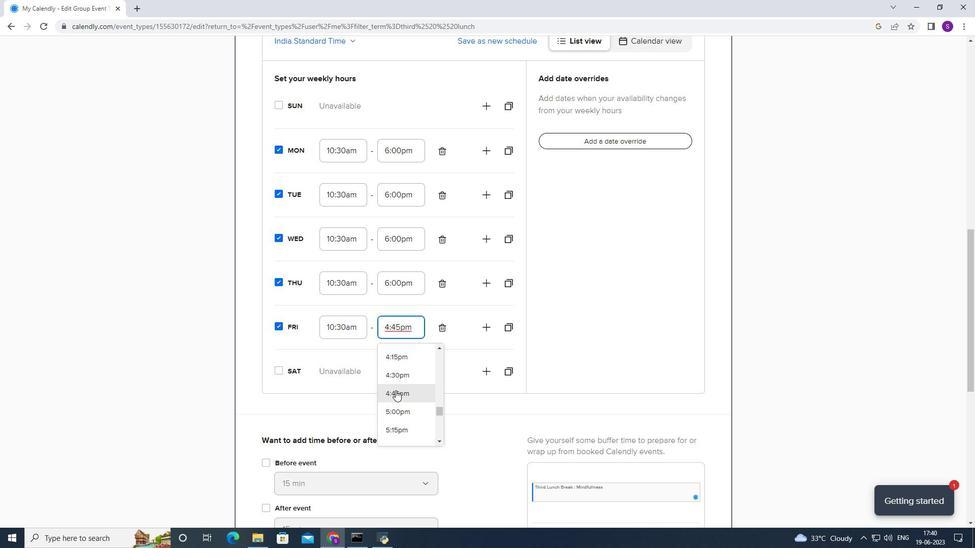 
Action: Mouse moved to (394, 434)
Screenshot: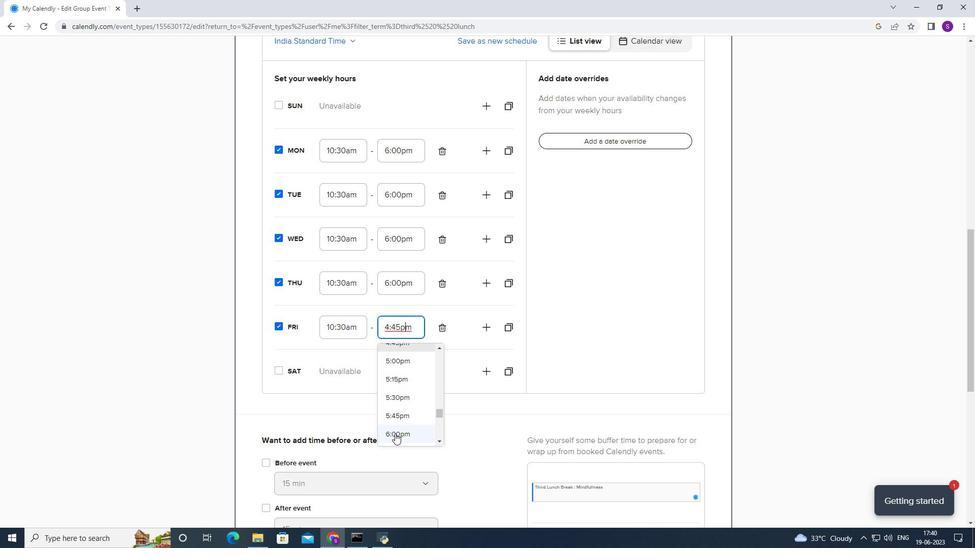 
Action: Mouse pressed left at (394, 434)
Screenshot: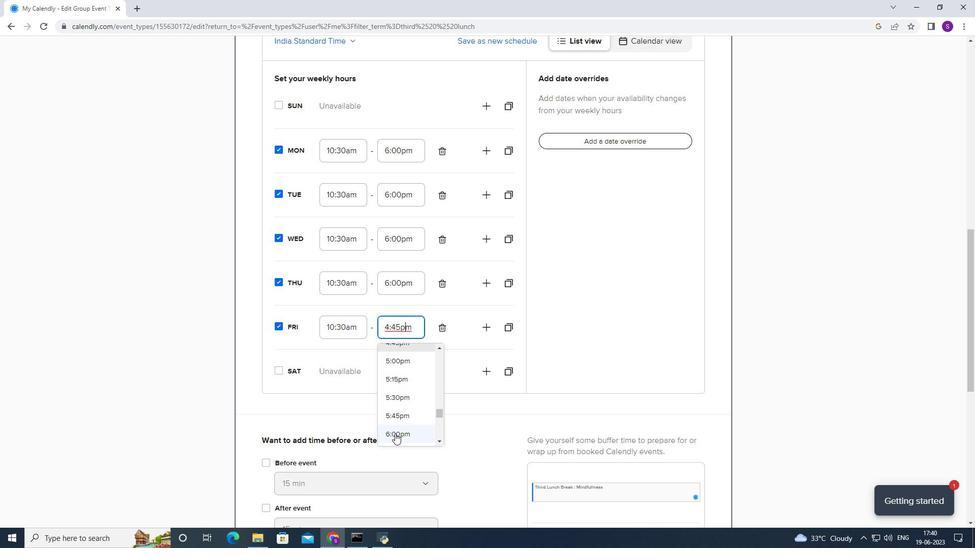 
Action: Mouse moved to (331, 370)
Screenshot: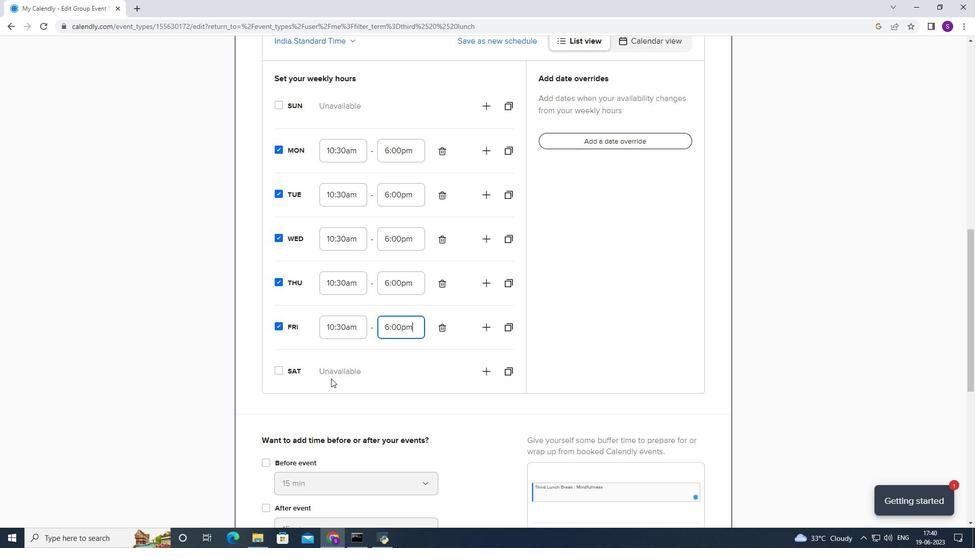 
Action: Mouse pressed left at (331, 370)
Screenshot: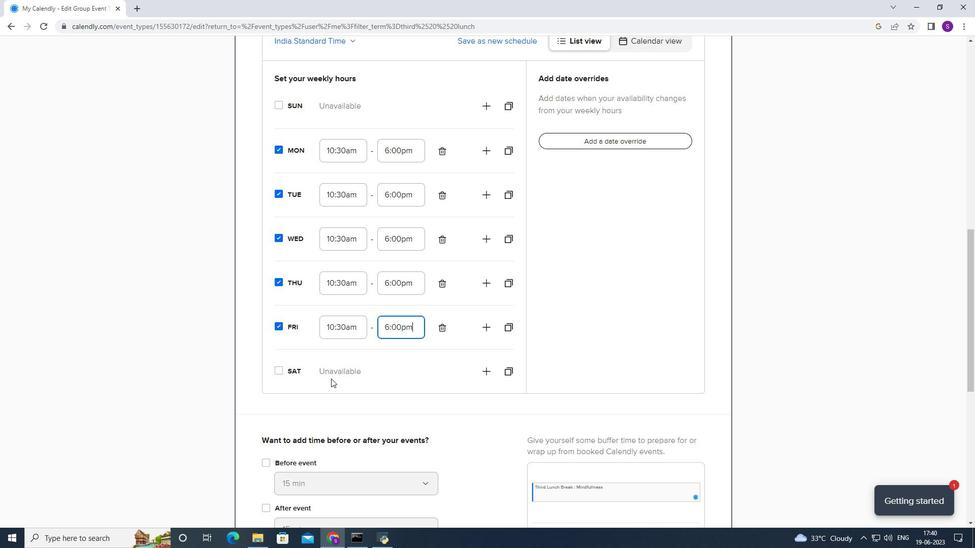 
Action: Mouse moved to (334, 371)
Screenshot: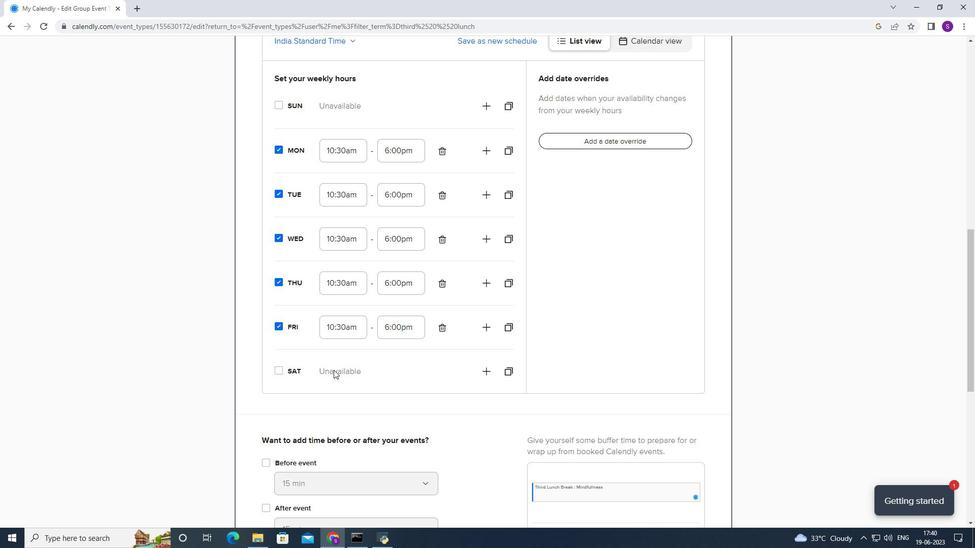 
Action: Mouse pressed left at (334, 371)
Screenshot: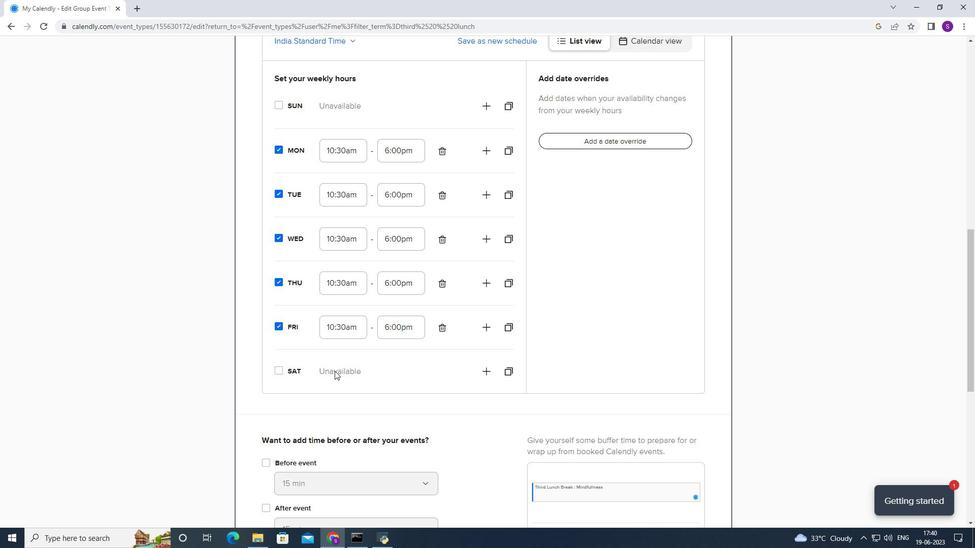
Action: Mouse moved to (308, 368)
Screenshot: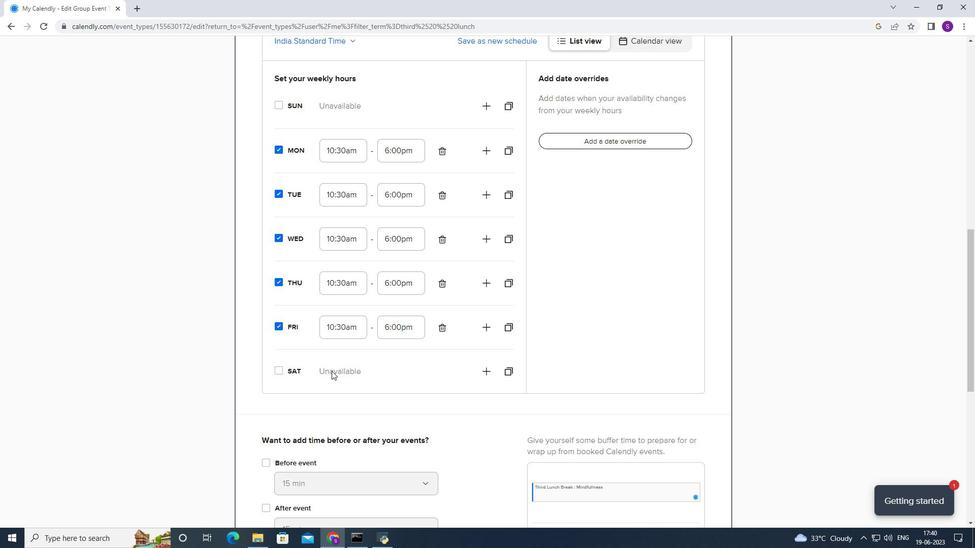 
Action: Mouse pressed left at (308, 368)
Screenshot: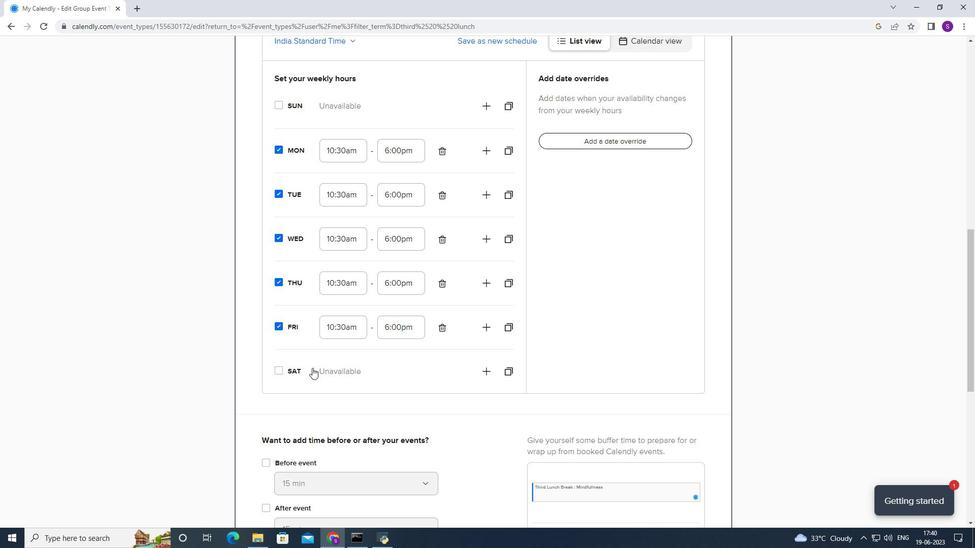 
Action: Mouse moved to (327, 370)
Screenshot: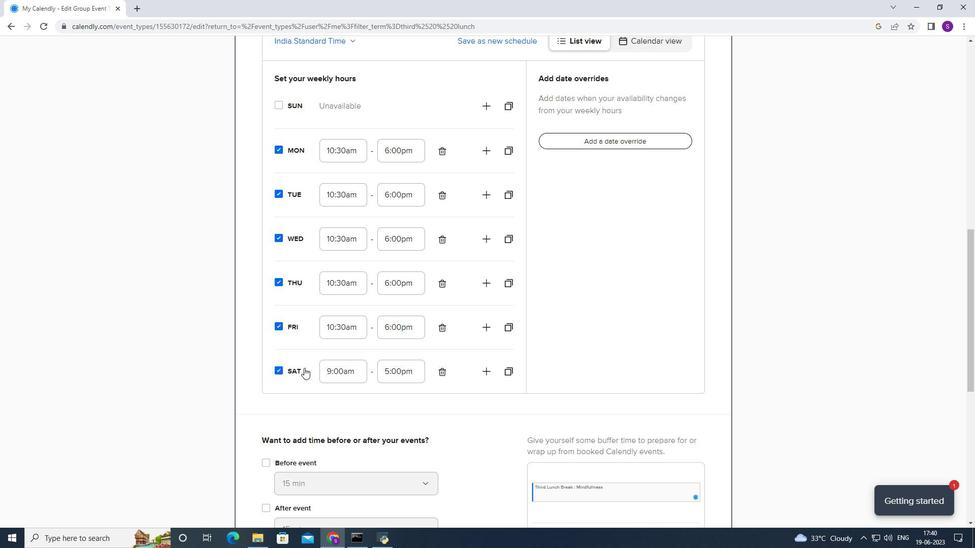 
Action: Mouse pressed left at (327, 370)
Screenshot: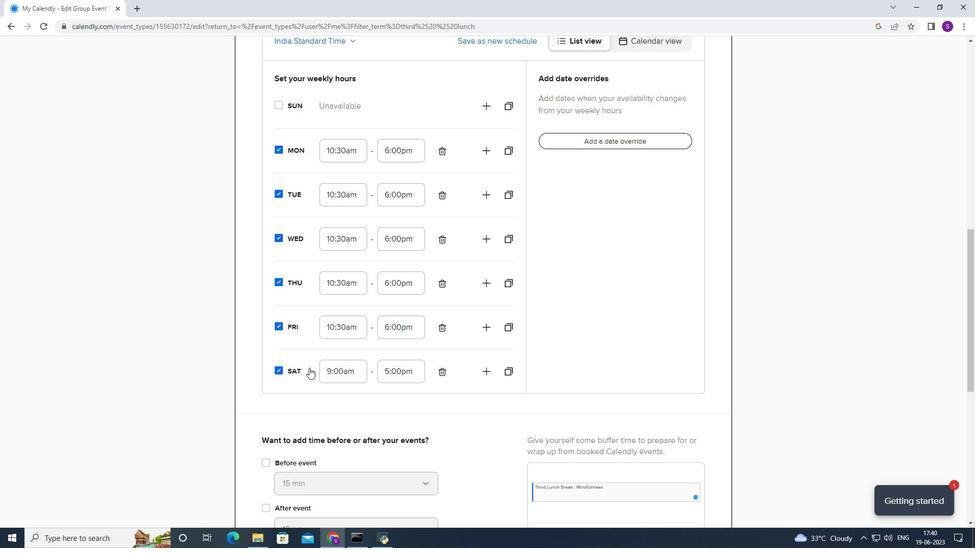 
Action: Mouse moved to (376, 384)
Screenshot: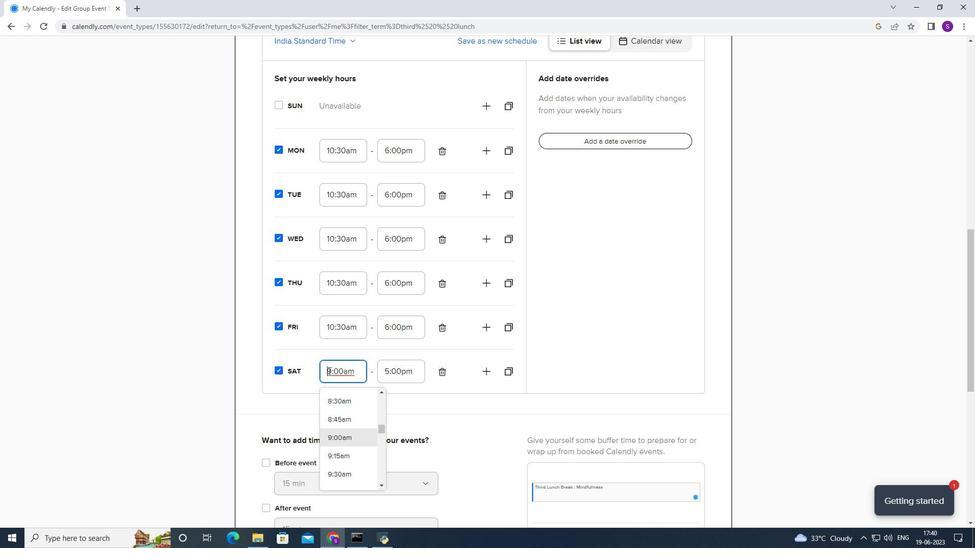 
Action: Mouse scrolled (376, 384) with delta (0, 0)
Screenshot: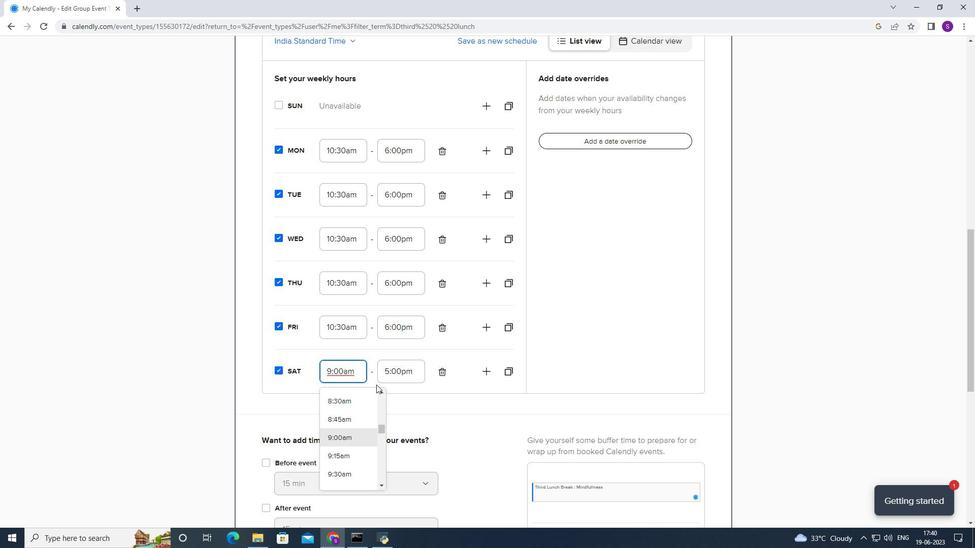 
Action: Mouse moved to (347, 380)
Screenshot: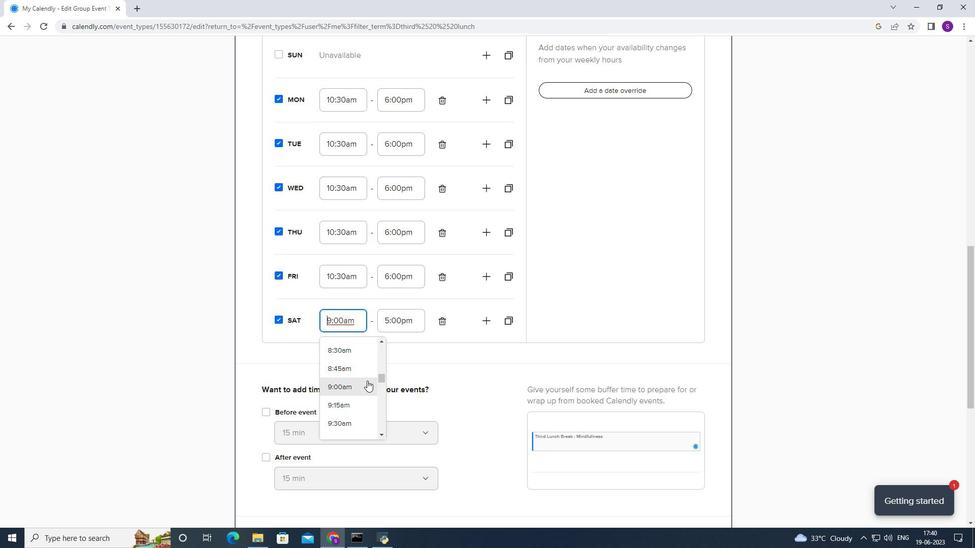 
Action: Mouse scrolled (347, 380) with delta (0, 0)
Screenshot: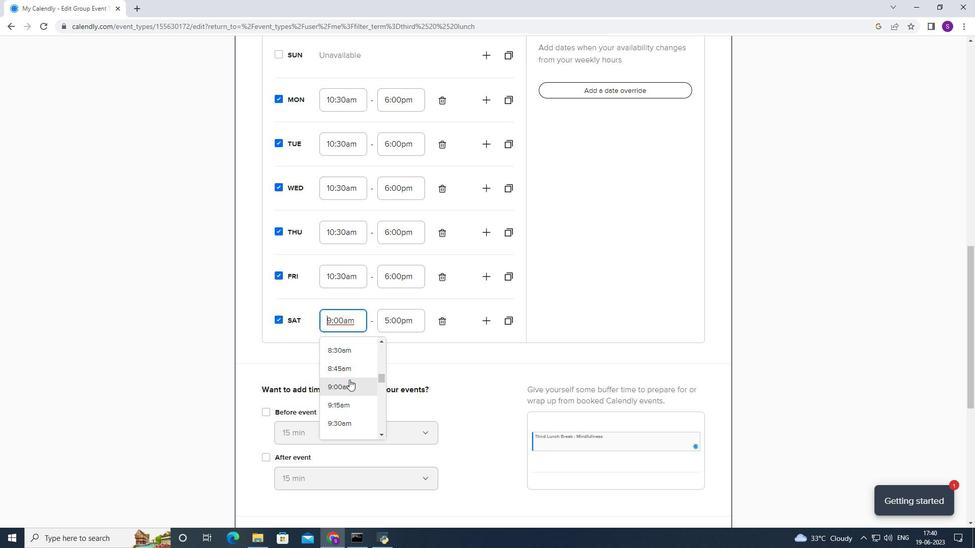 
Action: Mouse moved to (337, 402)
Screenshot: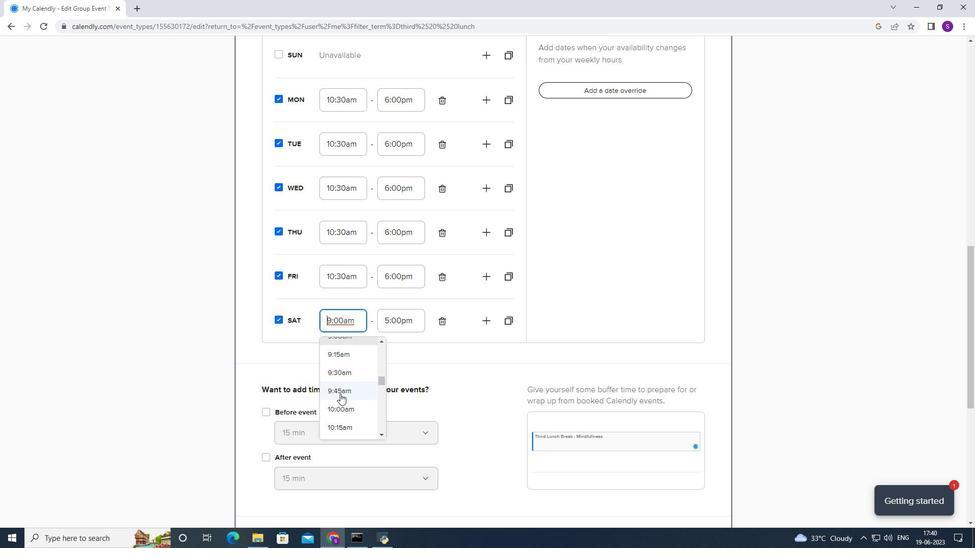 
Action: Mouse scrolled (337, 402) with delta (0, 0)
Screenshot: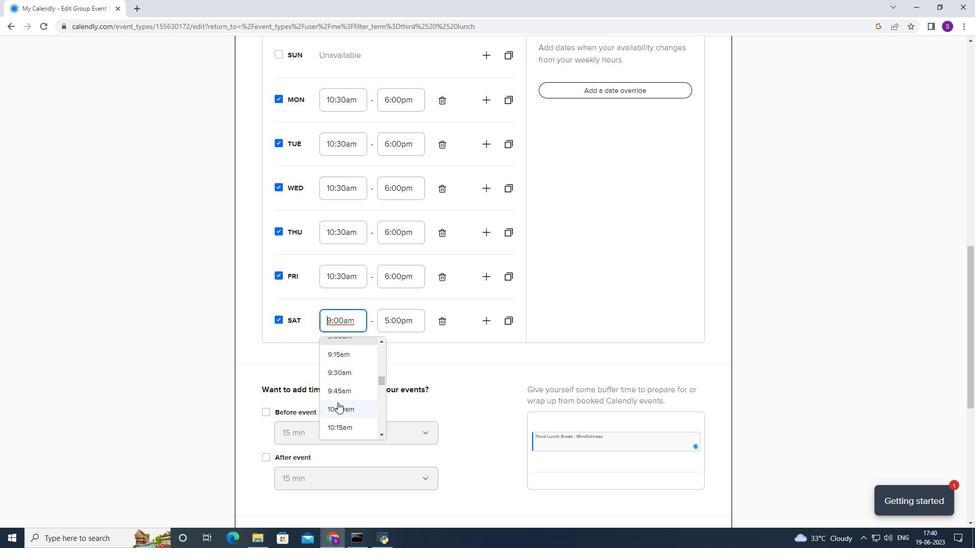 
Action: Mouse moved to (337, 402)
Screenshot: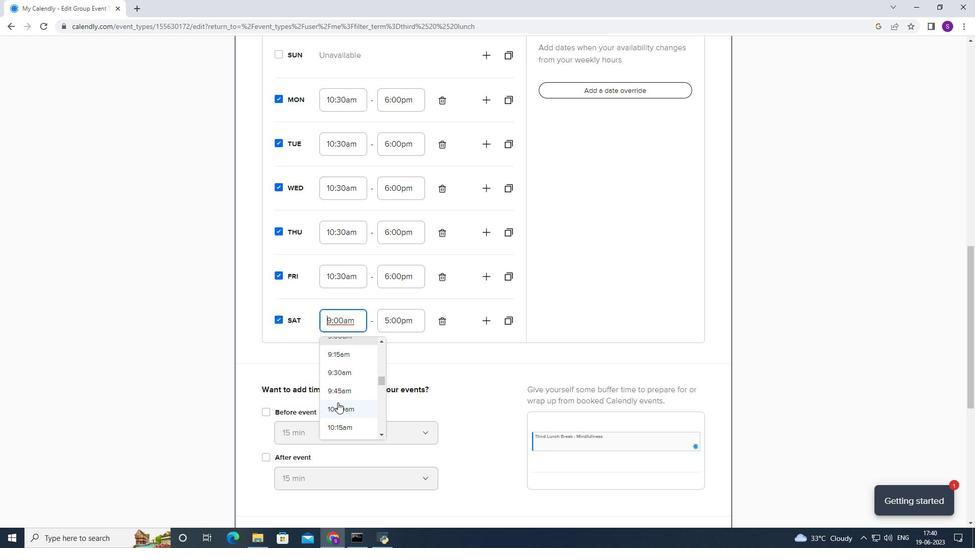 
Action: Mouse scrolled (337, 402) with delta (0, 0)
Screenshot: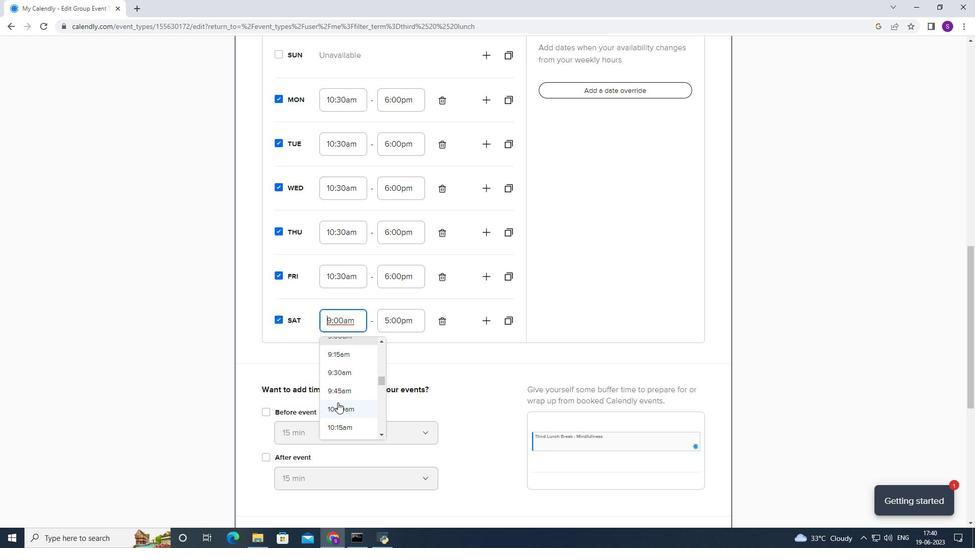 
Action: Mouse moved to (357, 347)
Screenshot: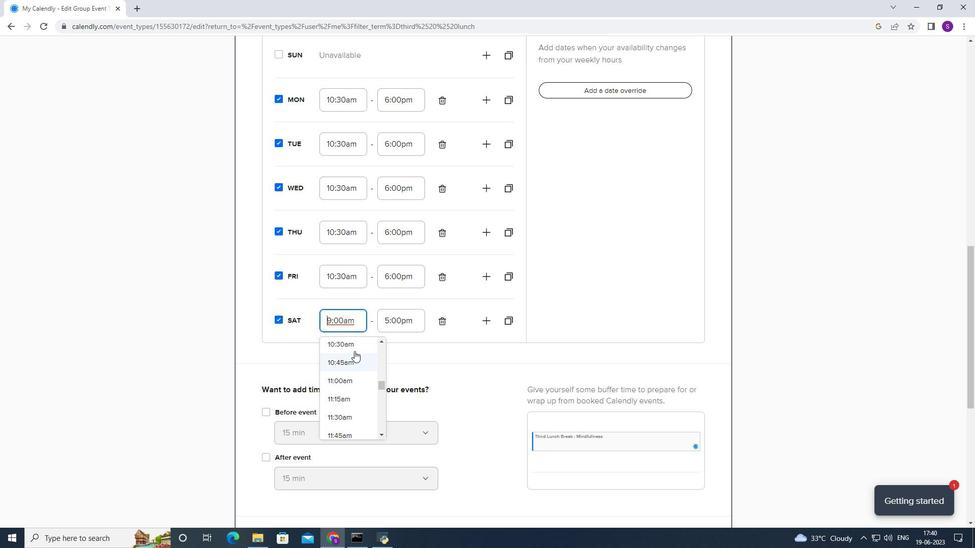 
Action: Mouse pressed left at (357, 347)
Screenshot: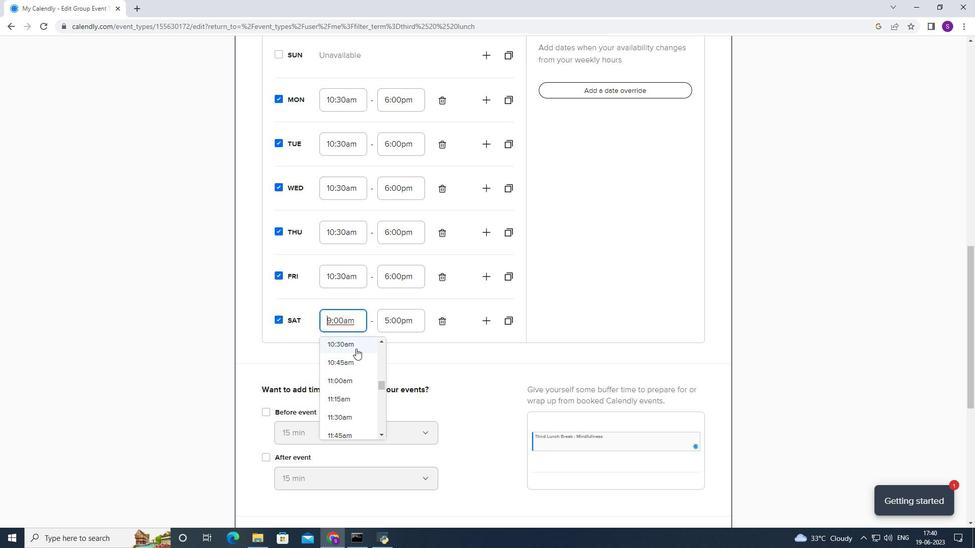 
Action: Mouse moved to (405, 316)
Screenshot: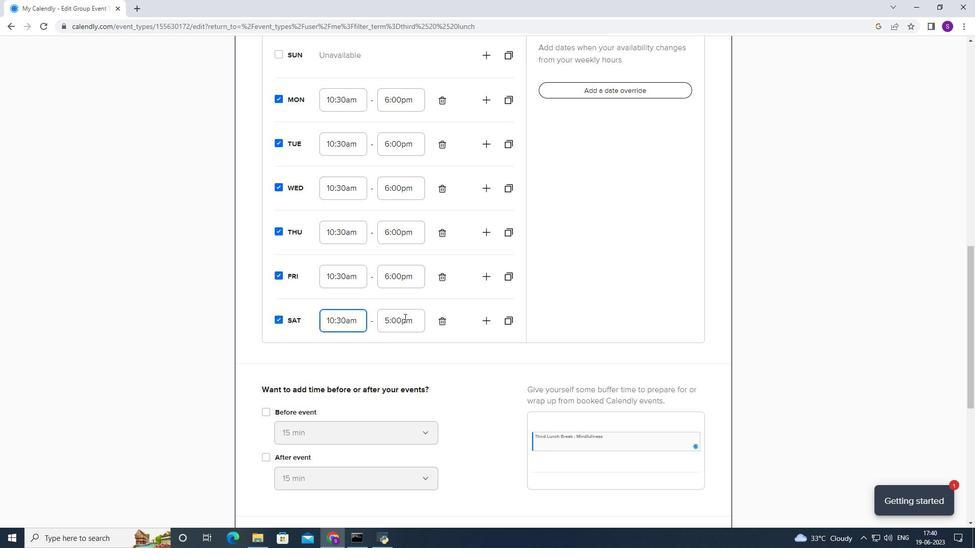 
Action: Mouse pressed left at (405, 316)
Screenshot: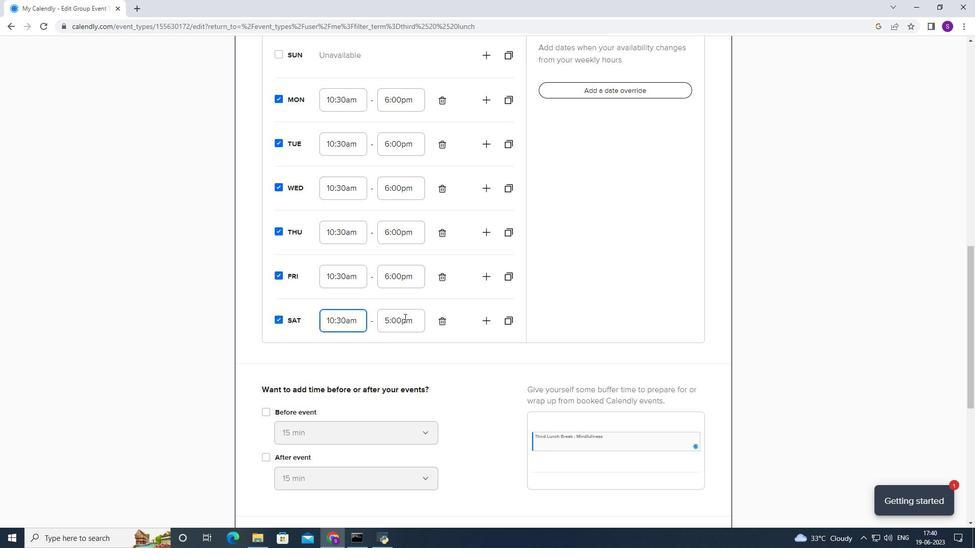 
Action: Mouse moved to (393, 366)
Screenshot: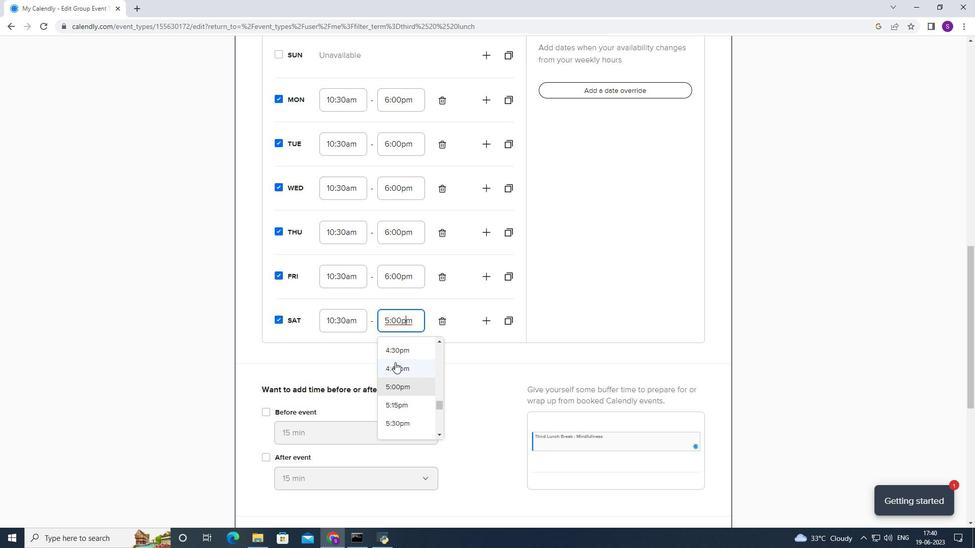 
Action: Mouse scrolled (393, 365) with delta (0, 0)
Screenshot: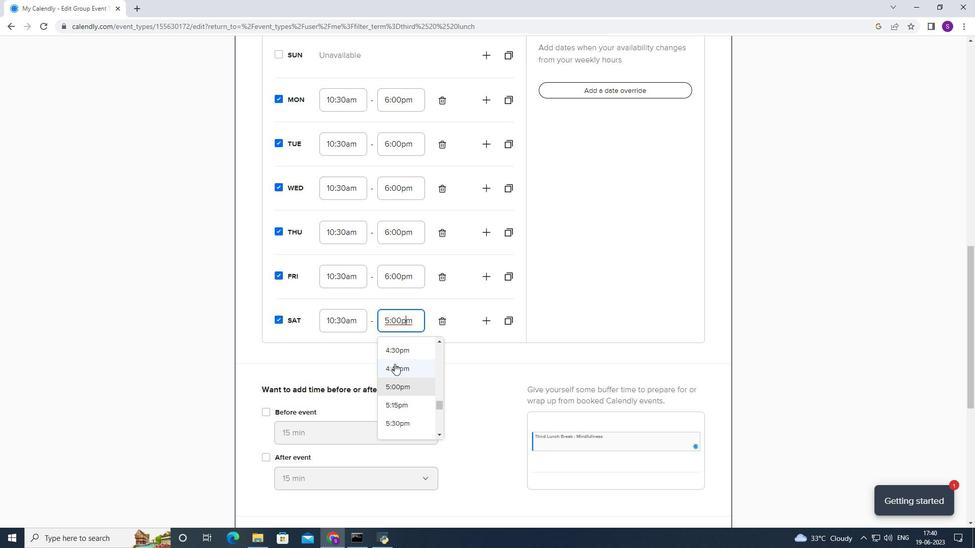 
Action: Mouse moved to (391, 406)
Screenshot: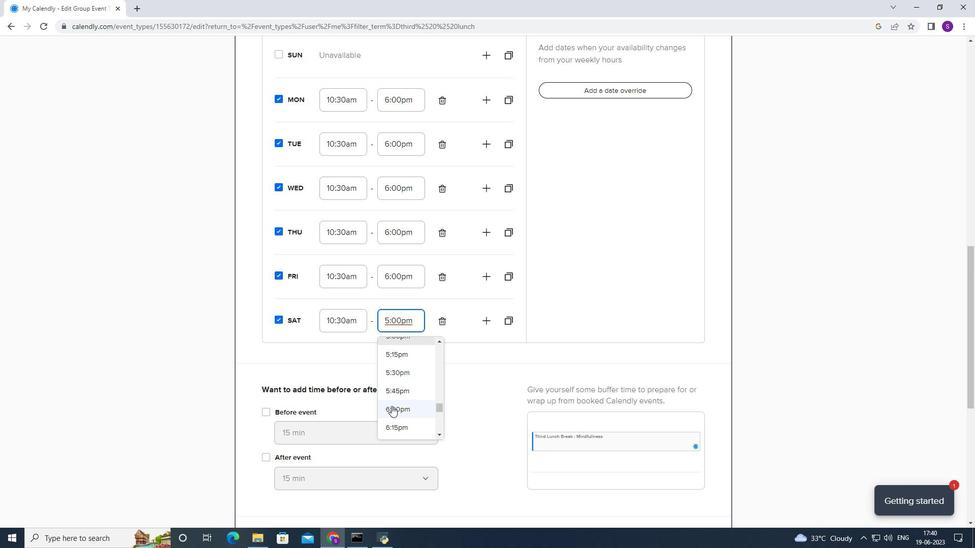 
Action: Mouse pressed left at (391, 406)
Screenshot: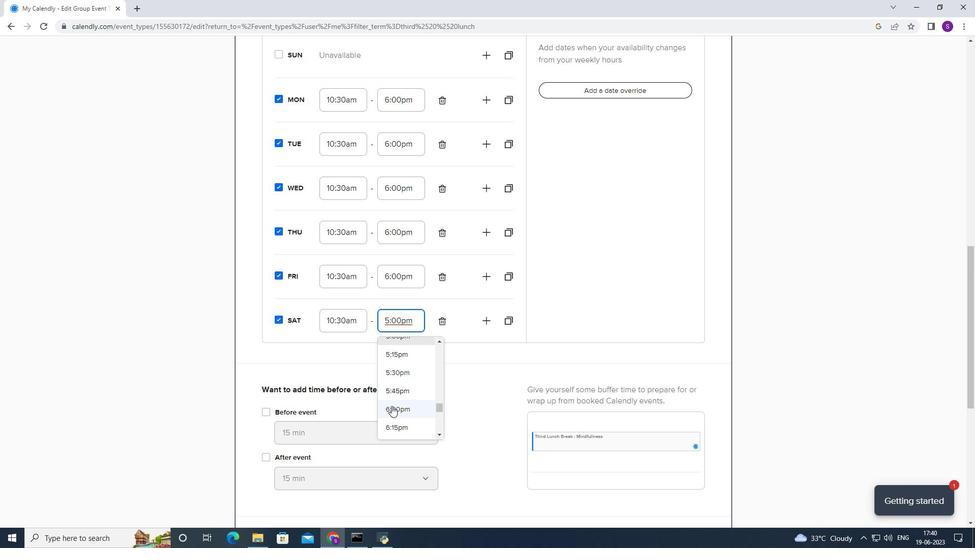 
Action: Mouse moved to (253, 410)
Screenshot: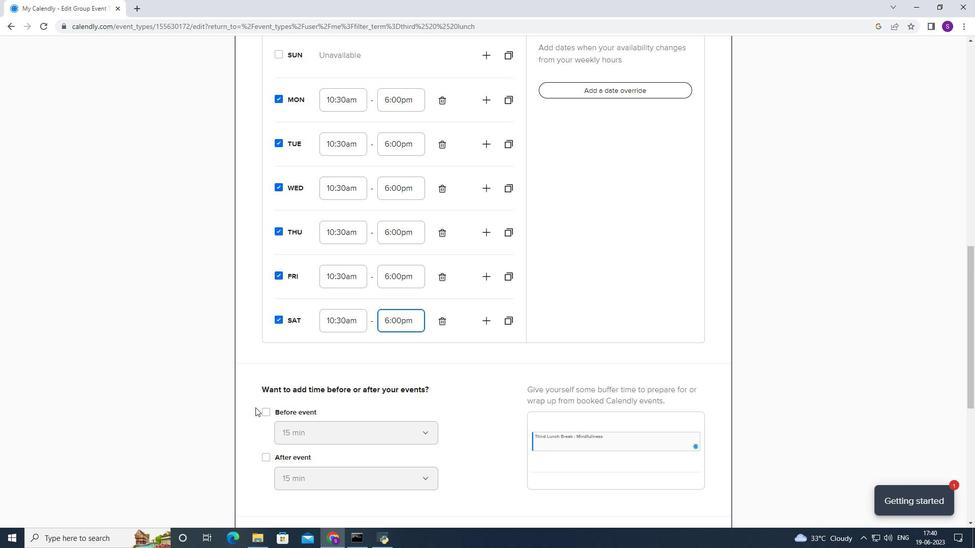 
Action: Mouse pressed left at (253, 410)
Screenshot: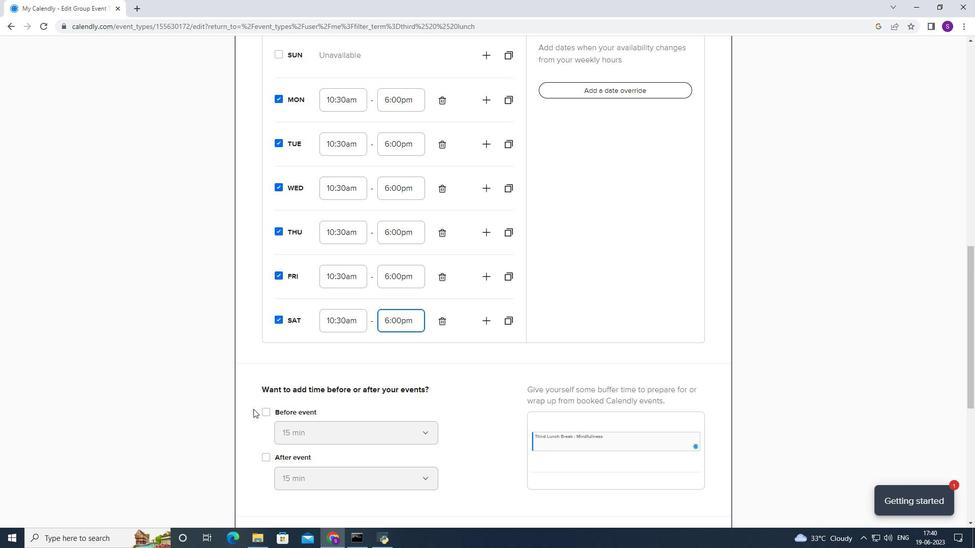 
Action: Mouse moved to (175, 282)
Screenshot: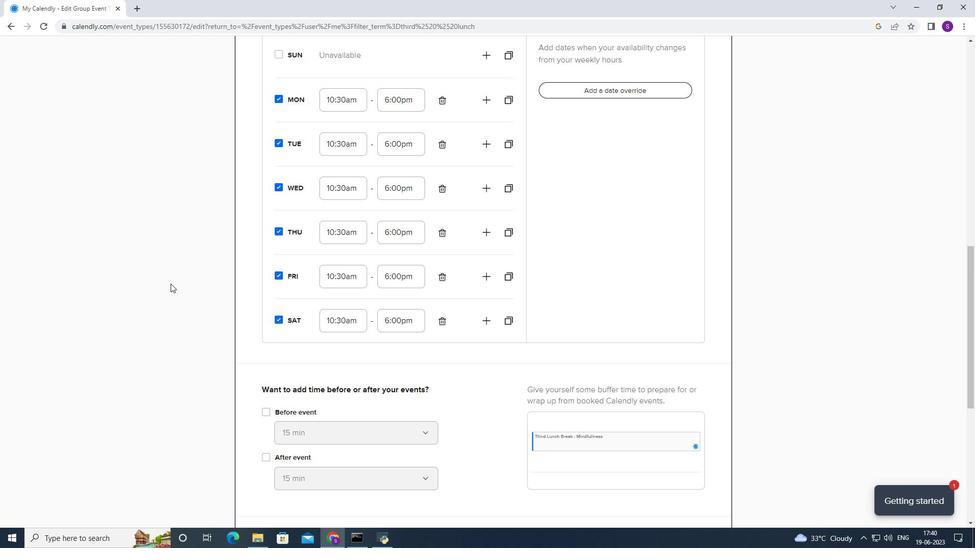 
Action: Mouse scrolled (175, 281) with delta (0, 0)
Screenshot: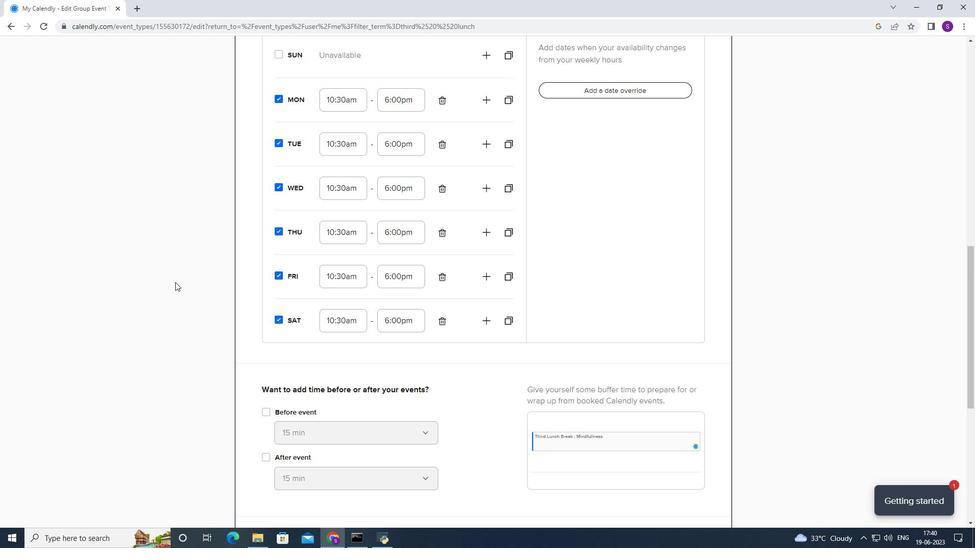 
Action: Mouse scrolled (175, 281) with delta (0, 0)
Screenshot: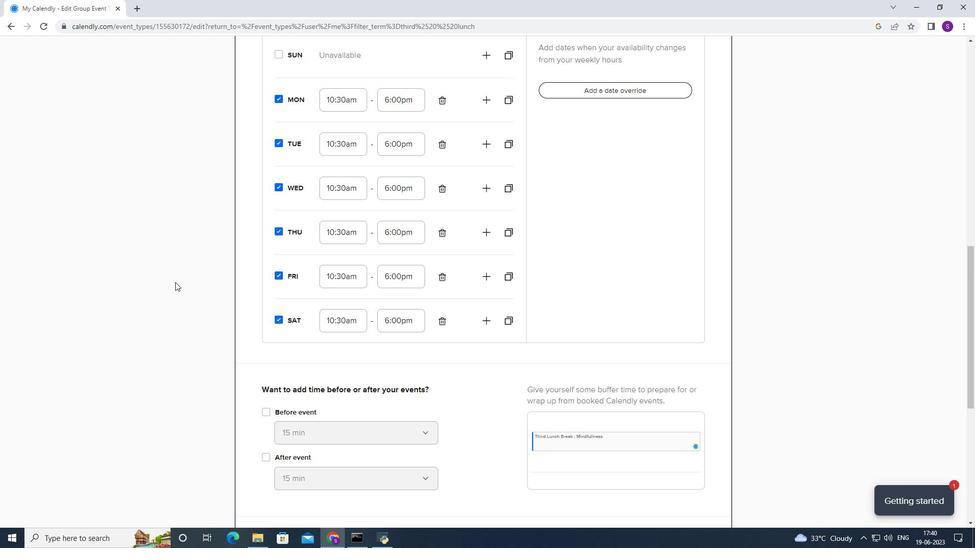 
Action: Mouse scrolled (175, 281) with delta (0, 0)
Screenshot: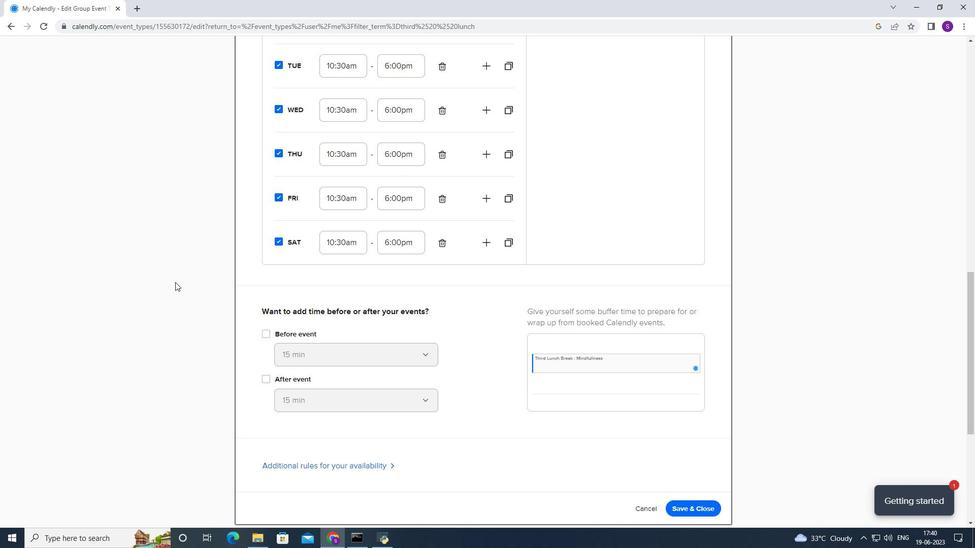 
Action: Mouse moved to (266, 314)
Screenshot: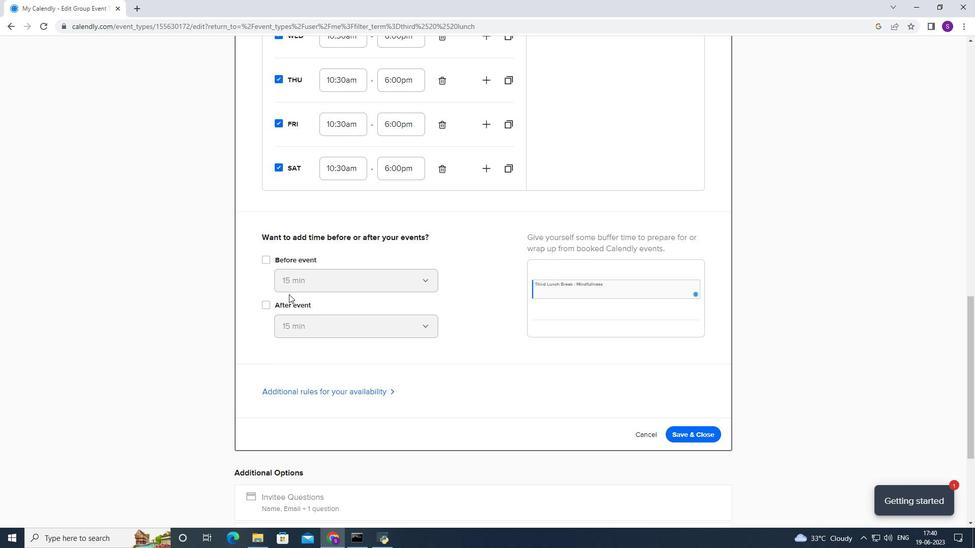 
Action: Mouse pressed left at (266, 314)
Screenshot: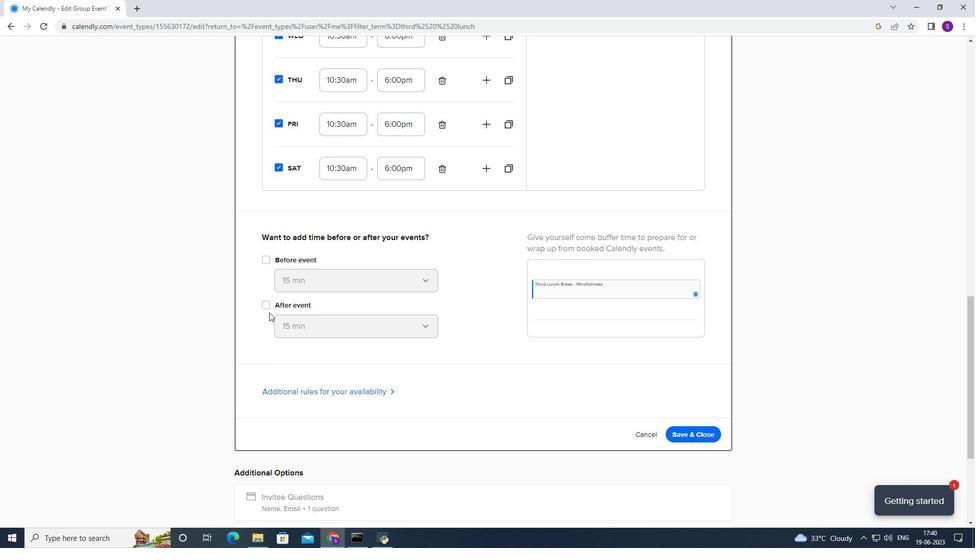 
Action: Mouse moved to (265, 284)
Screenshot: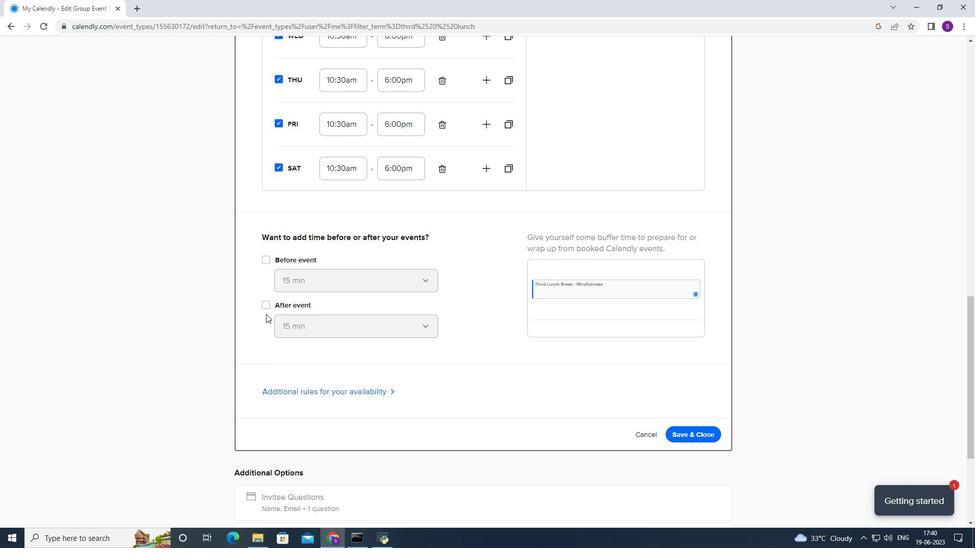 
Action: Mouse pressed left at (265, 284)
Screenshot: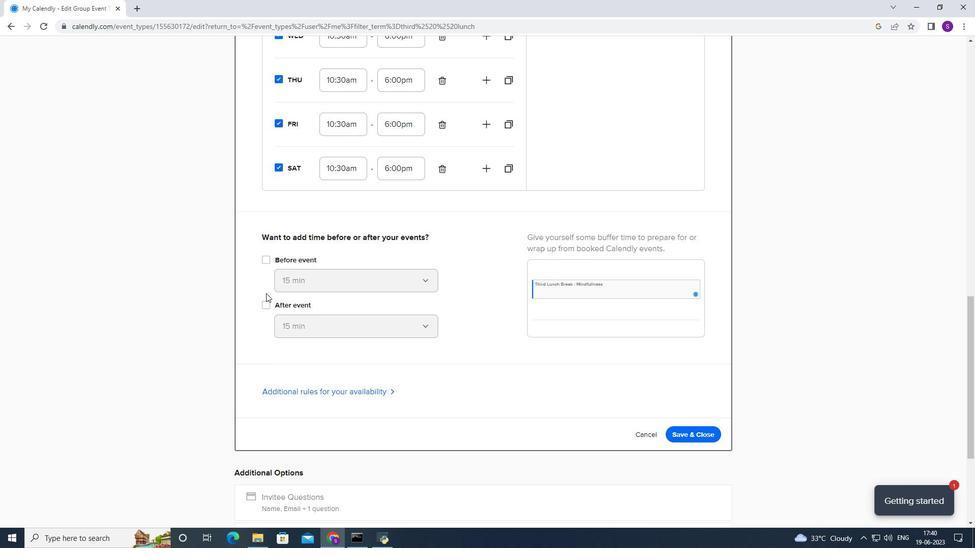 
Action: Mouse moved to (267, 264)
Screenshot: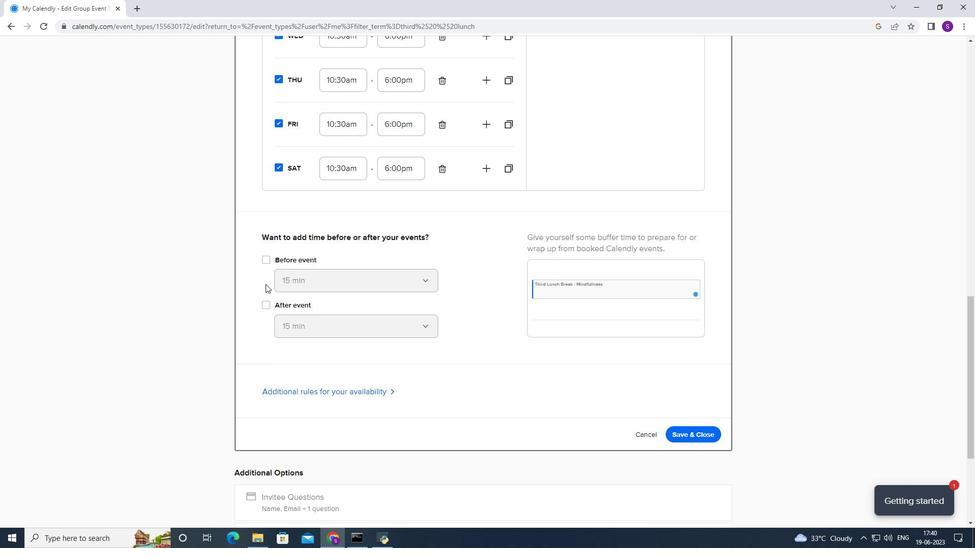 
Action: Mouse pressed left at (267, 264)
Screenshot: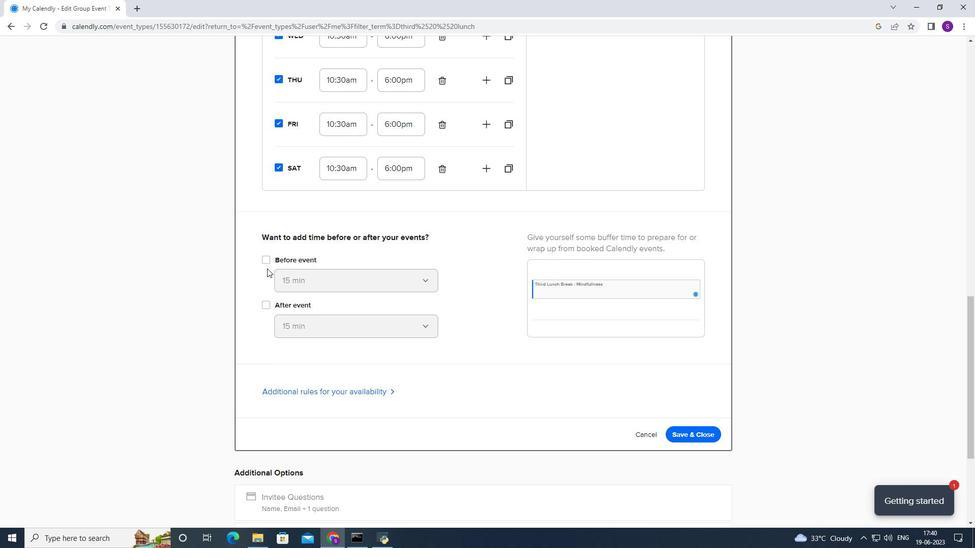 
Action: Mouse moved to (271, 293)
Screenshot: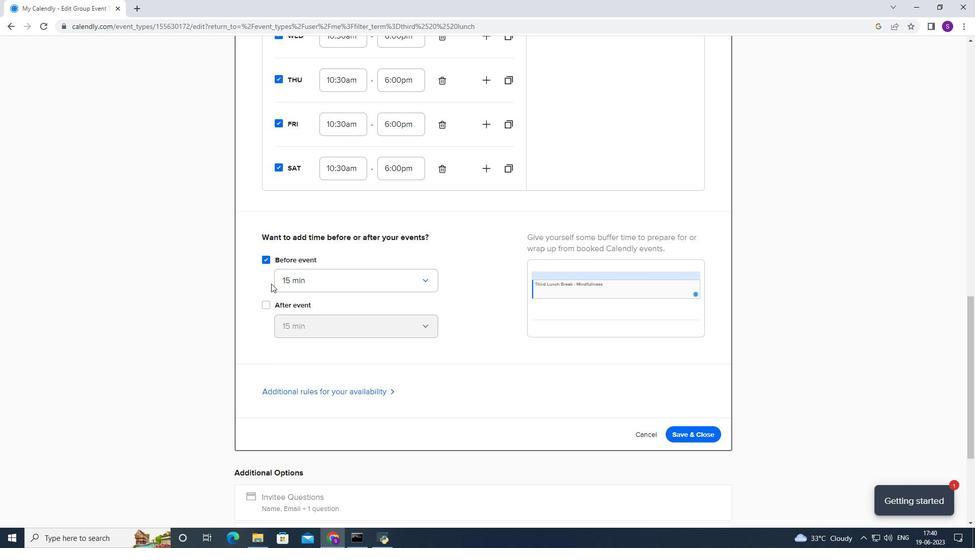 
Action: Mouse pressed left at (271, 293)
Screenshot: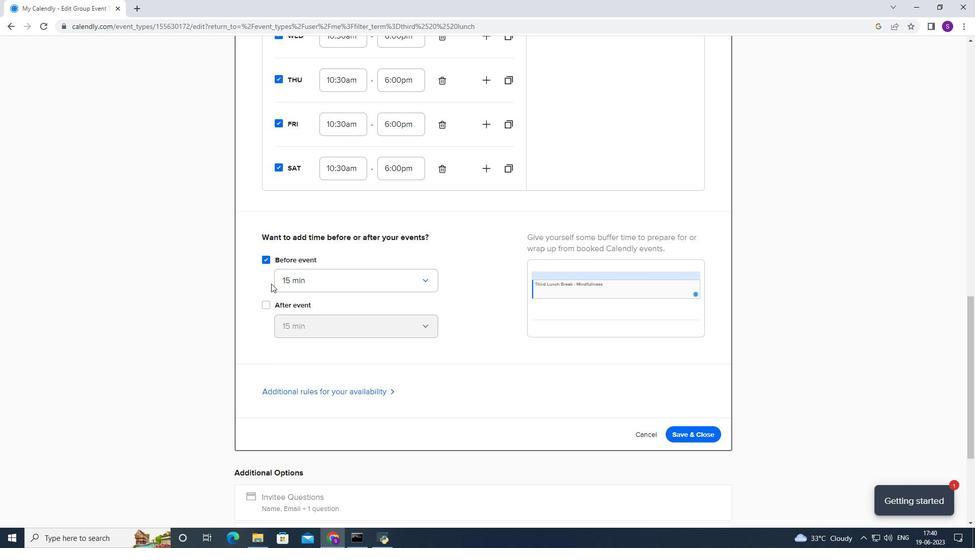 
Action: Mouse moved to (268, 309)
Screenshot: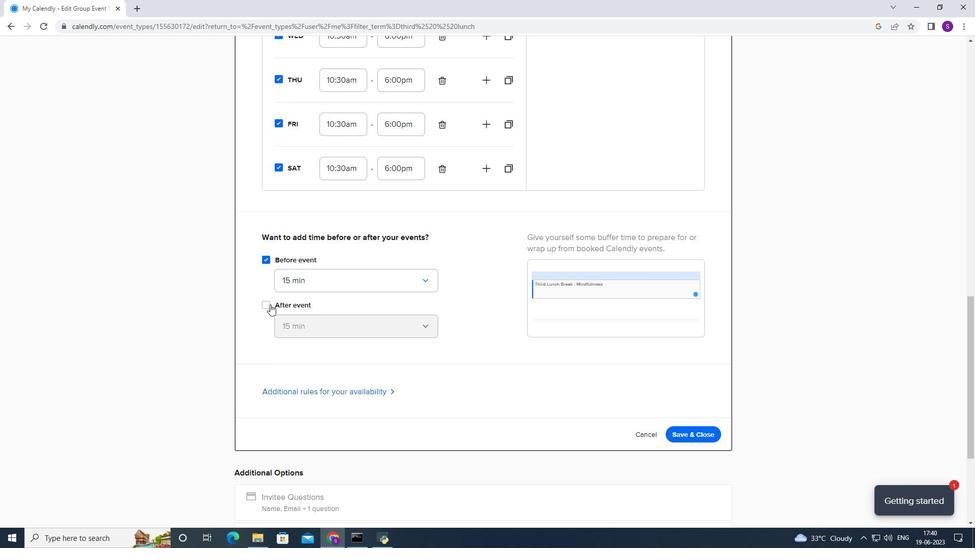 
Action: Mouse pressed left at (268, 309)
Screenshot: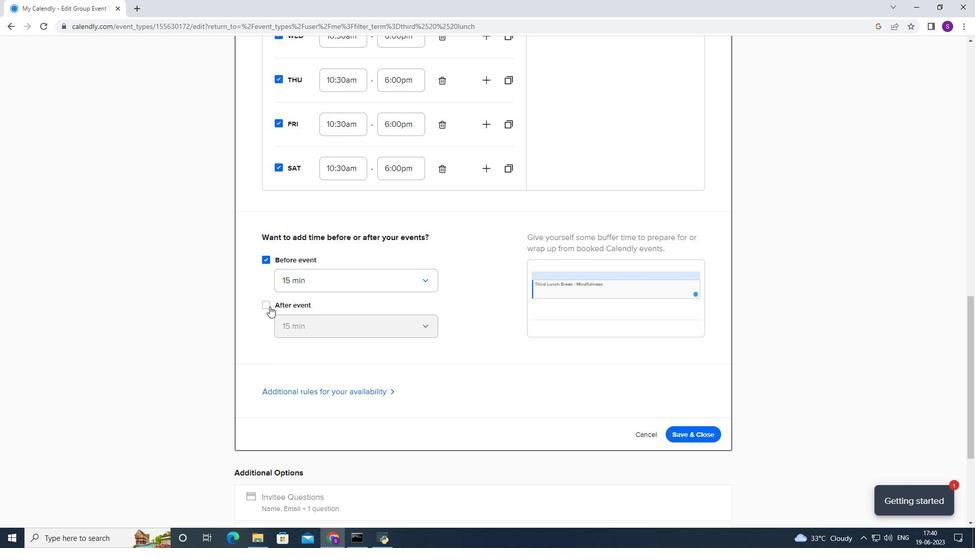 
Action: Mouse moved to (286, 321)
Screenshot: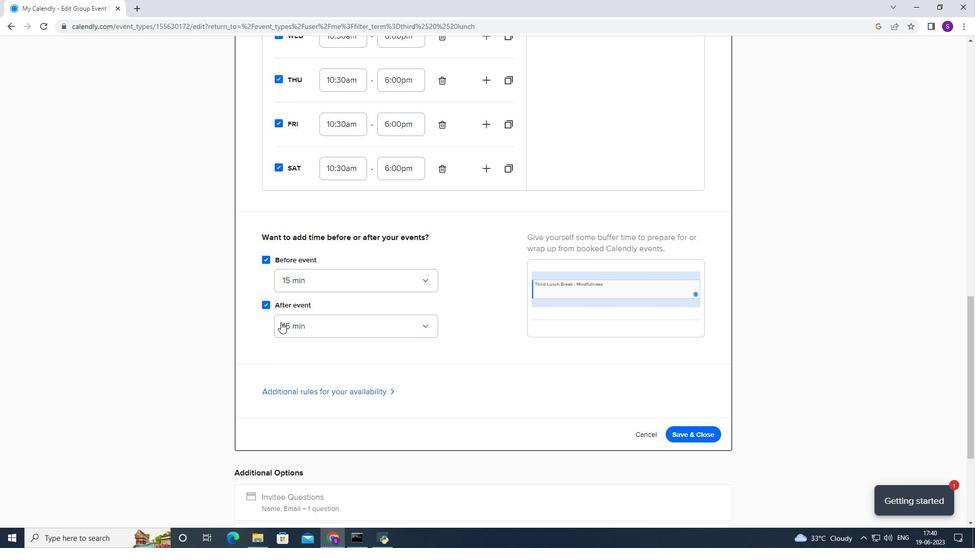 
Action: Mouse scrolled (286, 320) with delta (0, 0)
Screenshot: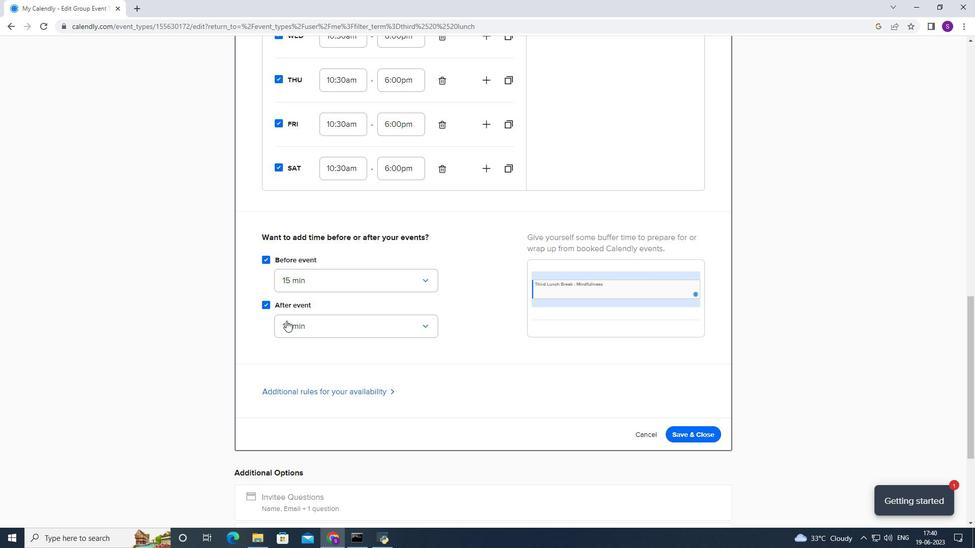 
Action: Mouse scrolled (286, 320) with delta (0, 0)
Screenshot: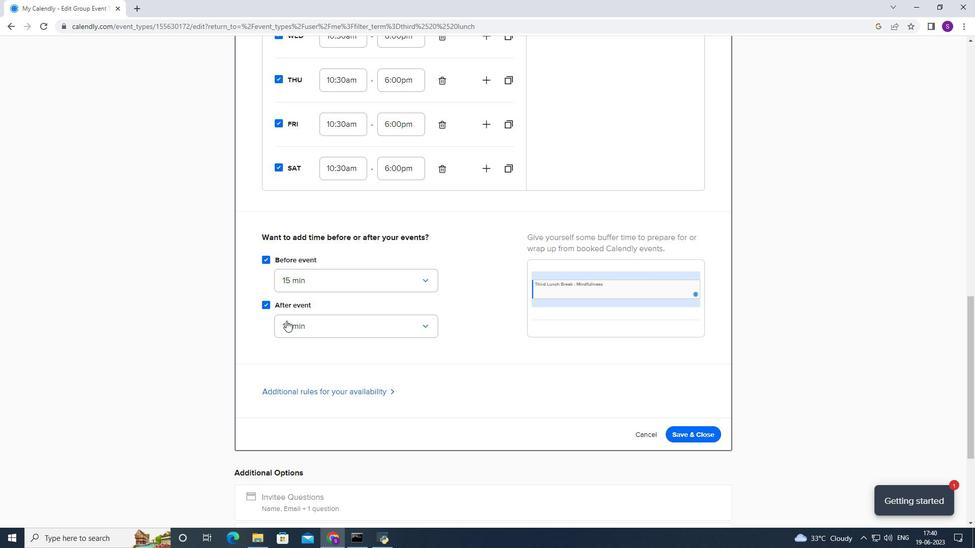 
Action: Mouse scrolled (286, 320) with delta (0, 0)
Screenshot: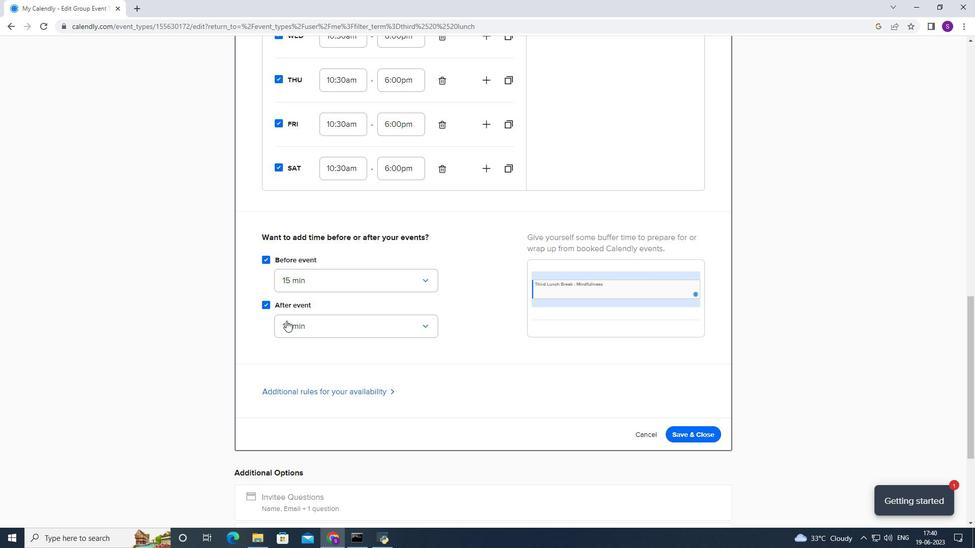 
Action: Mouse moved to (356, 243)
Screenshot: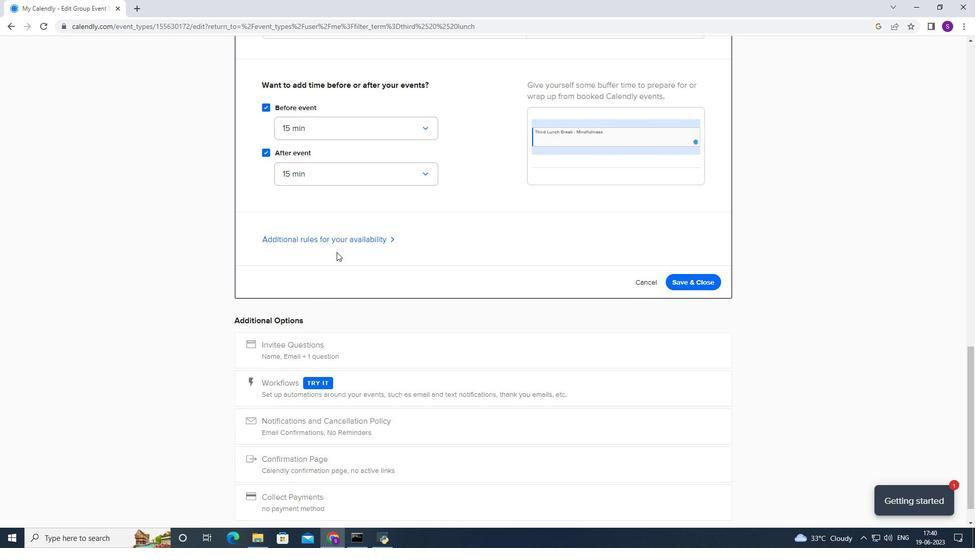 
Action: Mouse pressed left at (356, 243)
Screenshot: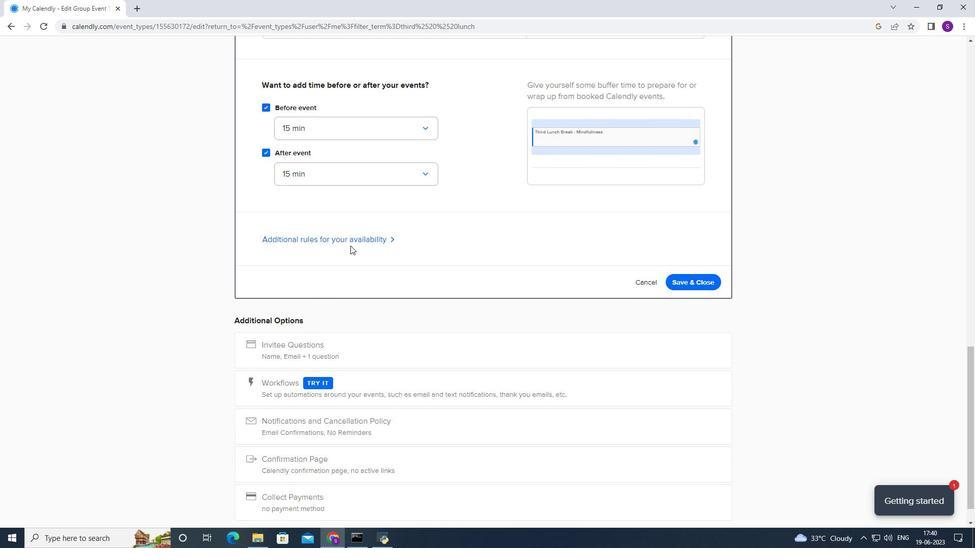 
Action: Mouse moved to (302, 330)
Screenshot: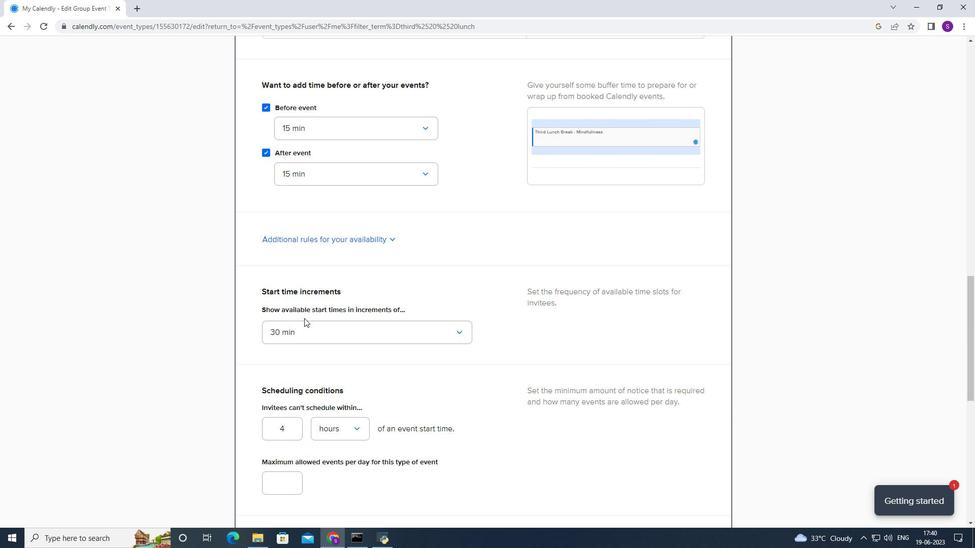 
Action: Mouse pressed left at (302, 330)
Screenshot: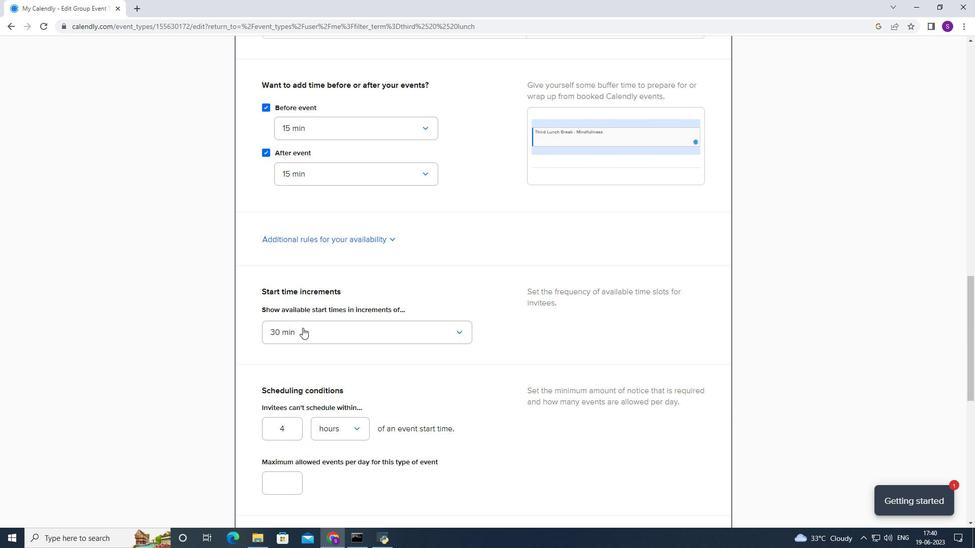 
Action: Mouse moved to (320, 464)
Screenshot: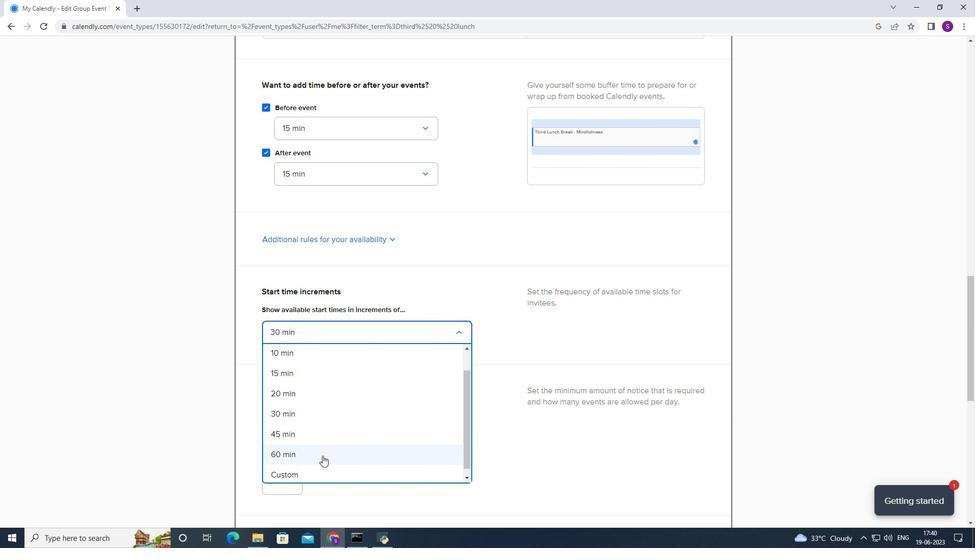 
Action: Mouse pressed left at (320, 464)
Screenshot: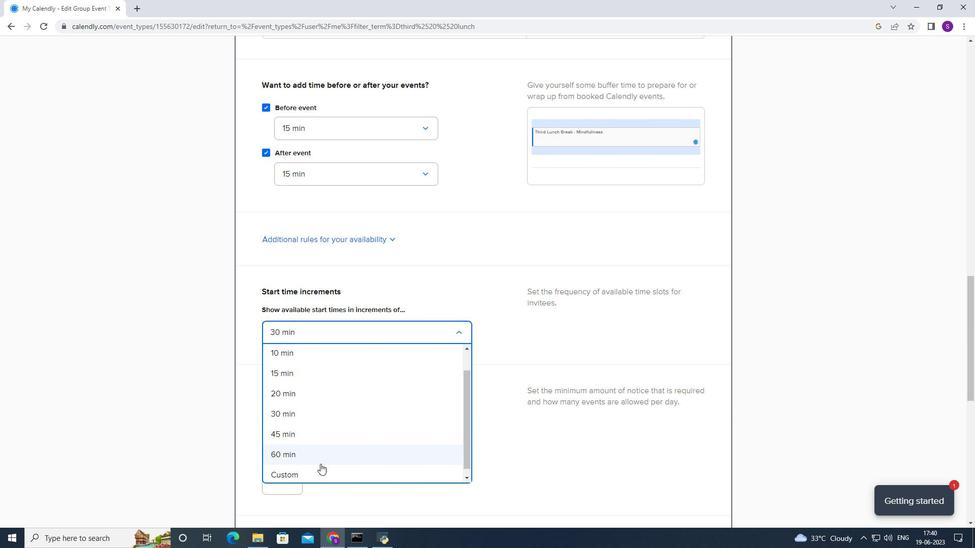
Action: Mouse moved to (317, 467)
Screenshot: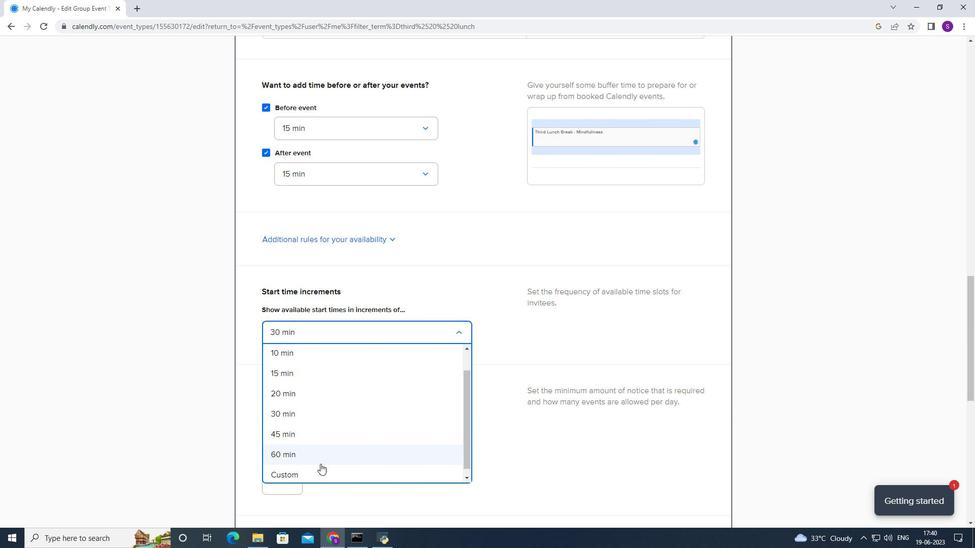 
Action: Mouse pressed left at (317, 467)
Screenshot: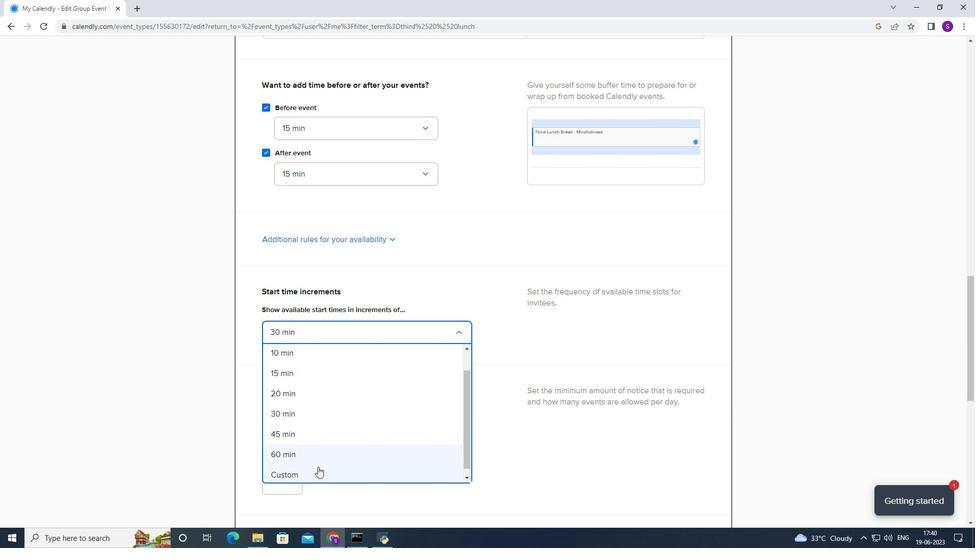 
Action: Mouse moved to (328, 356)
Screenshot: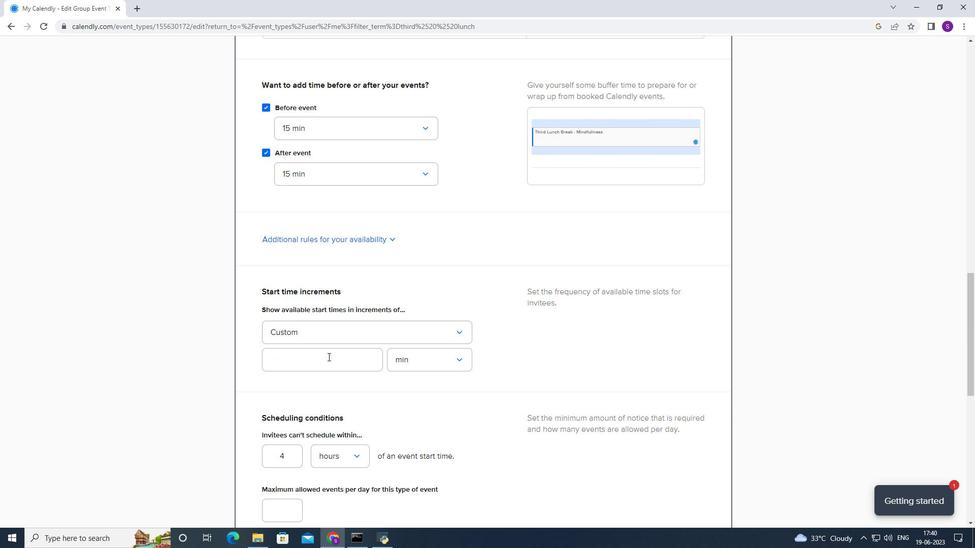 
Action: Mouse pressed left at (328, 356)
Screenshot: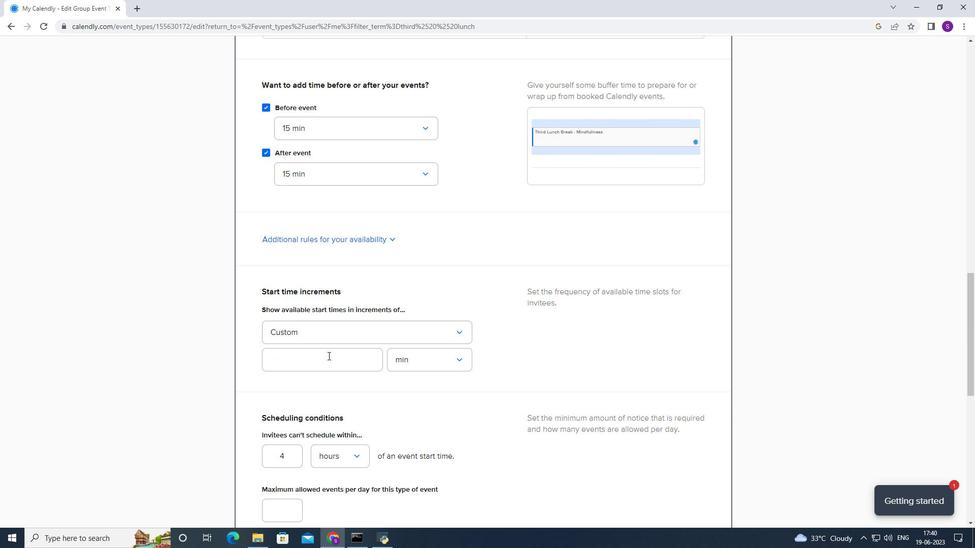 
Action: Key pressed 35
Screenshot: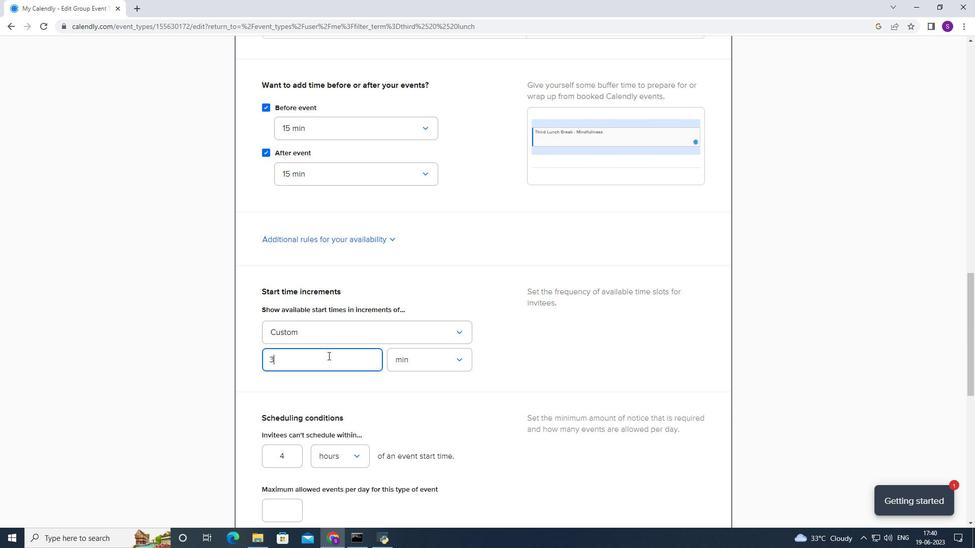
Action: Mouse moved to (325, 409)
Screenshot: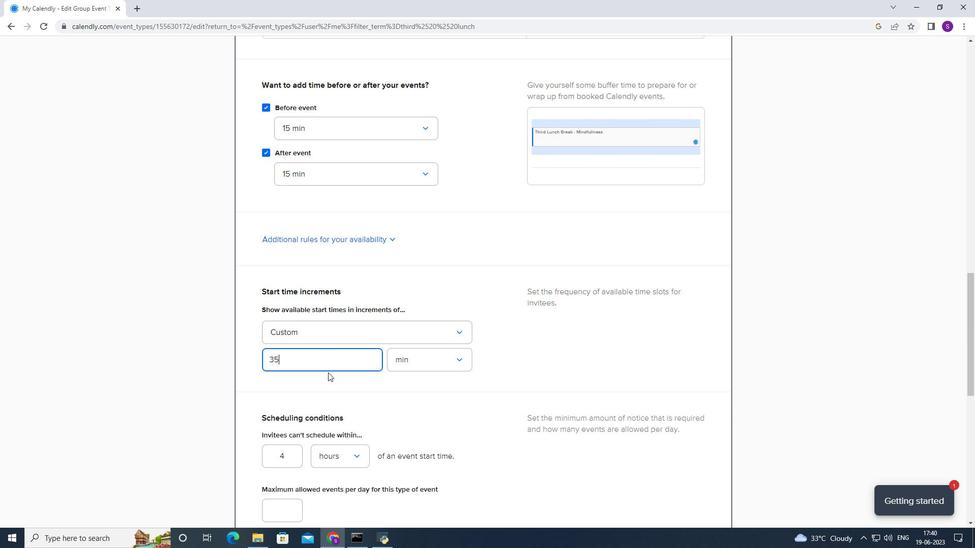 
Action: Mouse pressed left at (325, 409)
Screenshot: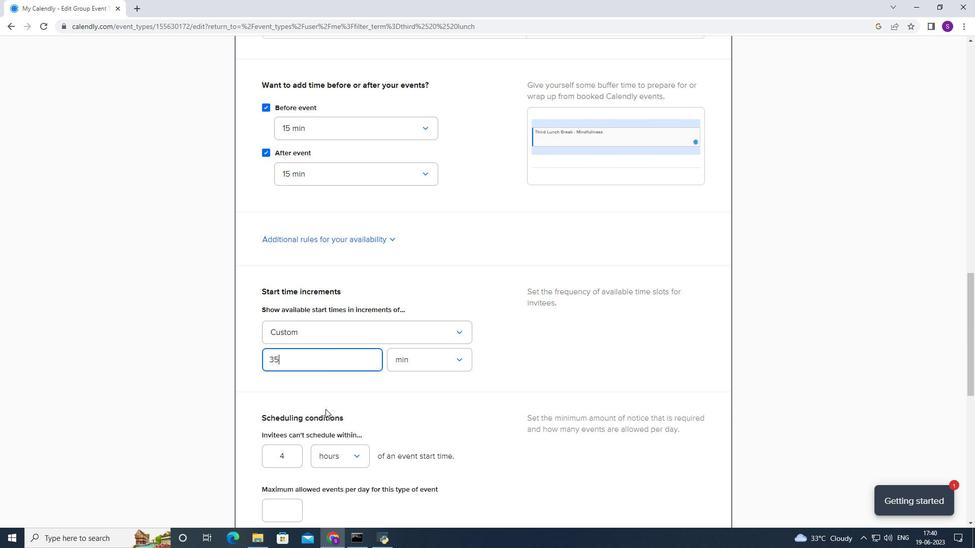 
Action: Mouse moved to (282, 455)
Screenshot: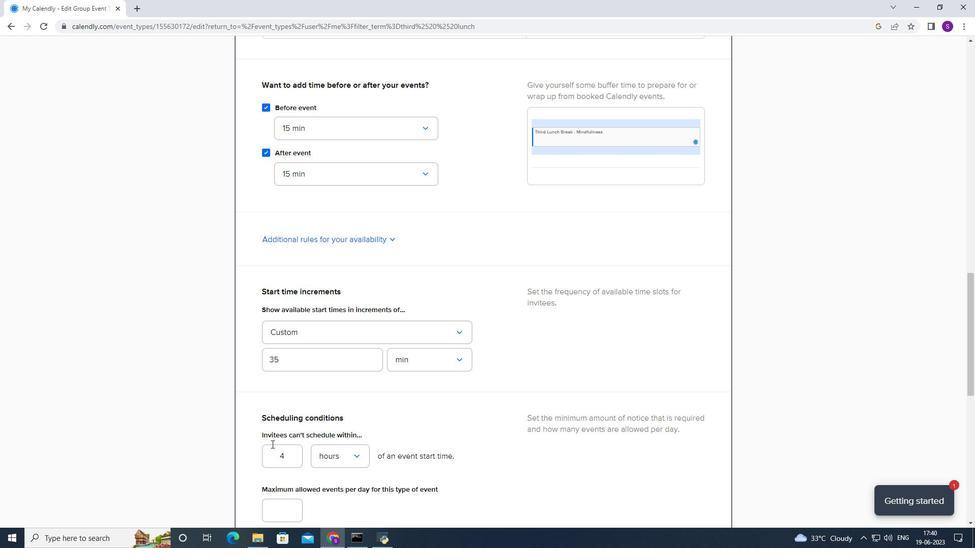 
Action: Mouse pressed left at (282, 455)
Screenshot: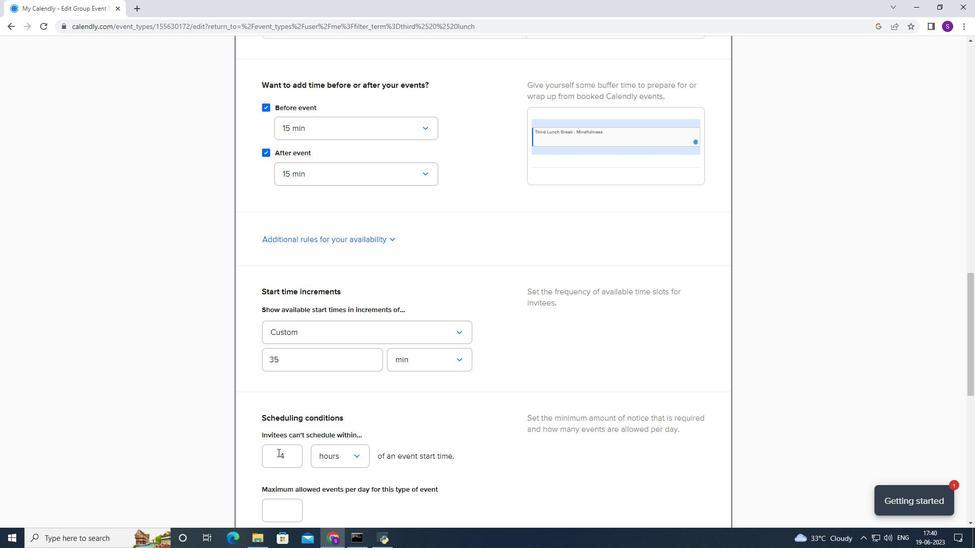 
Action: Mouse moved to (253, 453)
Screenshot: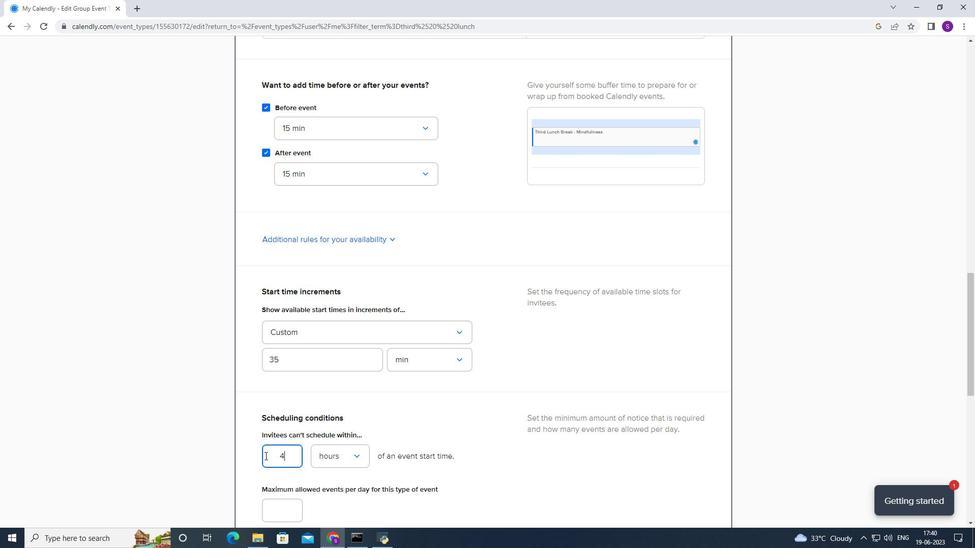 
Action: Key pressed 166
Screenshot: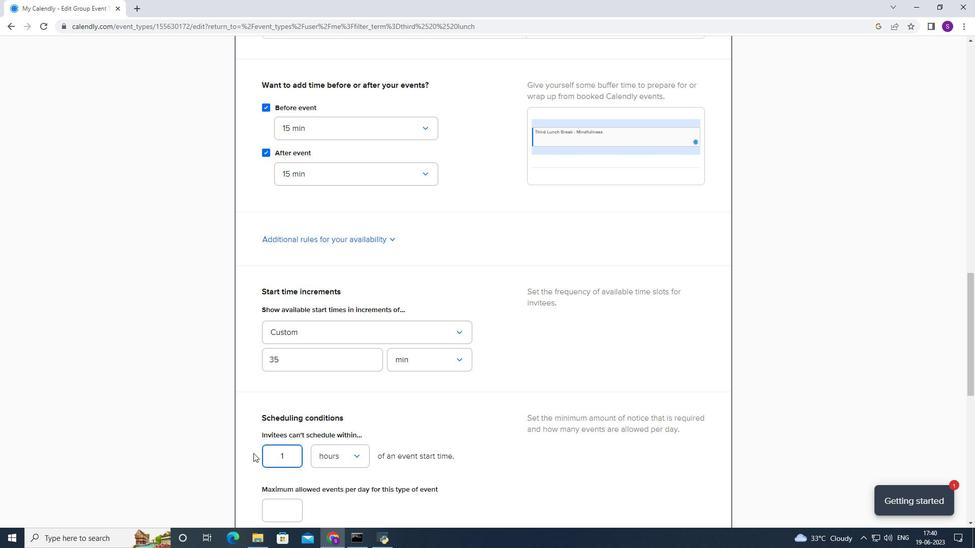 
Action: Mouse moved to (301, 440)
Screenshot: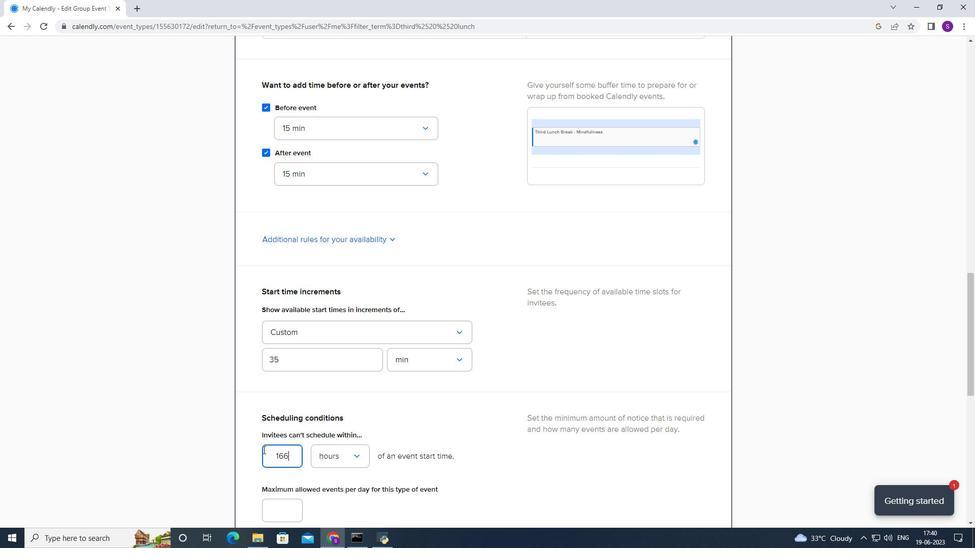 
Action: Mouse pressed left at (301, 440)
Screenshot: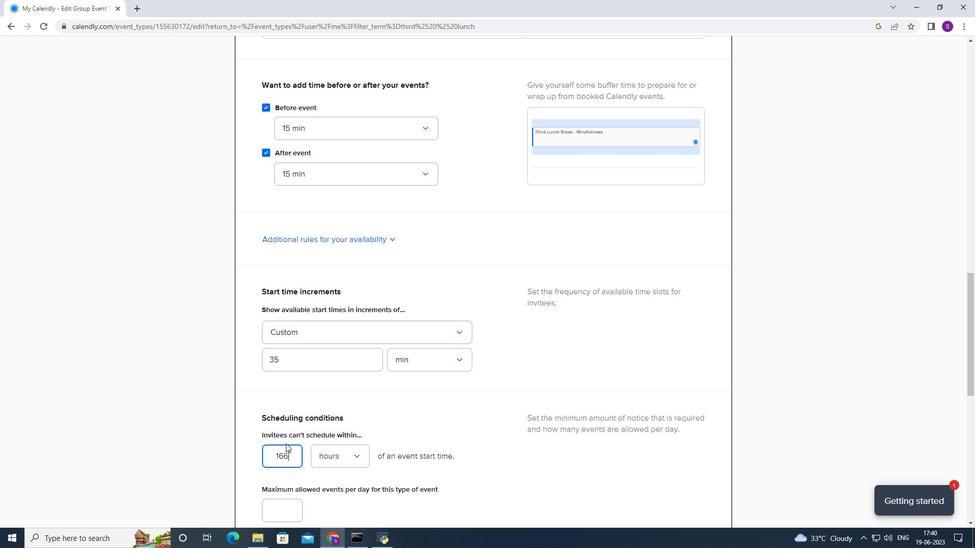
Action: Mouse moved to (284, 459)
Screenshot: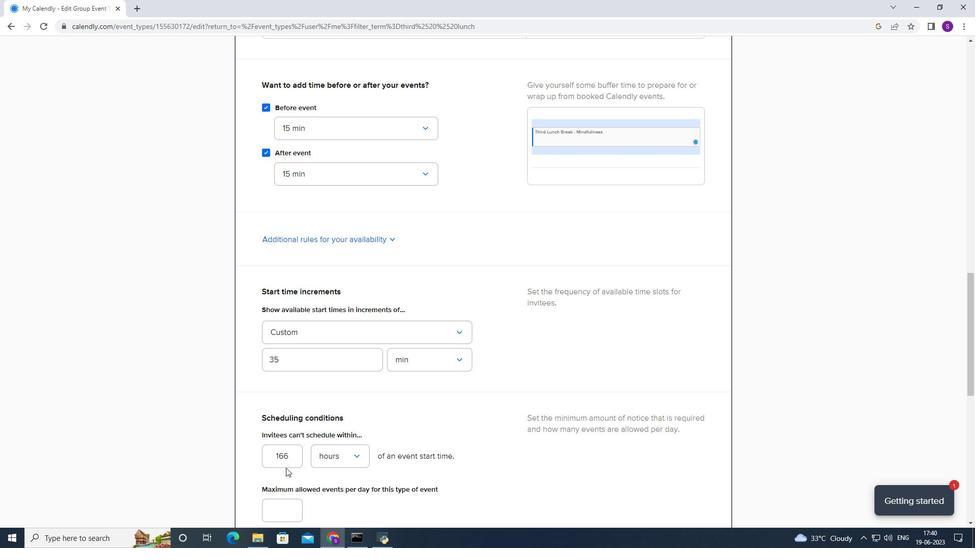 
Action: Mouse scrolled (284, 458) with delta (0, 0)
Screenshot: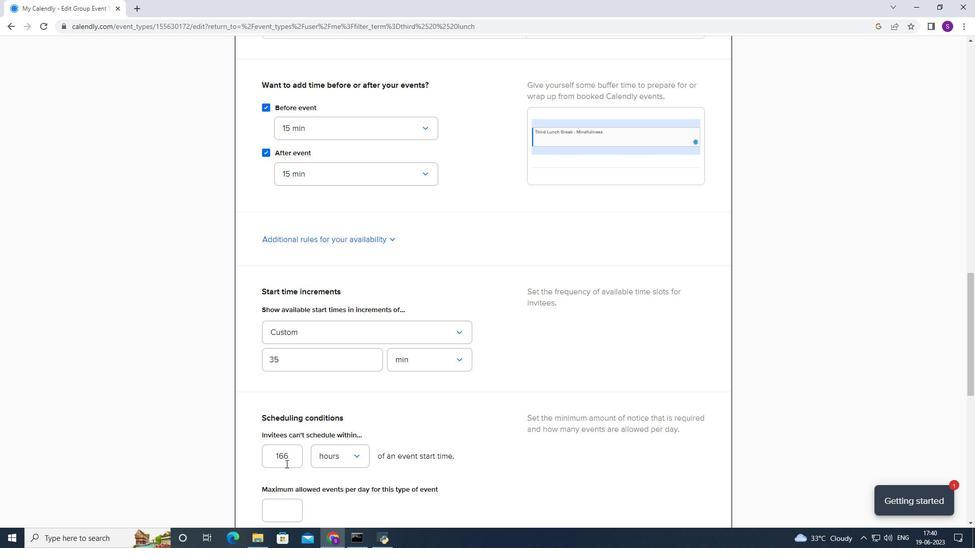 
Action: Mouse scrolled (284, 458) with delta (0, 0)
Screenshot: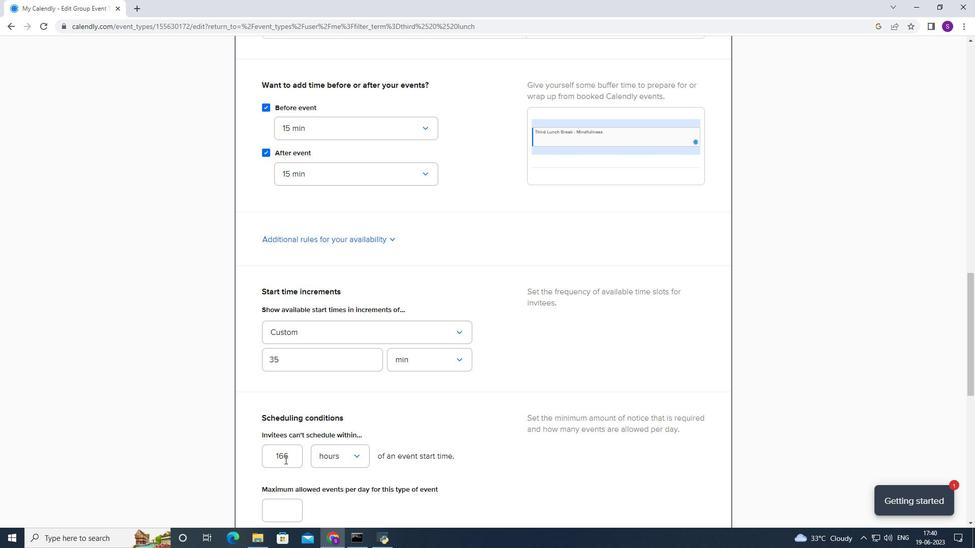 
Action: Mouse moved to (283, 415)
Screenshot: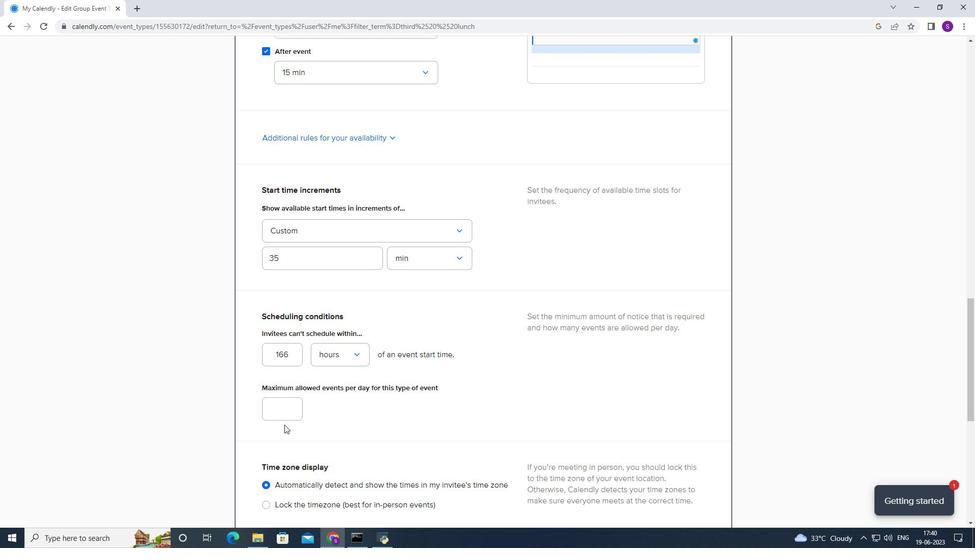 
Action: Mouse pressed left at (283, 415)
Screenshot: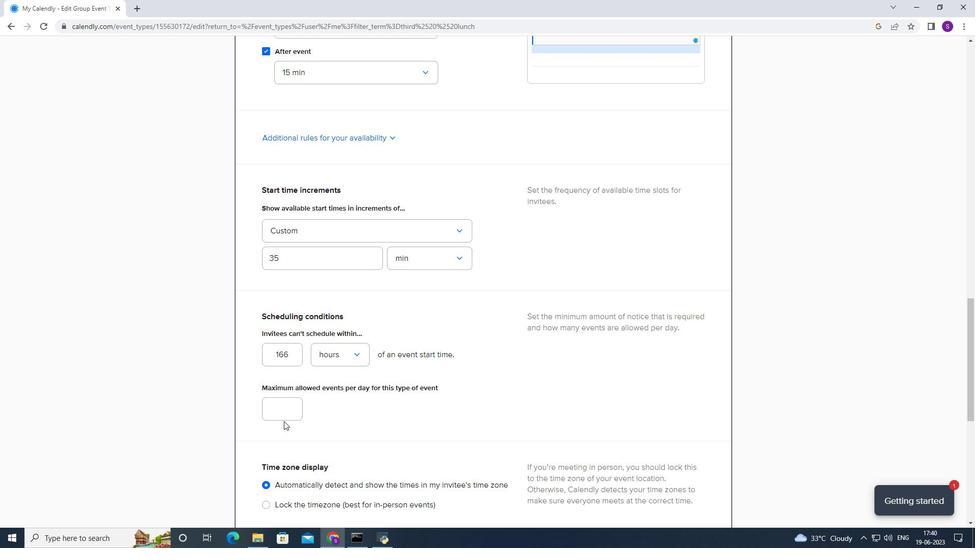 
Action: Key pressed 6
Screenshot: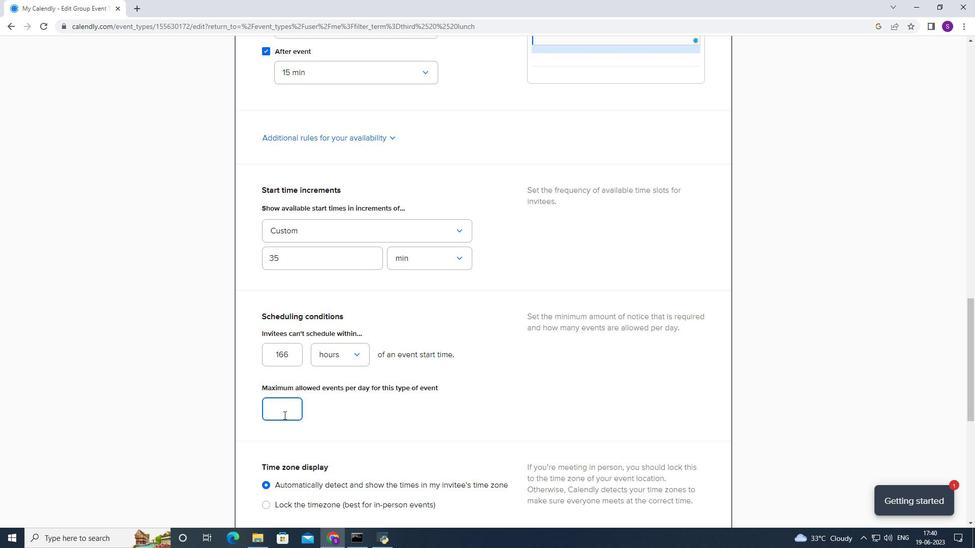 
Action: Mouse moved to (342, 418)
Screenshot: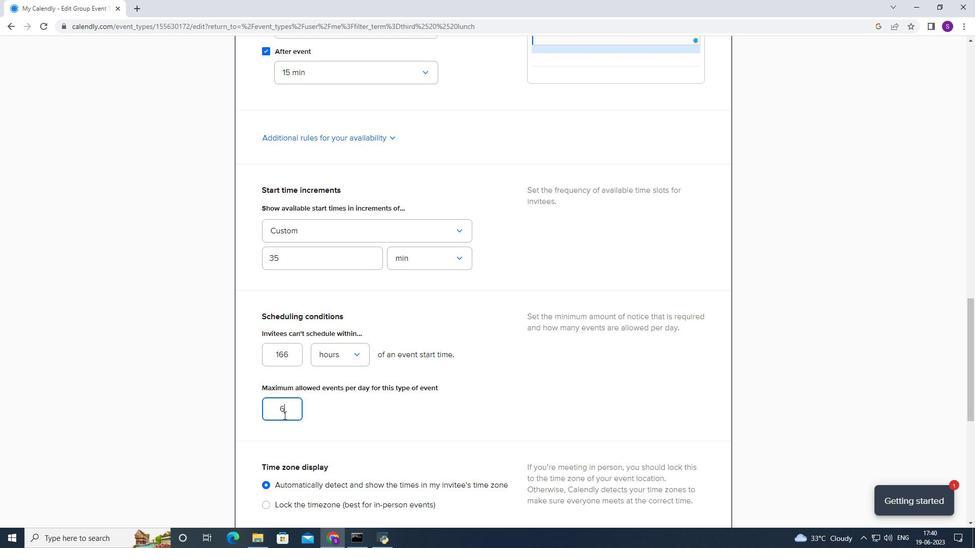 
Action: Mouse scrolled (342, 417) with delta (0, 0)
Screenshot: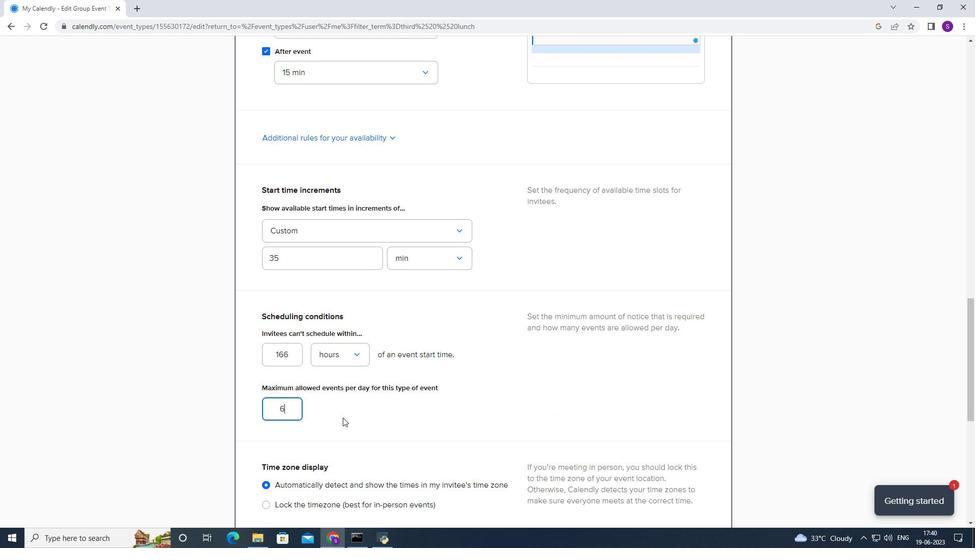 
Action: Mouse scrolled (342, 417) with delta (0, 0)
Screenshot: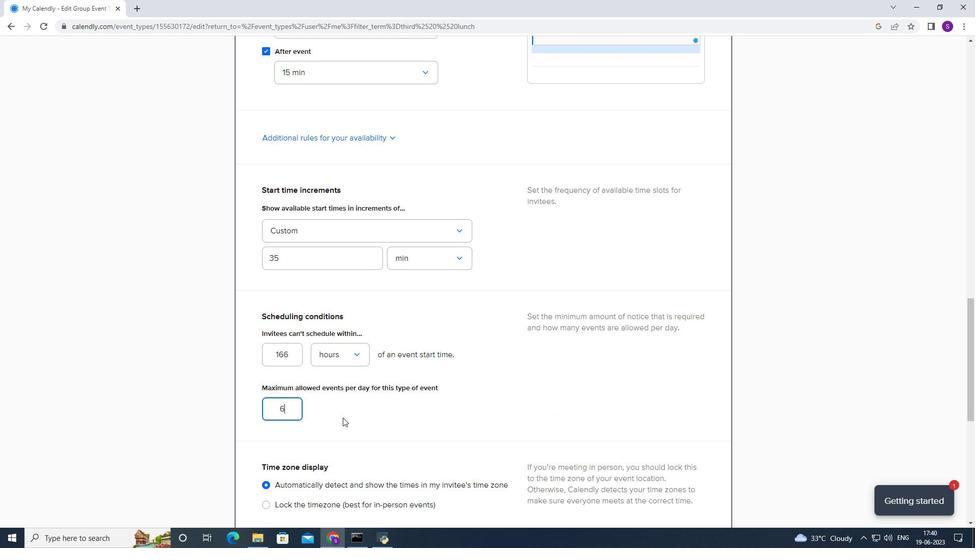 
Action: Mouse scrolled (342, 417) with delta (0, 0)
Screenshot: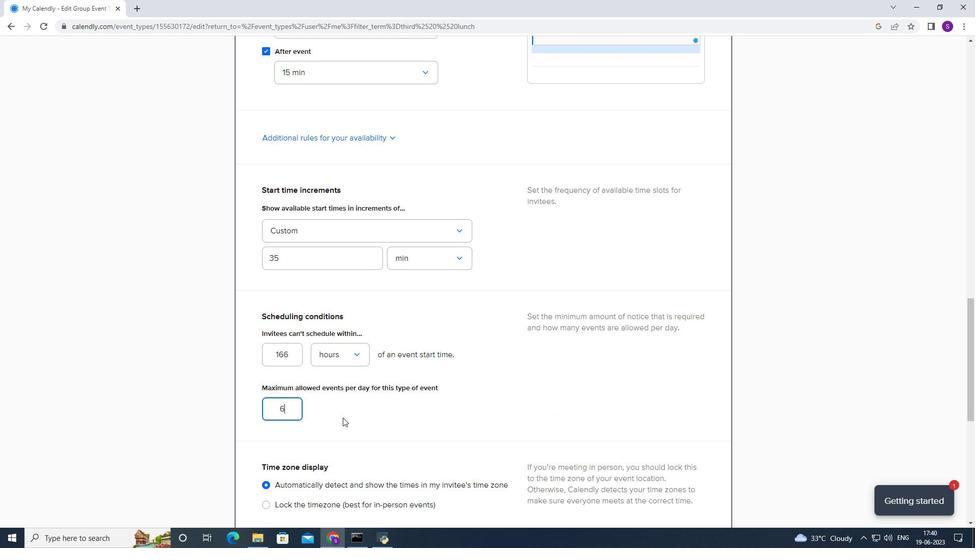 
Action: Mouse scrolled (342, 417) with delta (0, 0)
Screenshot: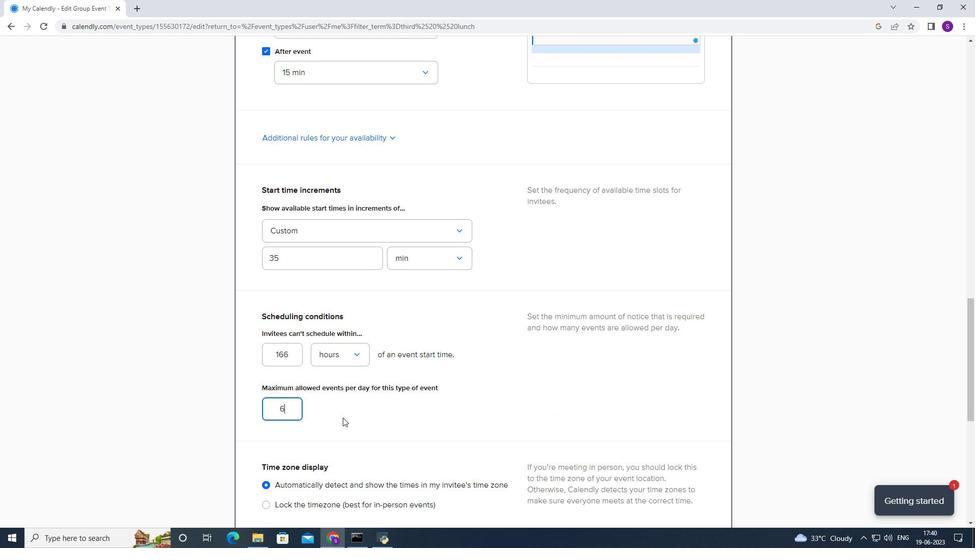 
Action: Mouse scrolled (342, 417) with delta (0, 0)
Screenshot: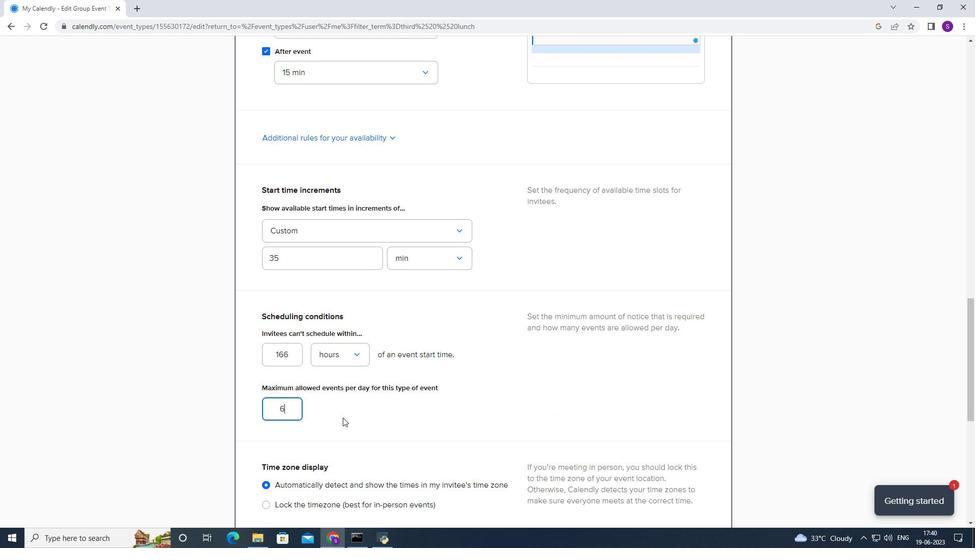 
Action: Mouse scrolled (342, 417) with delta (0, 0)
Screenshot: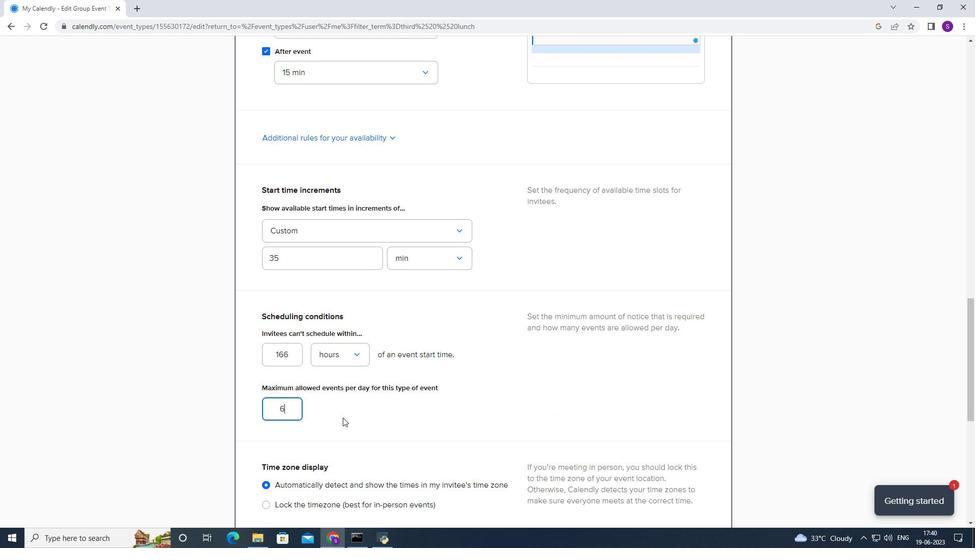 
Action: Mouse moved to (343, 417)
Screenshot: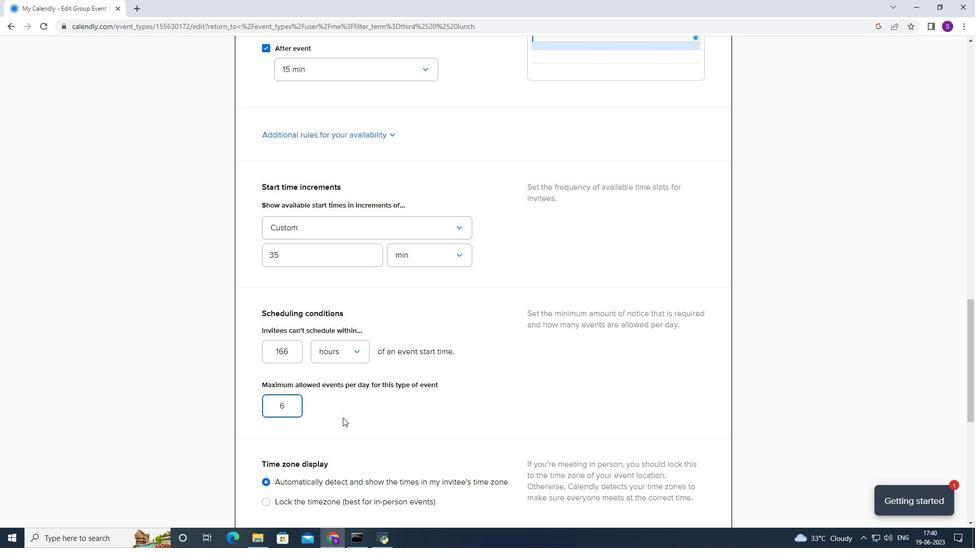 
Action: Mouse scrolled (343, 418) with delta (0, 0)
Screenshot: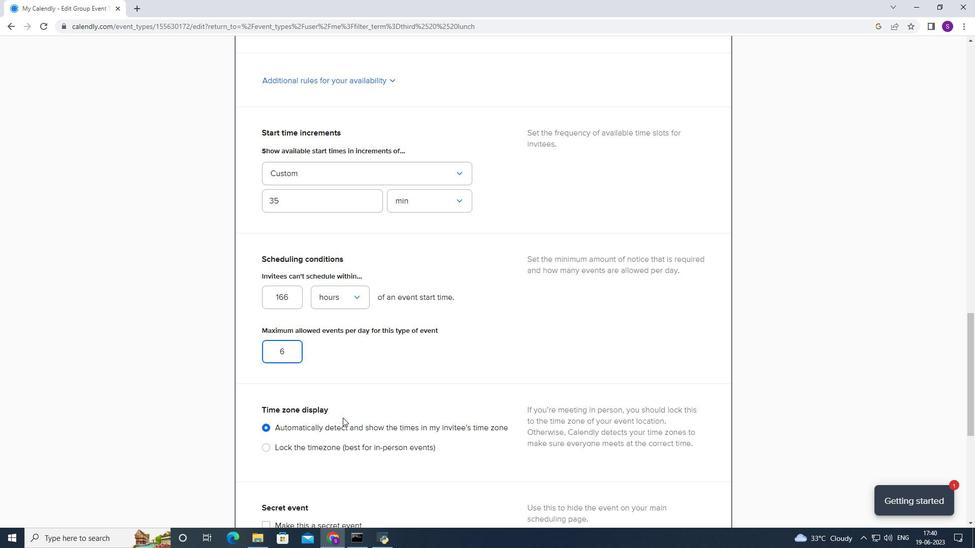 
Action: Mouse moved to (699, 389)
Screenshot: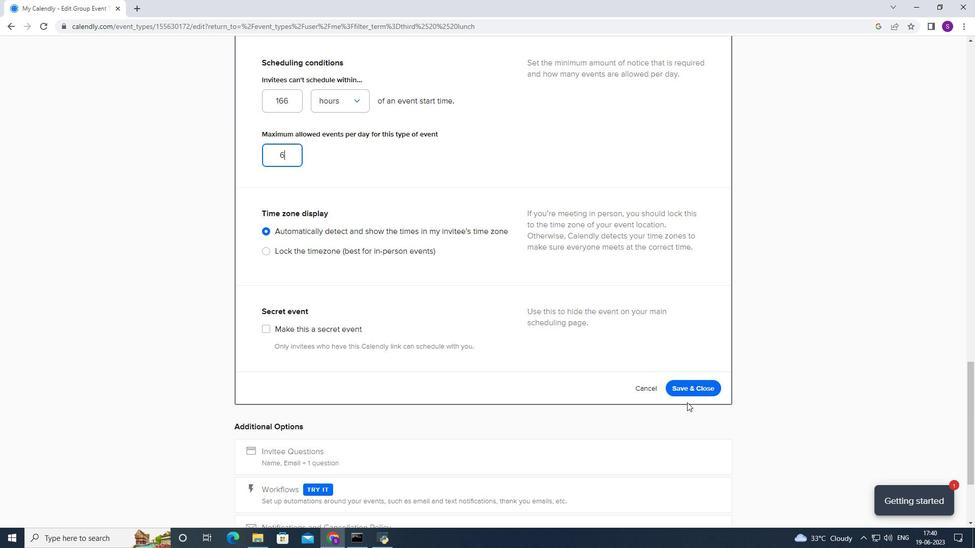 
Action: Mouse pressed left at (699, 389)
Screenshot: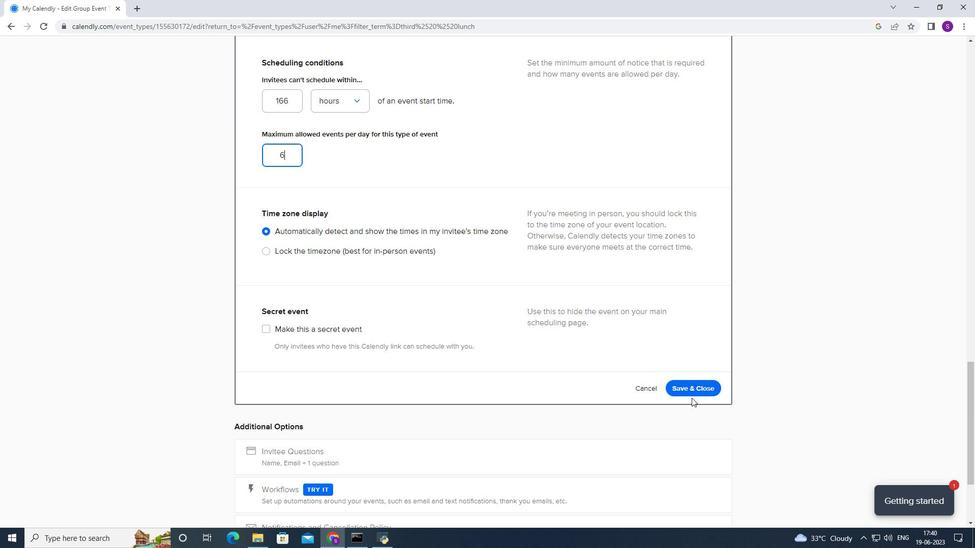 
